 Task: Look for space in Port Angeles, United States from 6th September, 2023 to 15th September, 2023 for 6 adults in price range Rs.8000 to Rs.12000. Place can be entire place or private room with 6 bedrooms having 6 beds and 6 bathrooms. Property type can be house, flat, guest house. Amenities needed are: wifi, TV, free parkinig on premises, gym, breakfast. Booking option can be shelf check-in. Required host language is English.
Action: Mouse moved to (462, 113)
Screenshot: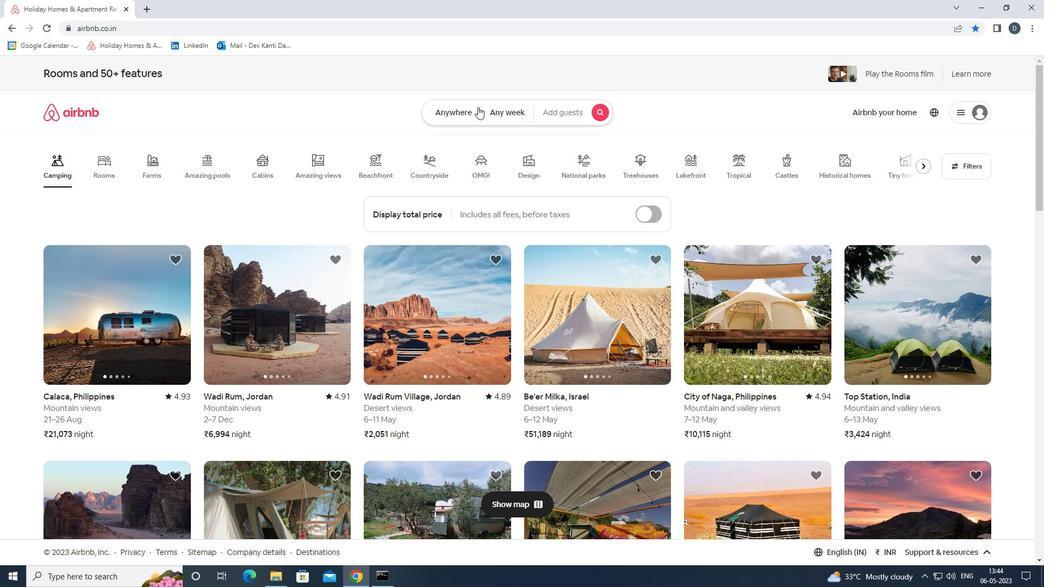 
Action: Mouse pressed left at (462, 113)
Screenshot: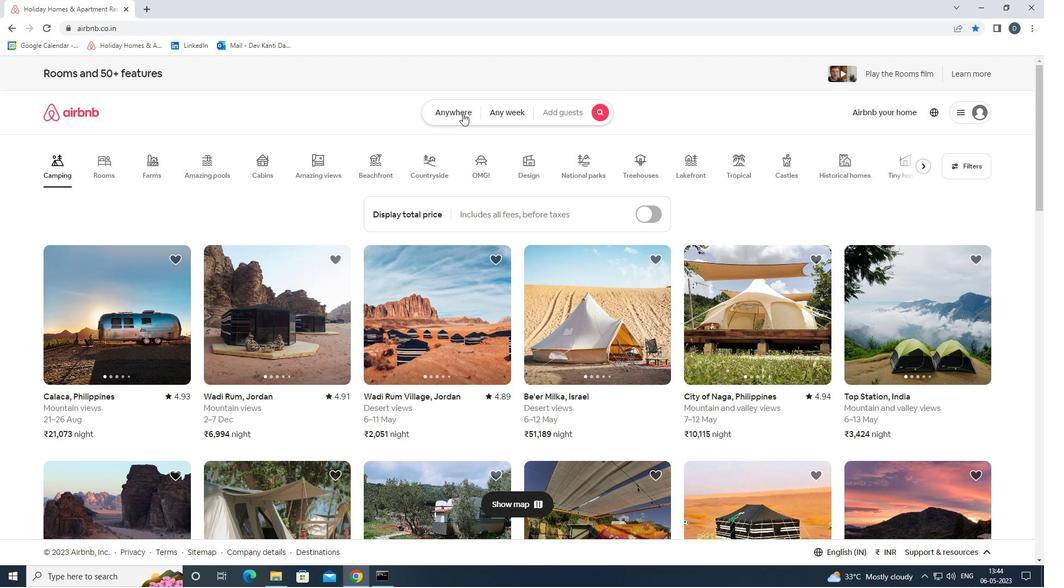 
Action: Mouse moved to (387, 157)
Screenshot: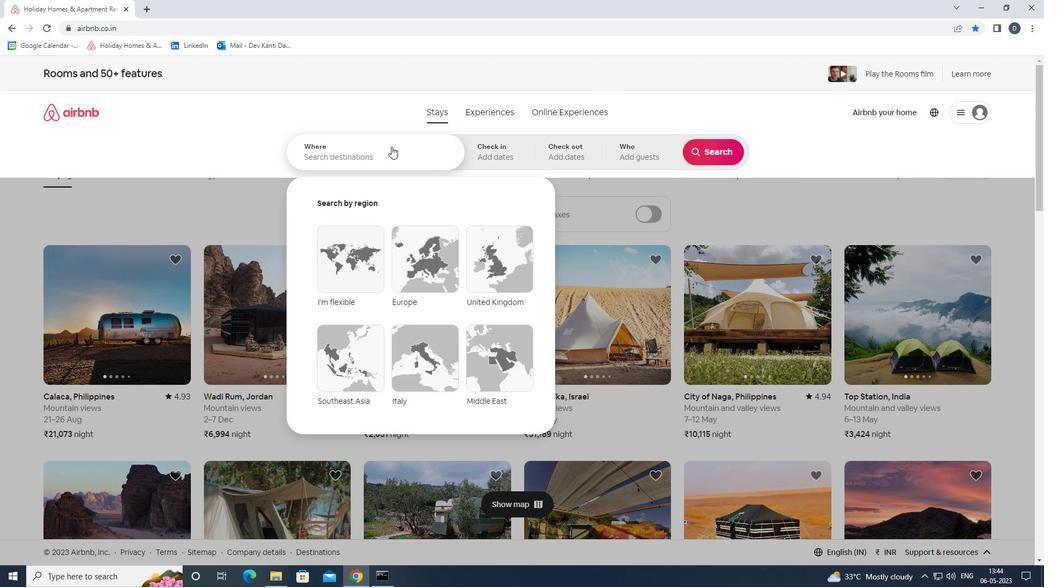
Action: Mouse pressed left at (387, 157)
Screenshot: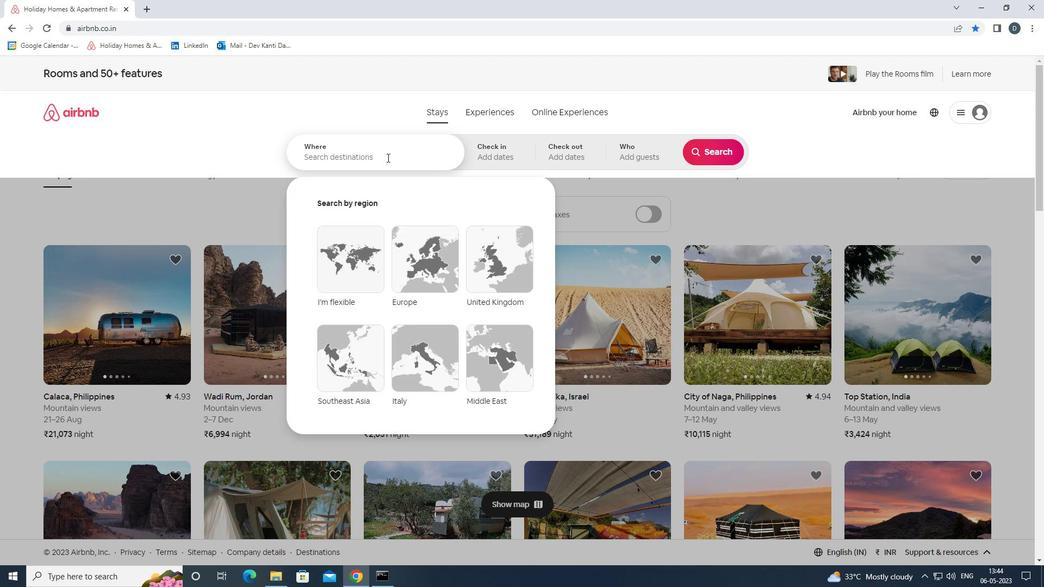 
Action: Mouse moved to (375, 159)
Screenshot: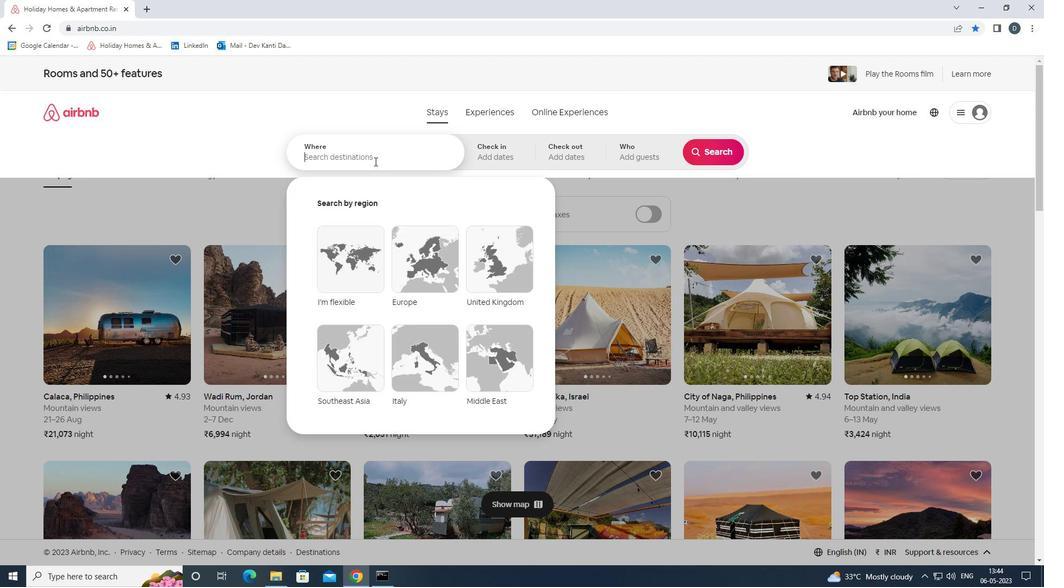 
Action: Key pressed <Key.shift><Key.shift><Key.shift><Key.shift><Key.shift><Key.shift><Key.shift><Key.shift>PORT<Key.space><Key.shift><Key.shift><Key.shift><Key.shift>ANGELES,<Key.space><Key.backspace><Key.shift>UNITED<Key.shift><Key.space><Key.shift>SATES<Key.backspace><Key.backspace><Key.backspace><Key.backspace>TATES<Key.enter>
Screenshot: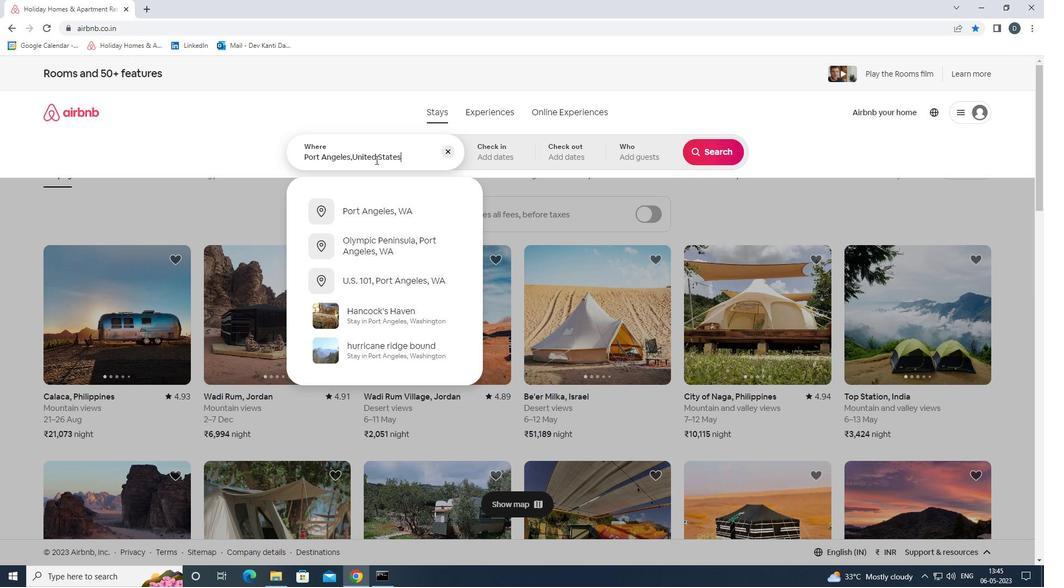 
Action: Mouse moved to (709, 239)
Screenshot: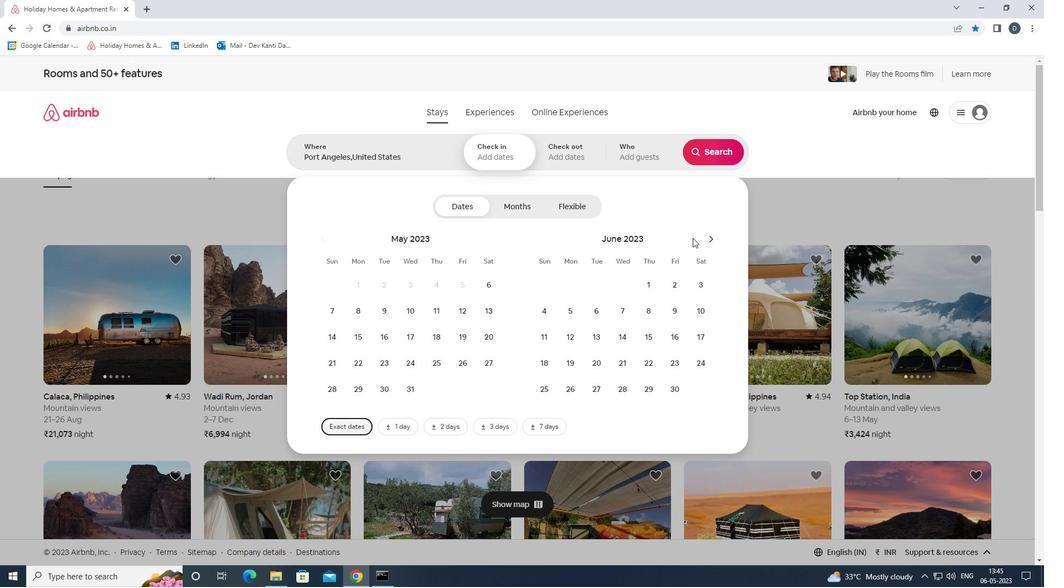 
Action: Mouse pressed left at (709, 239)
Screenshot: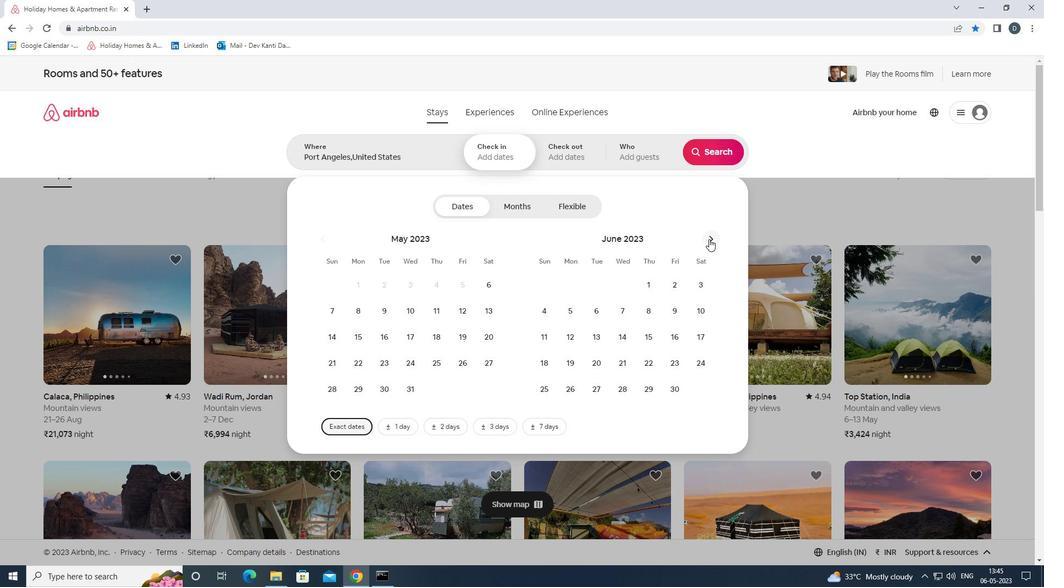 
Action: Mouse pressed left at (709, 239)
Screenshot: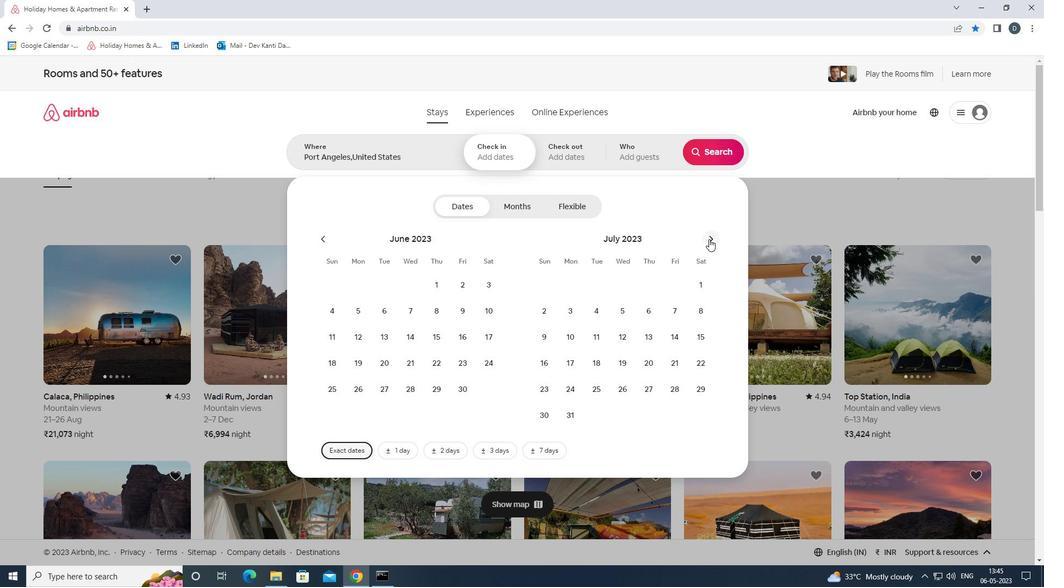
Action: Mouse pressed left at (709, 239)
Screenshot: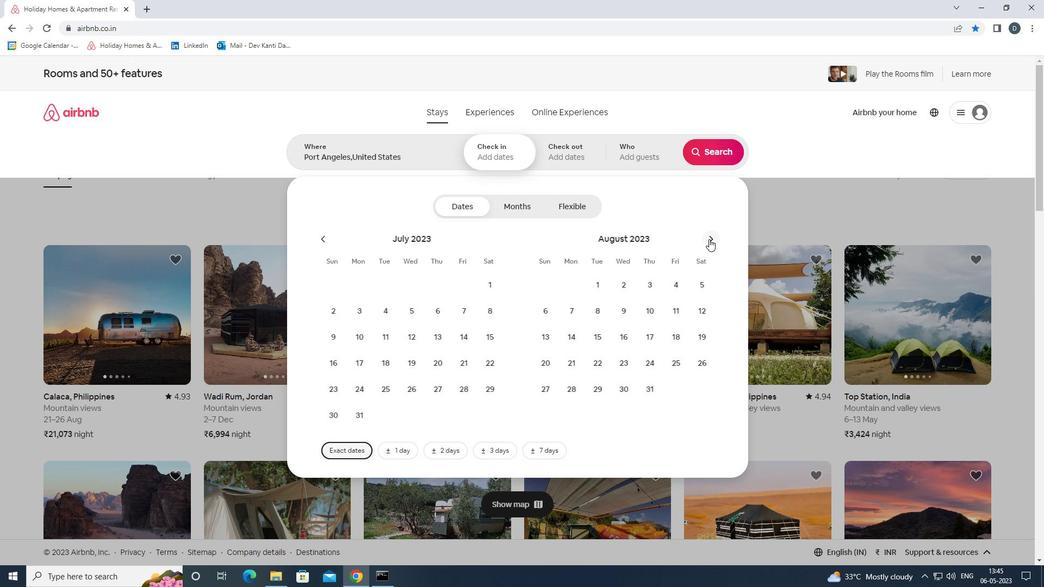 
Action: Mouse moved to (630, 313)
Screenshot: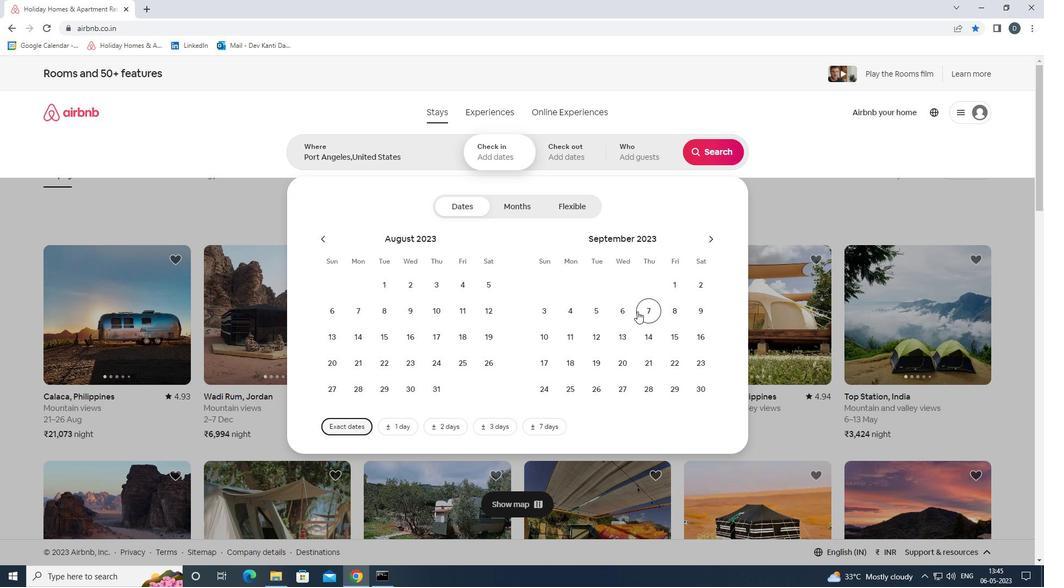 
Action: Mouse pressed left at (630, 313)
Screenshot: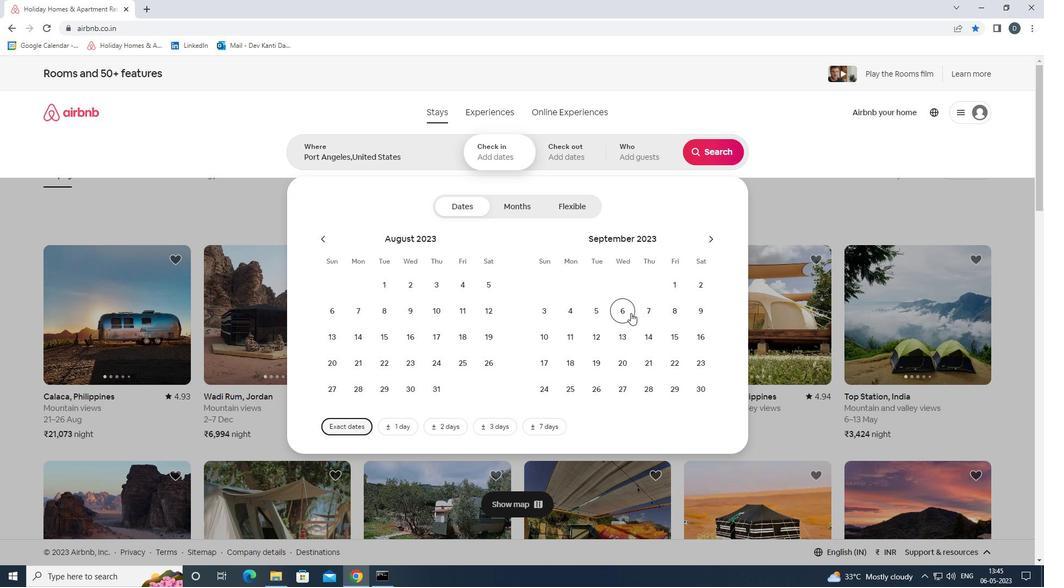 
Action: Mouse moved to (673, 336)
Screenshot: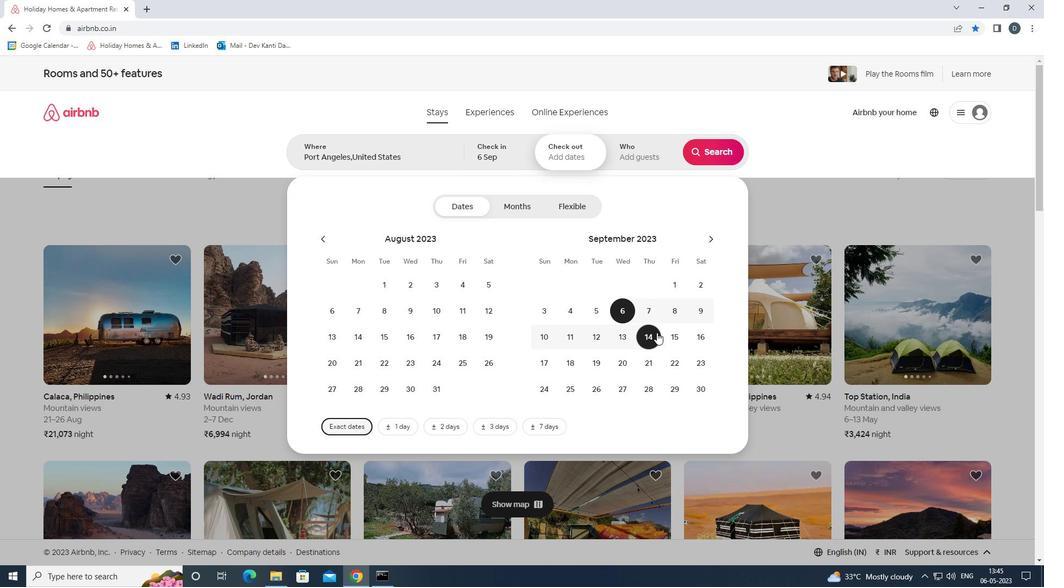 
Action: Mouse pressed left at (673, 336)
Screenshot: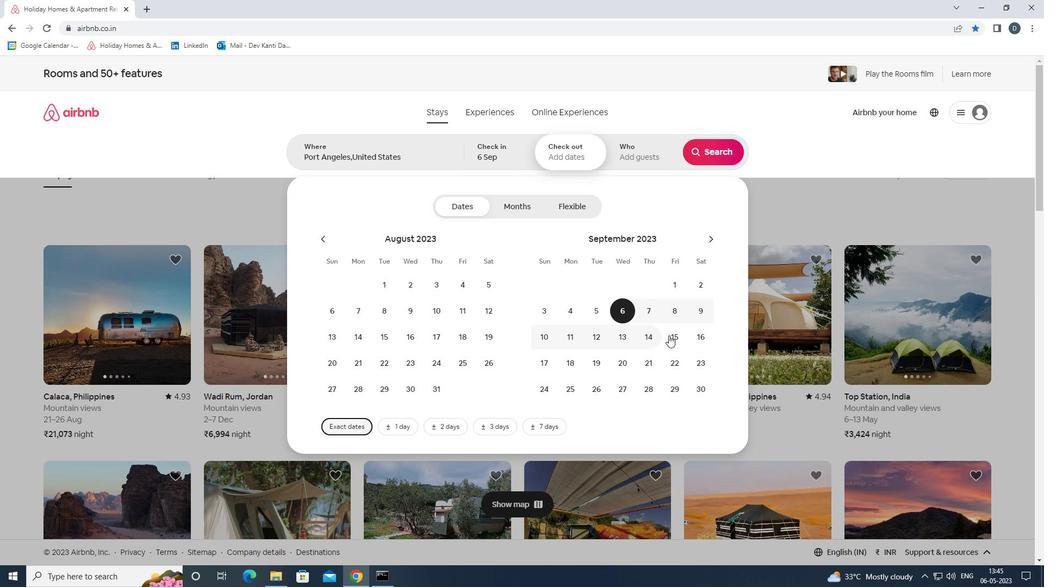 
Action: Mouse moved to (648, 158)
Screenshot: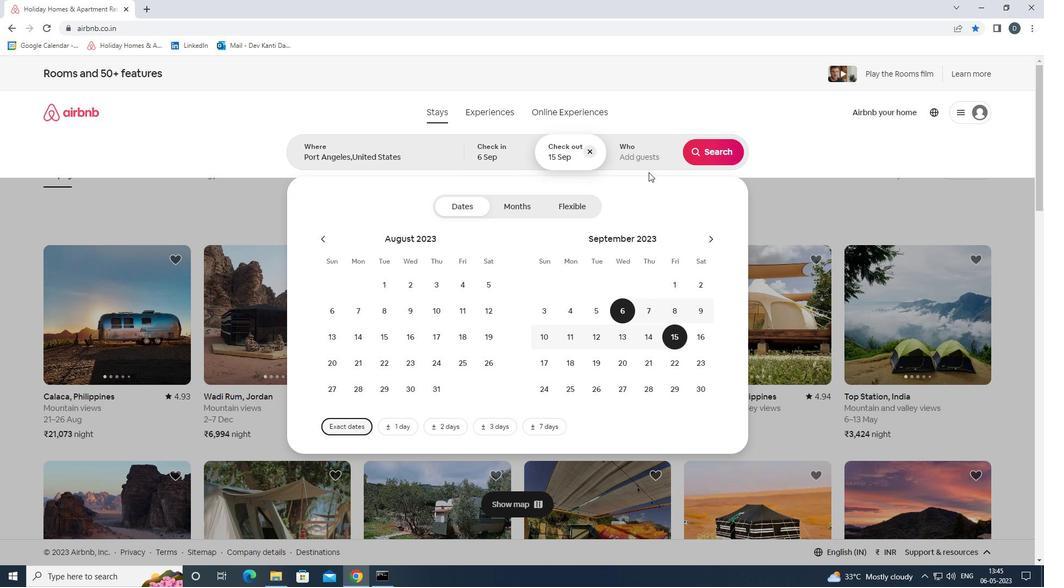 
Action: Mouse pressed left at (648, 158)
Screenshot: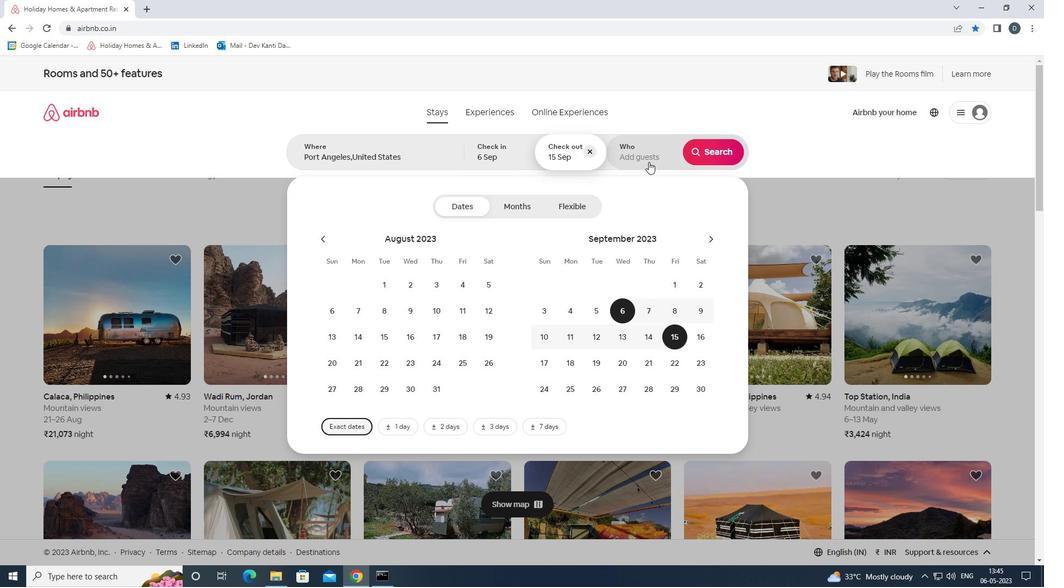 
Action: Mouse moved to (717, 213)
Screenshot: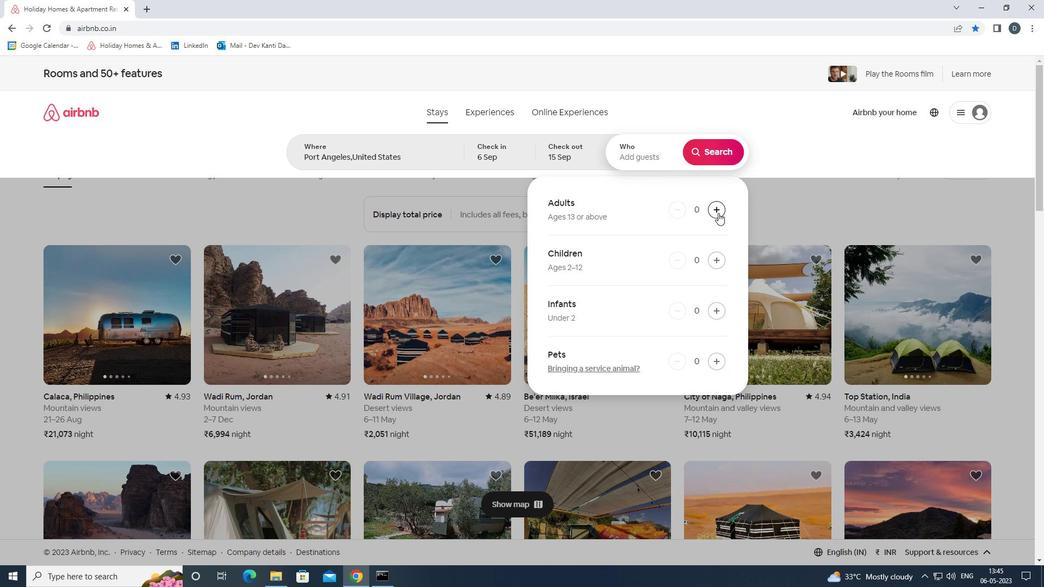 
Action: Mouse pressed left at (717, 213)
Screenshot: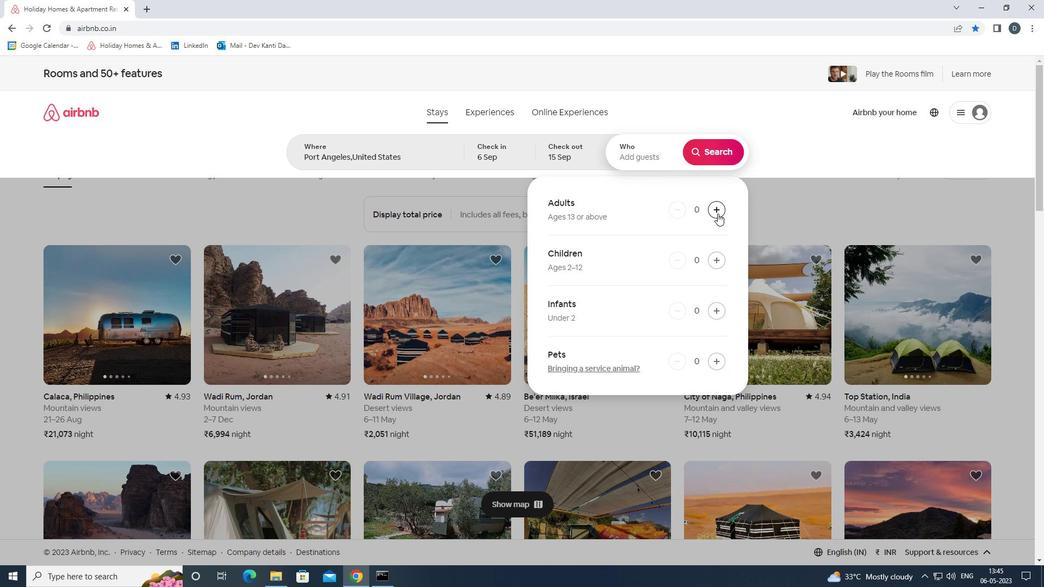 
Action: Mouse pressed left at (717, 213)
Screenshot: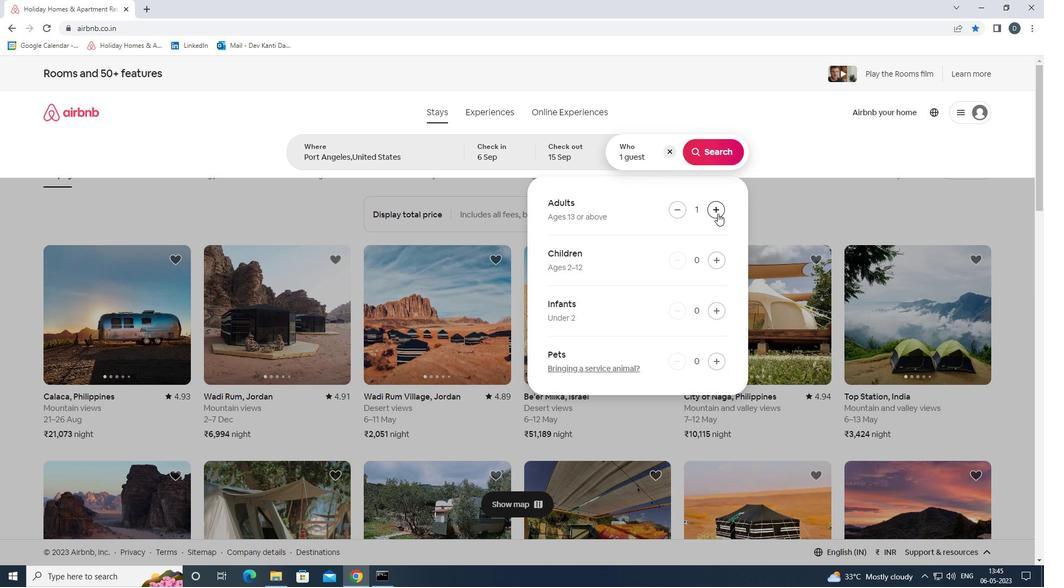 
Action: Mouse pressed left at (717, 213)
Screenshot: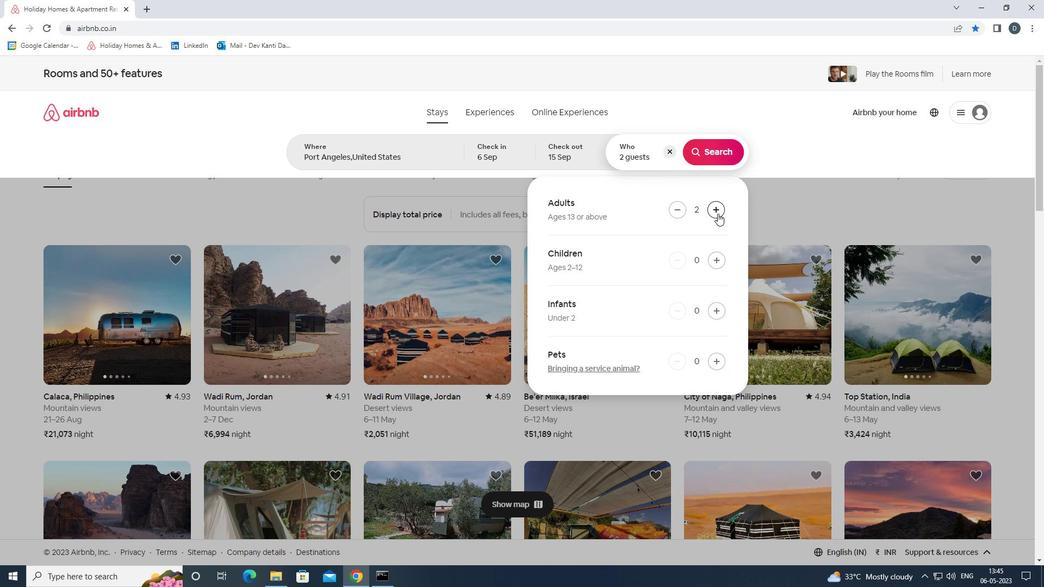 
Action: Mouse pressed left at (717, 213)
Screenshot: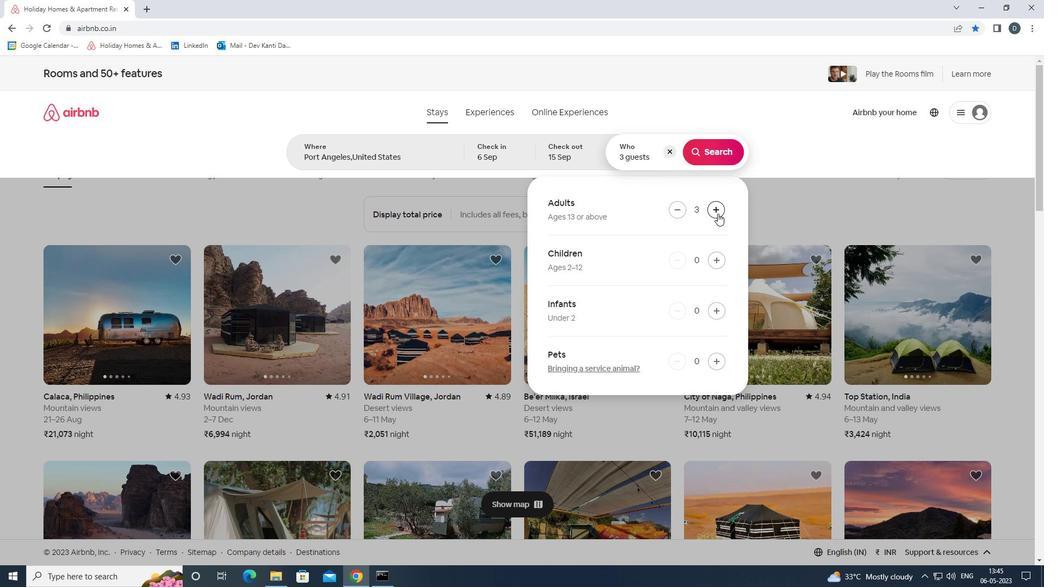 
Action: Mouse pressed left at (717, 213)
Screenshot: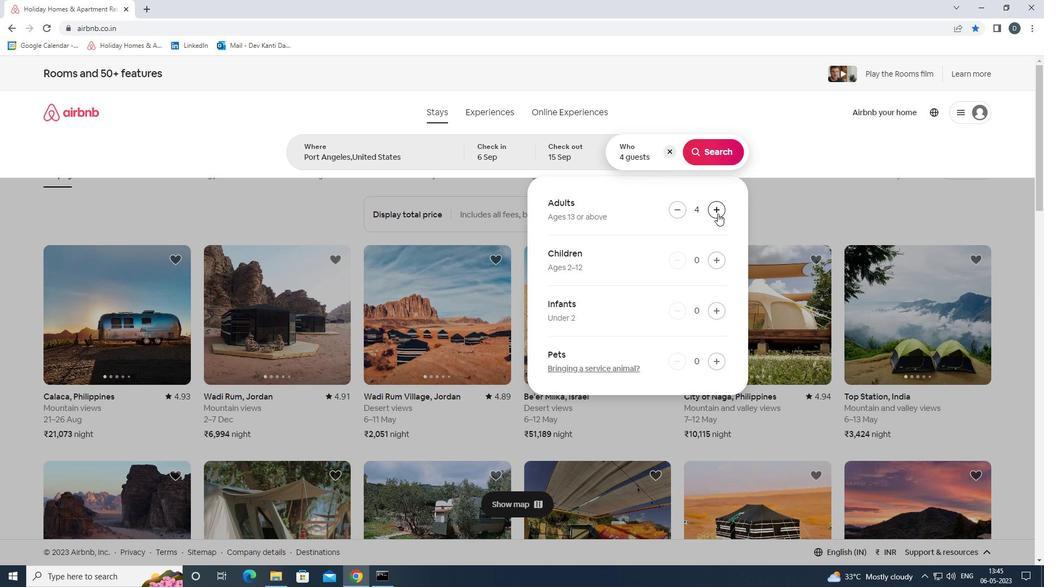
Action: Mouse pressed left at (717, 213)
Screenshot: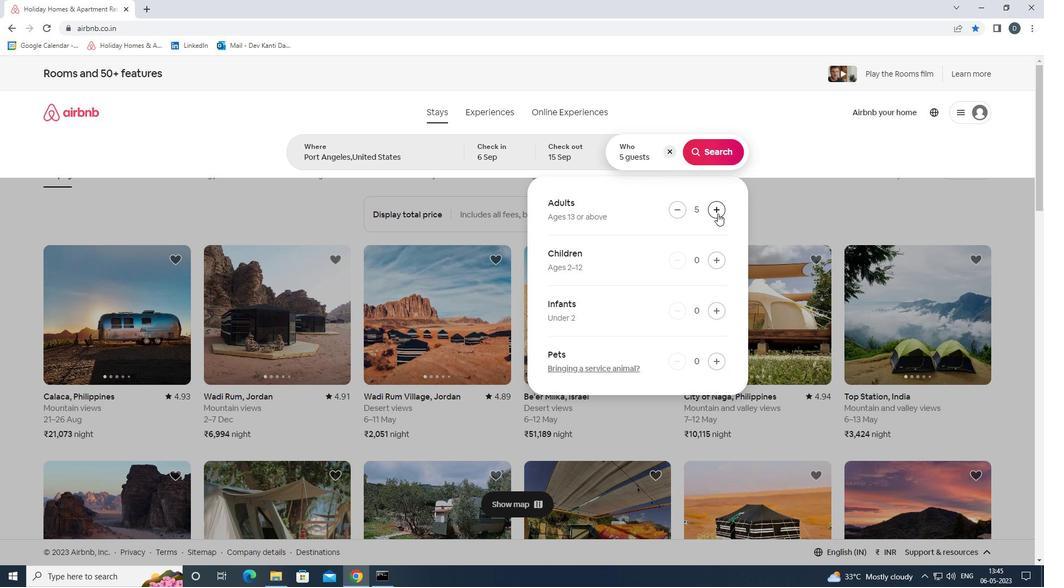 
Action: Mouse moved to (701, 157)
Screenshot: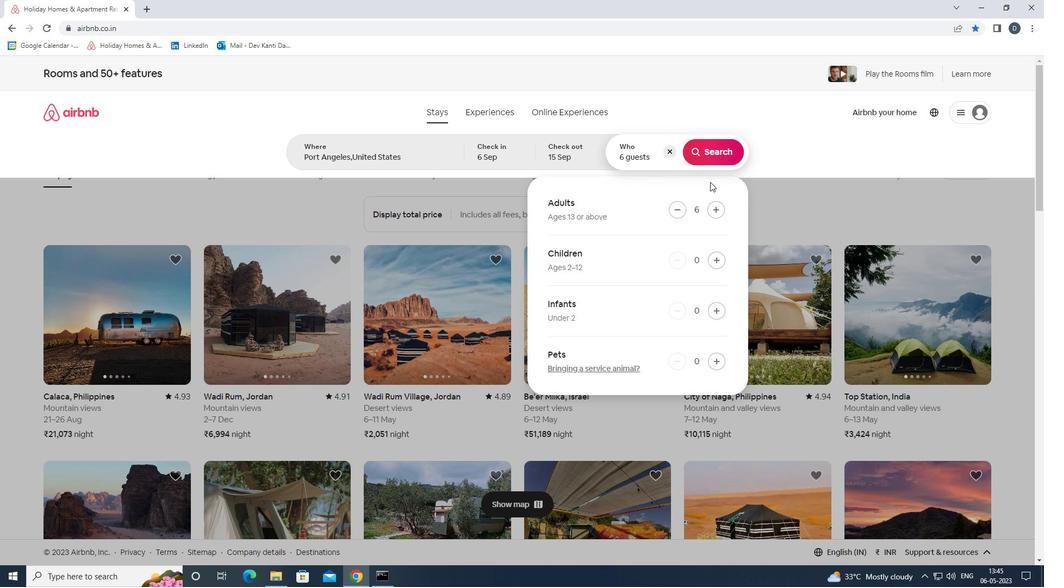 
Action: Mouse pressed left at (701, 157)
Screenshot: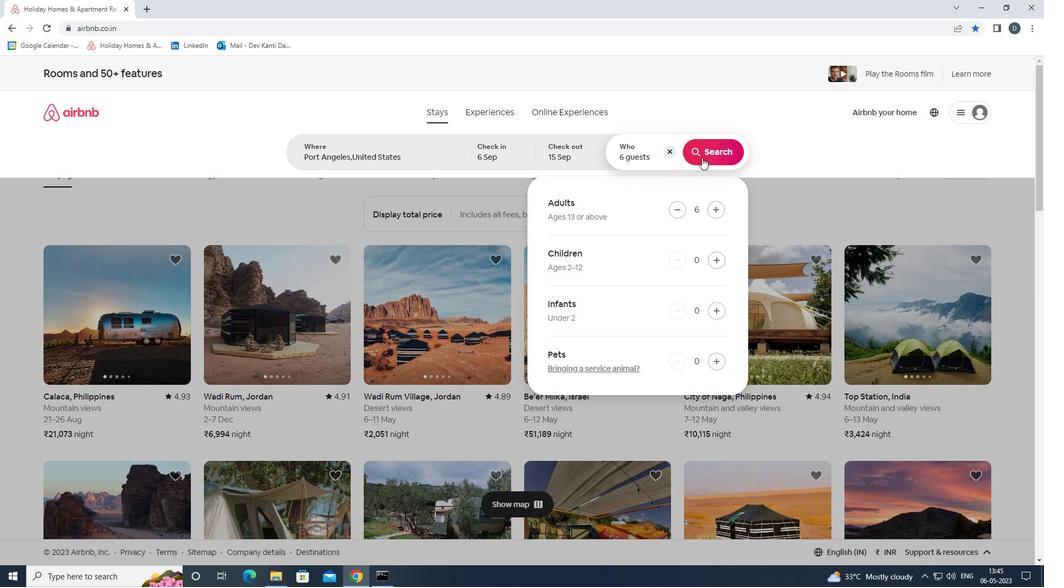 
Action: Mouse moved to (990, 122)
Screenshot: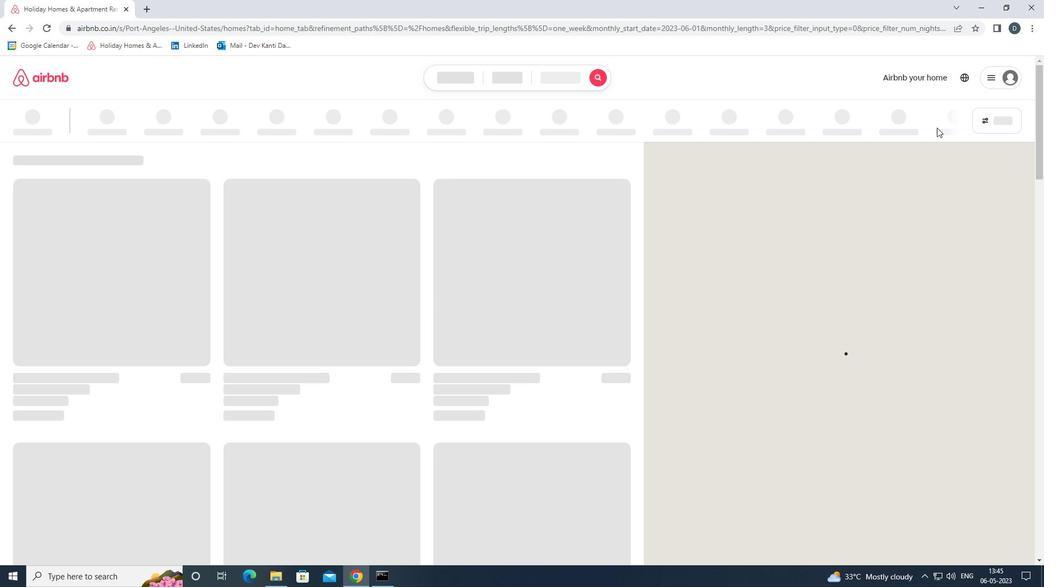 
Action: Mouse pressed left at (990, 122)
Screenshot: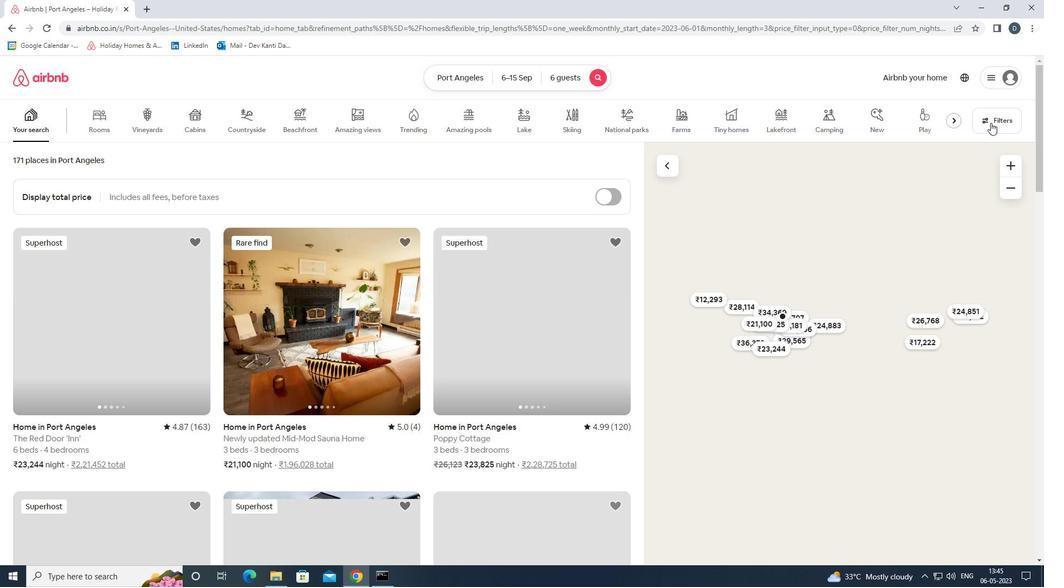 
Action: Mouse moved to (450, 389)
Screenshot: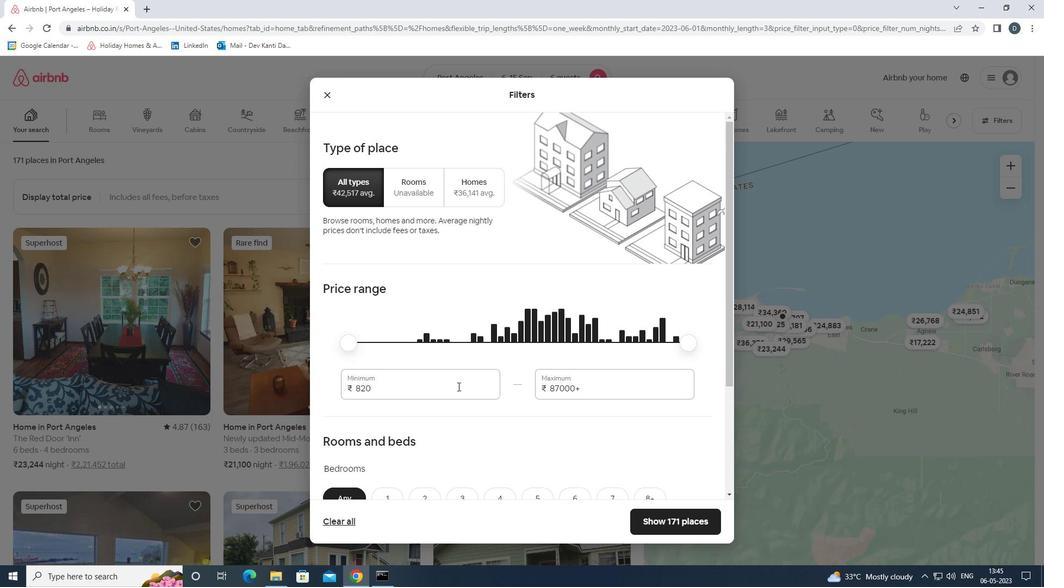 
Action: Mouse pressed left at (450, 389)
Screenshot: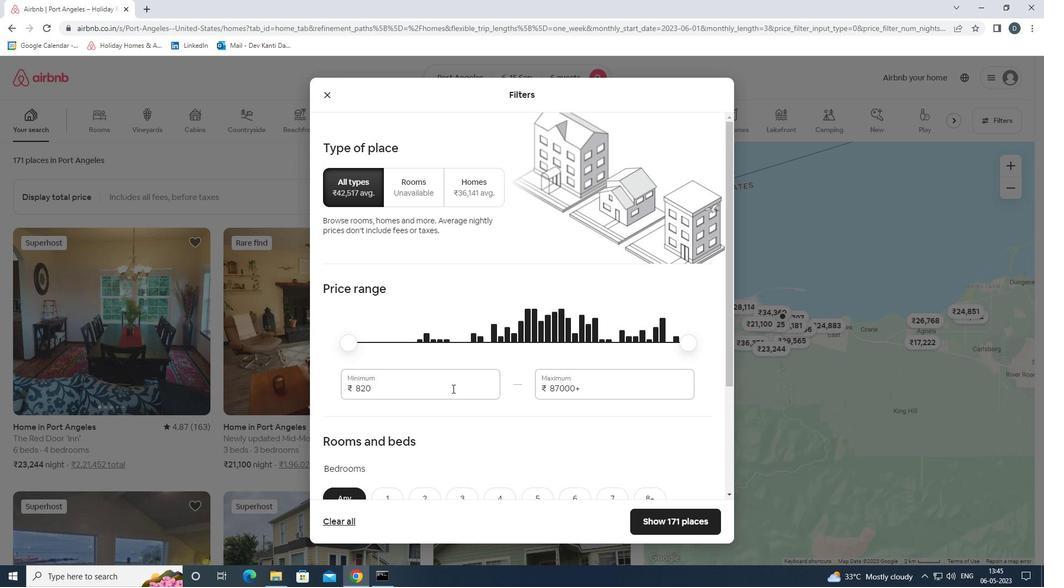
Action: Mouse moved to (450, 389)
Screenshot: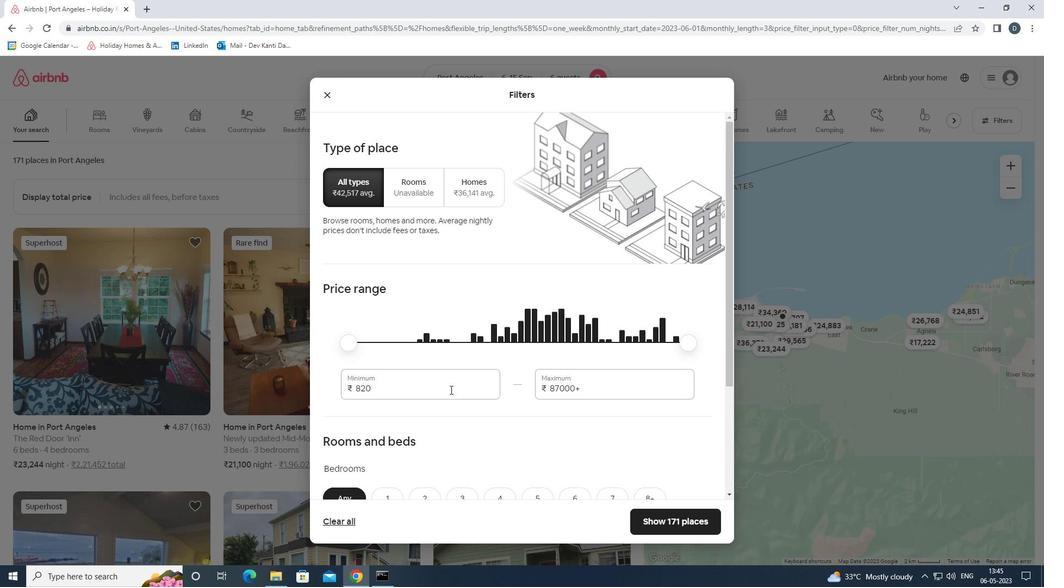 
Action: Mouse pressed left at (450, 389)
Screenshot: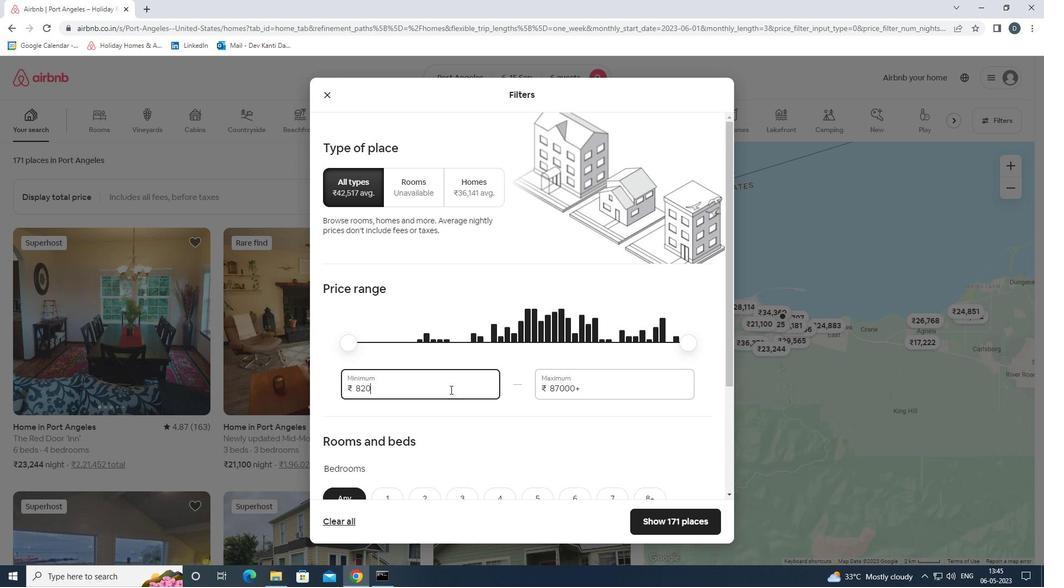
Action: Mouse moved to (449, 389)
Screenshot: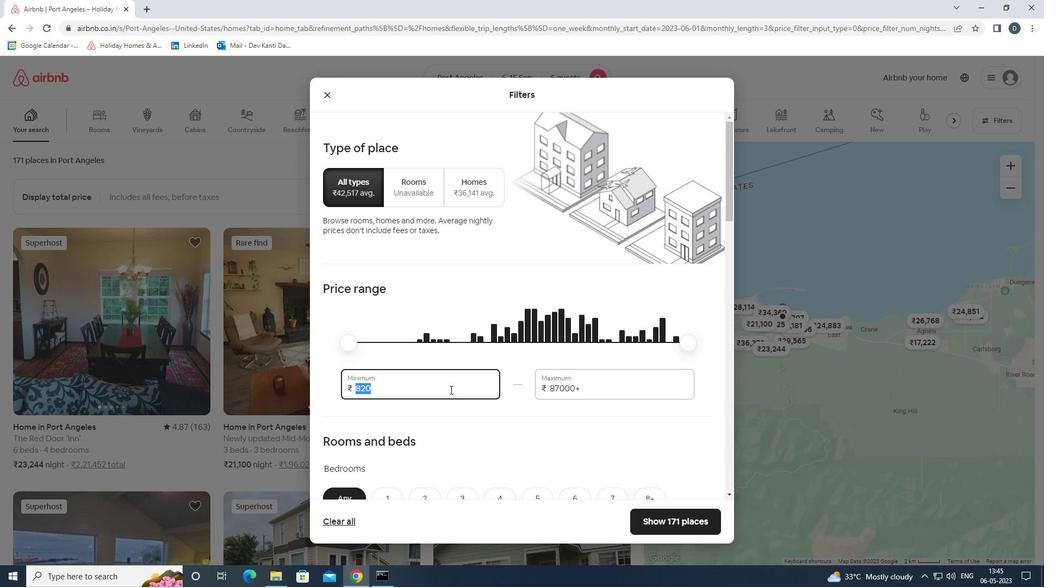 
Action: Key pressed 8000<Key.tab>12000
Screenshot: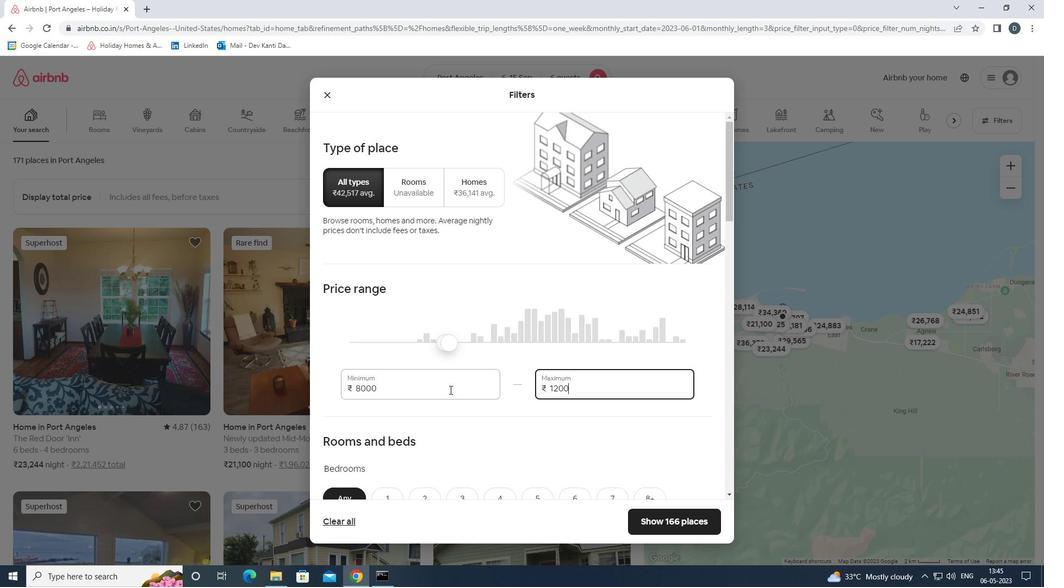 
Action: Mouse moved to (451, 388)
Screenshot: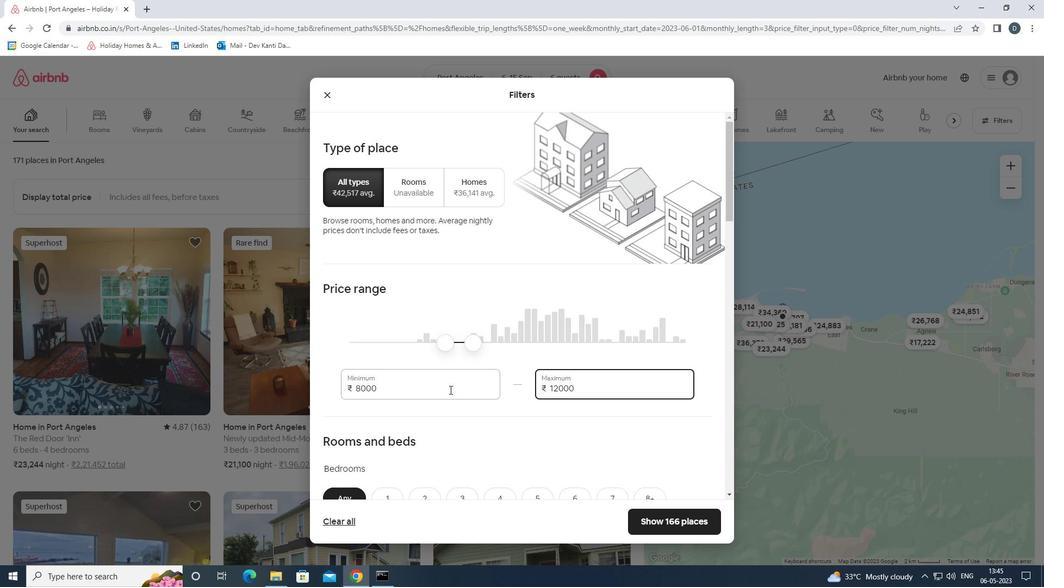 
Action: Mouse scrolled (451, 388) with delta (0, 0)
Screenshot: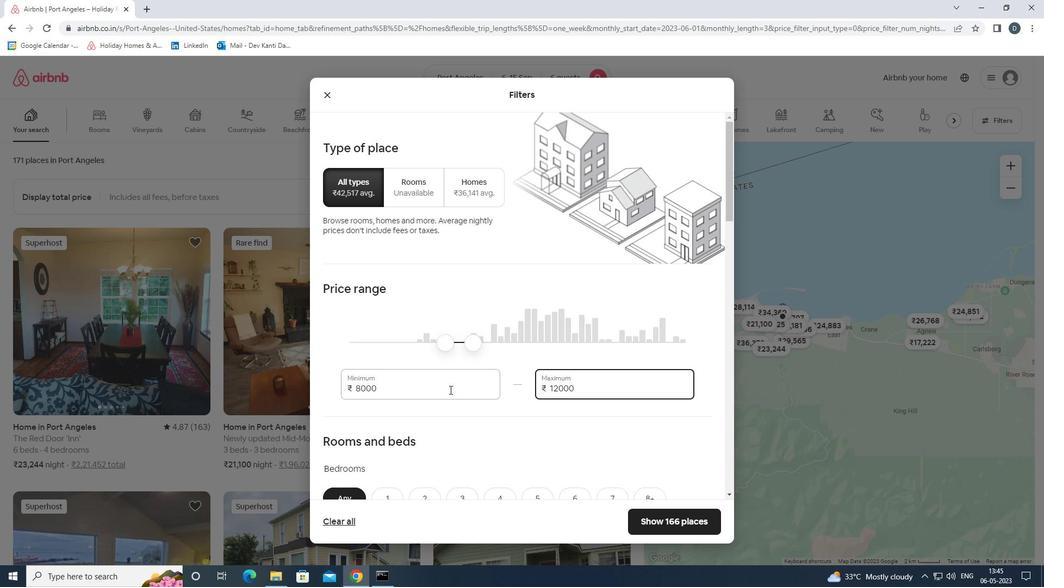 
Action: Mouse moved to (452, 388)
Screenshot: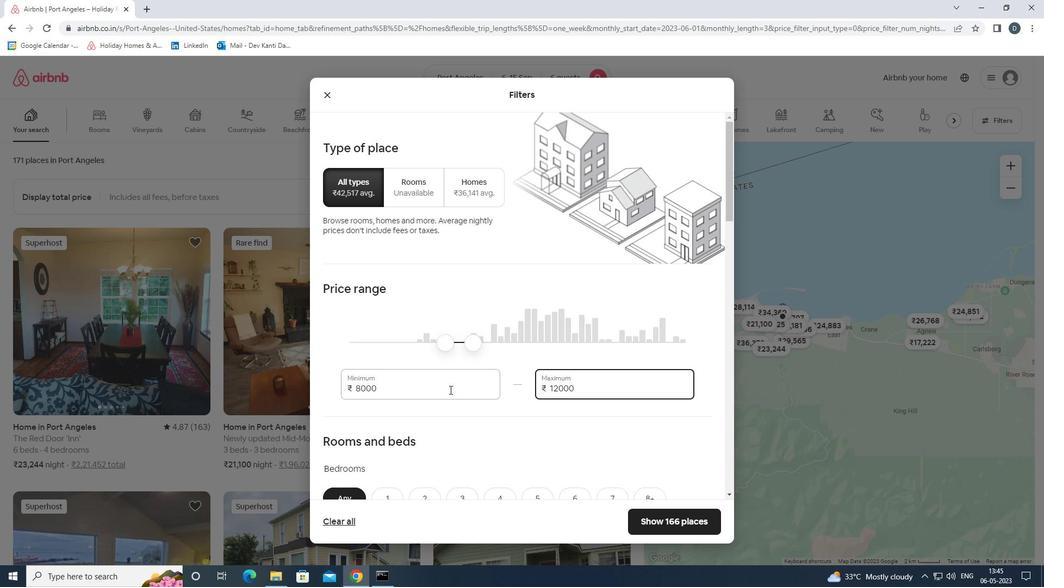 
Action: Mouse scrolled (452, 387) with delta (0, 0)
Screenshot: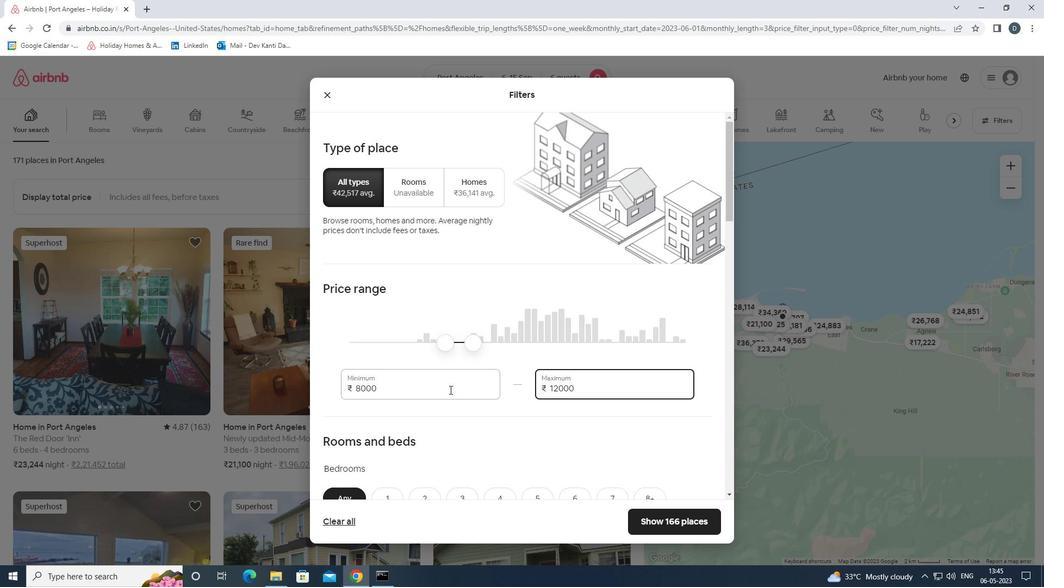
Action: Mouse moved to (423, 365)
Screenshot: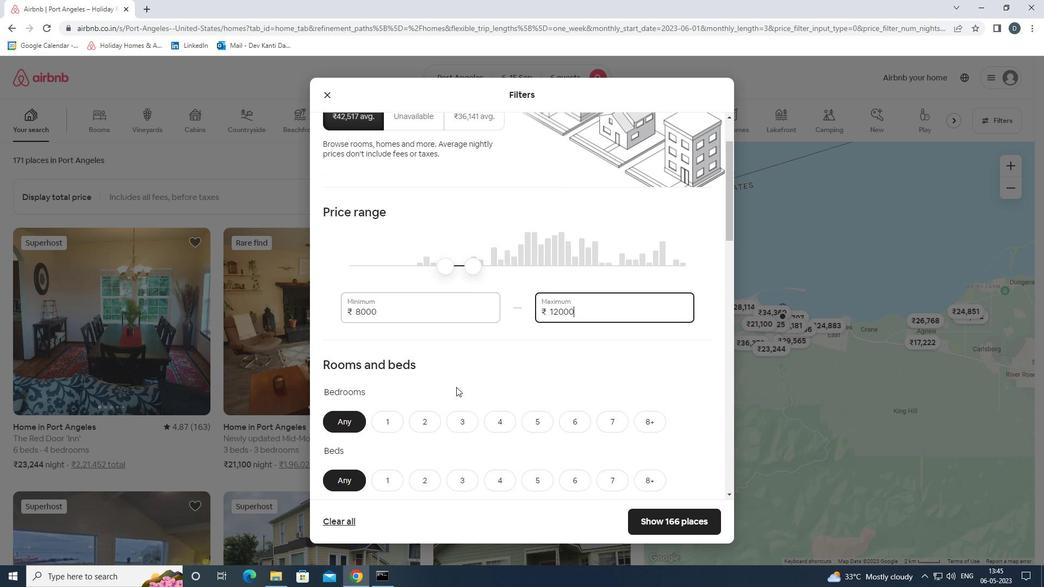 
Action: Mouse scrolled (423, 365) with delta (0, 0)
Screenshot: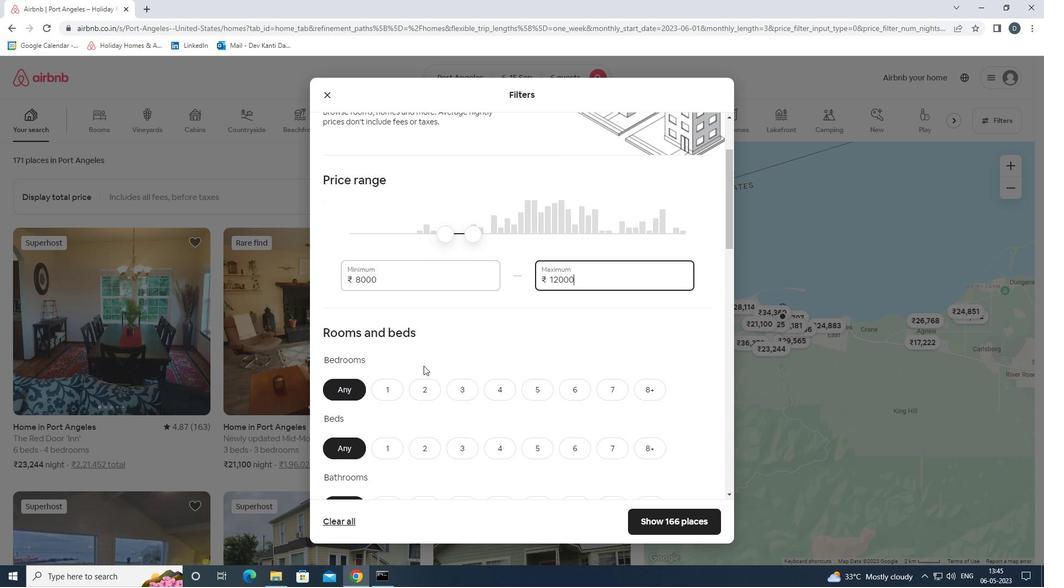 
Action: Mouse moved to (424, 365)
Screenshot: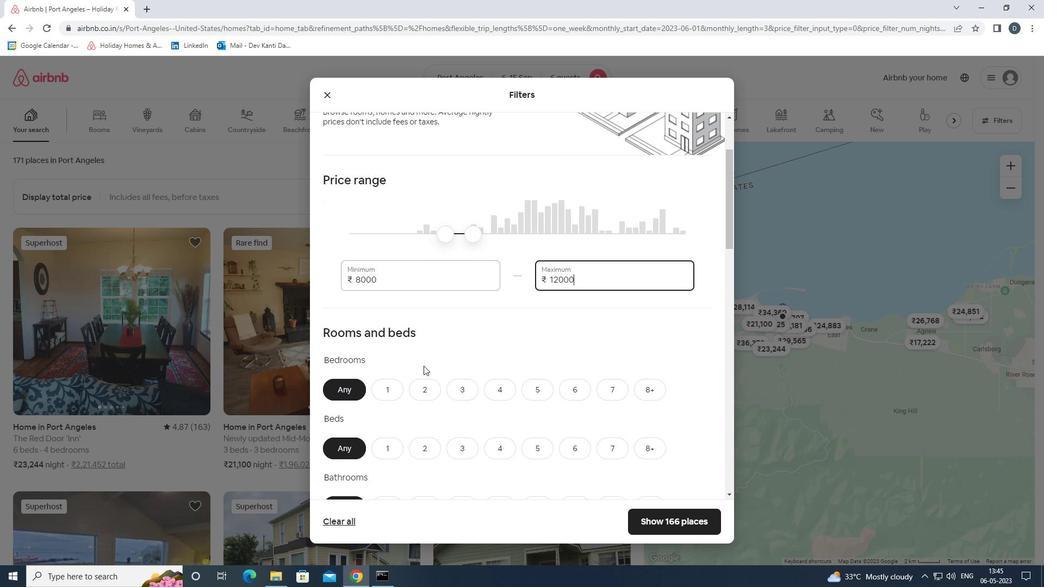 
Action: Mouse scrolled (424, 365) with delta (0, 0)
Screenshot: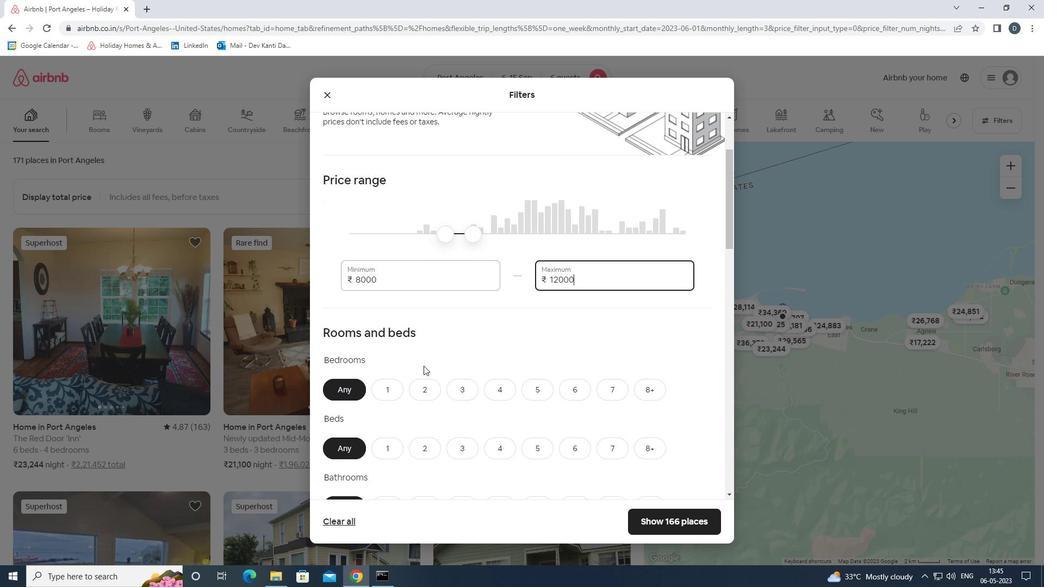 
Action: Mouse moved to (568, 282)
Screenshot: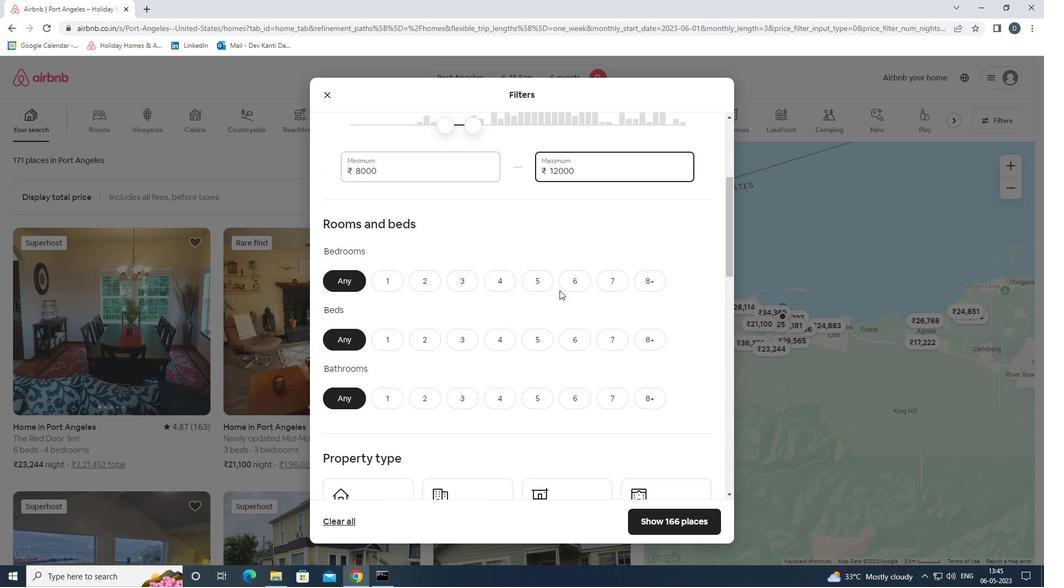 
Action: Mouse pressed left at (568, 282)
Screenshot: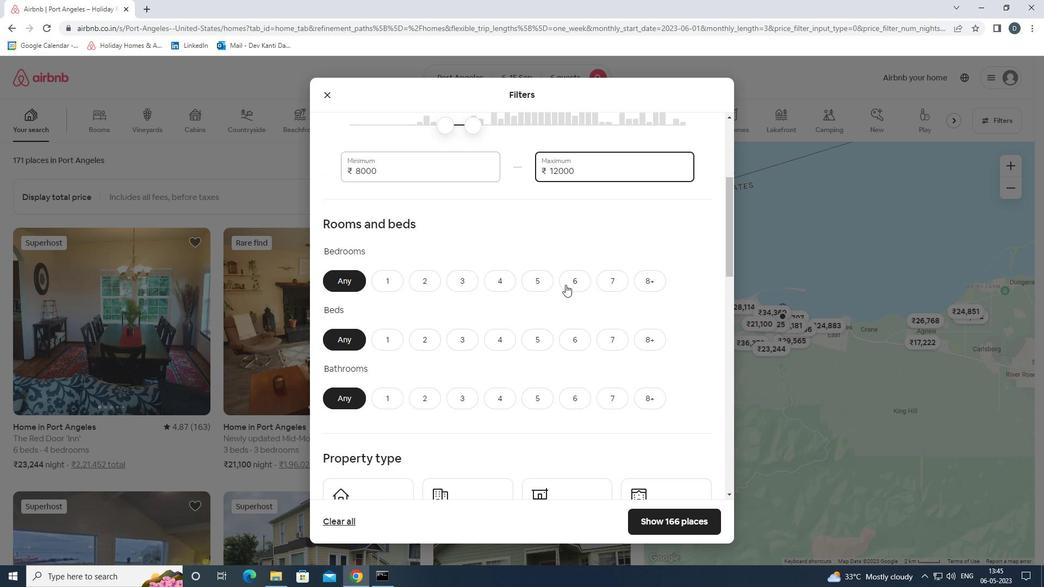 
Action: Mouse moved to (564, 342)
Screenshot: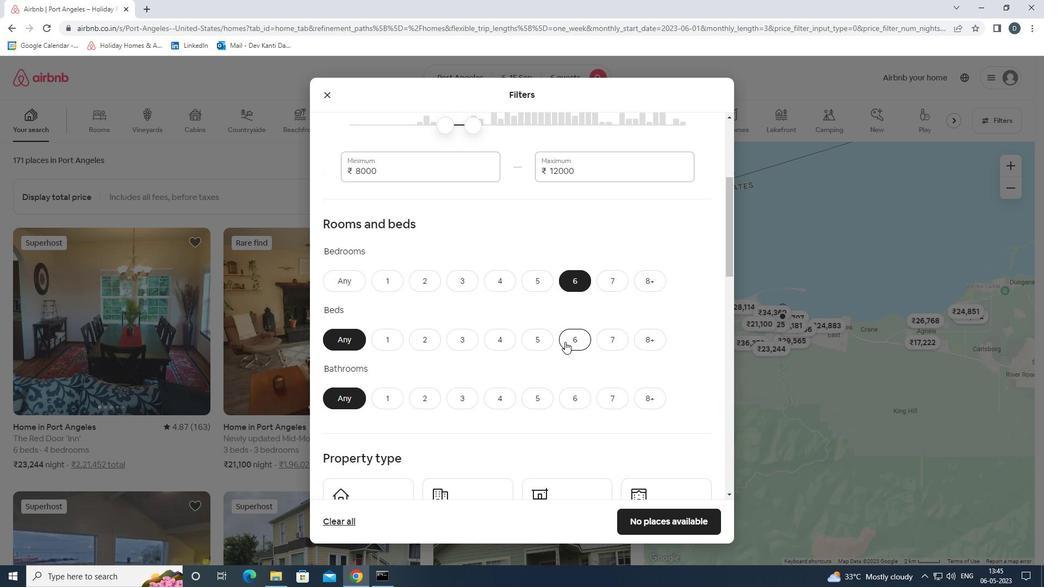 
Action: Mouse pressed left at (564, 342)
Screenshot: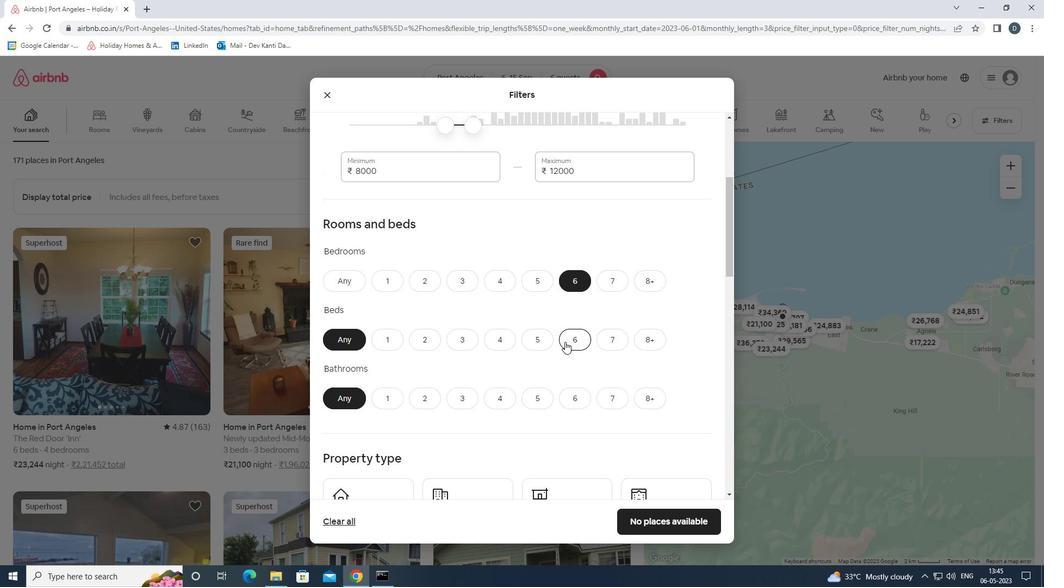 
Action: Mouse moved to (572, 395)
Screenshot: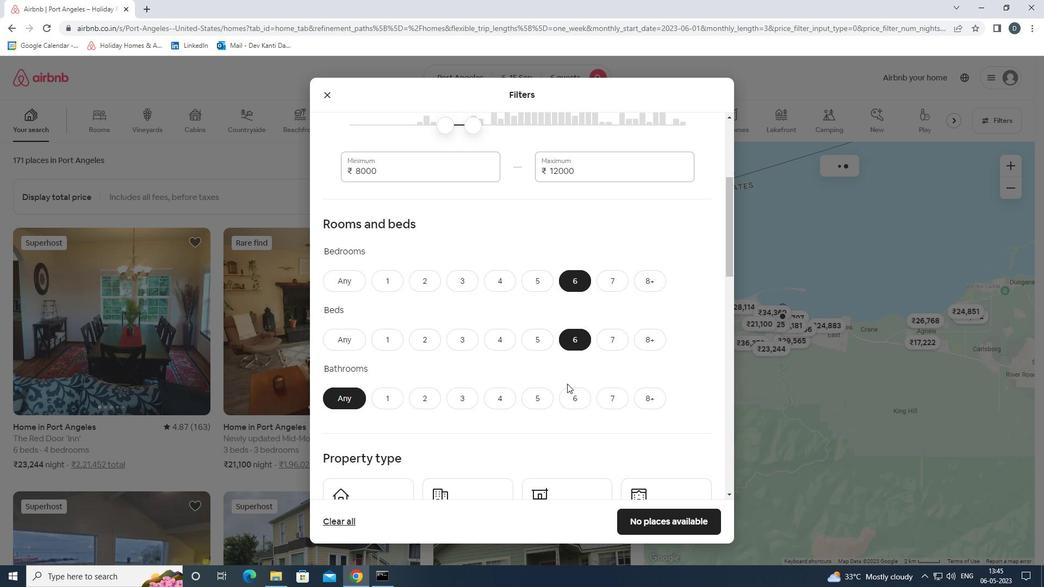 
Action: Mouse pressed left at (572, 395)
Screenshot: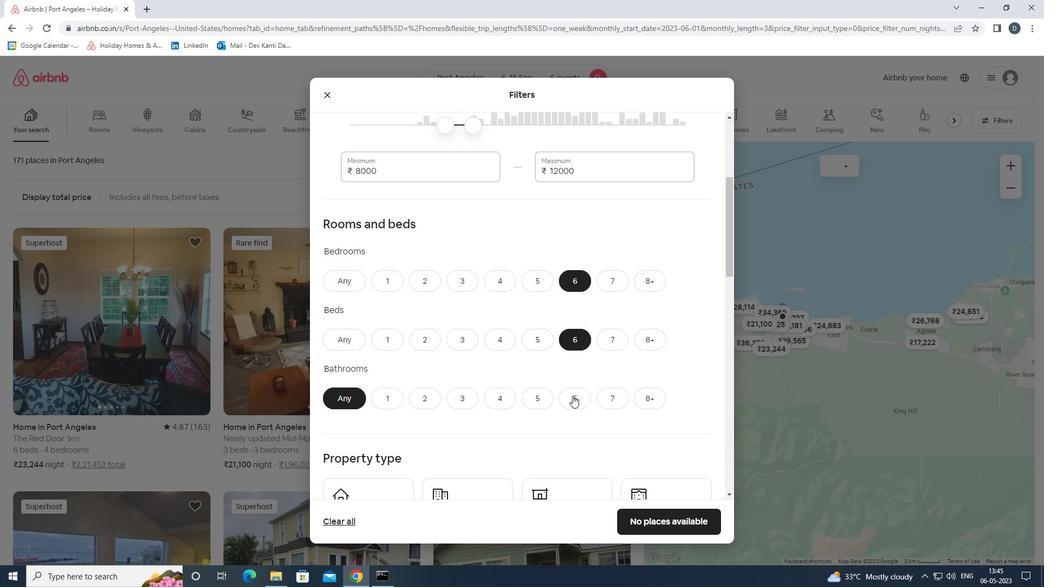 
Action: Mouse moved to (575, 393)
Screenshot: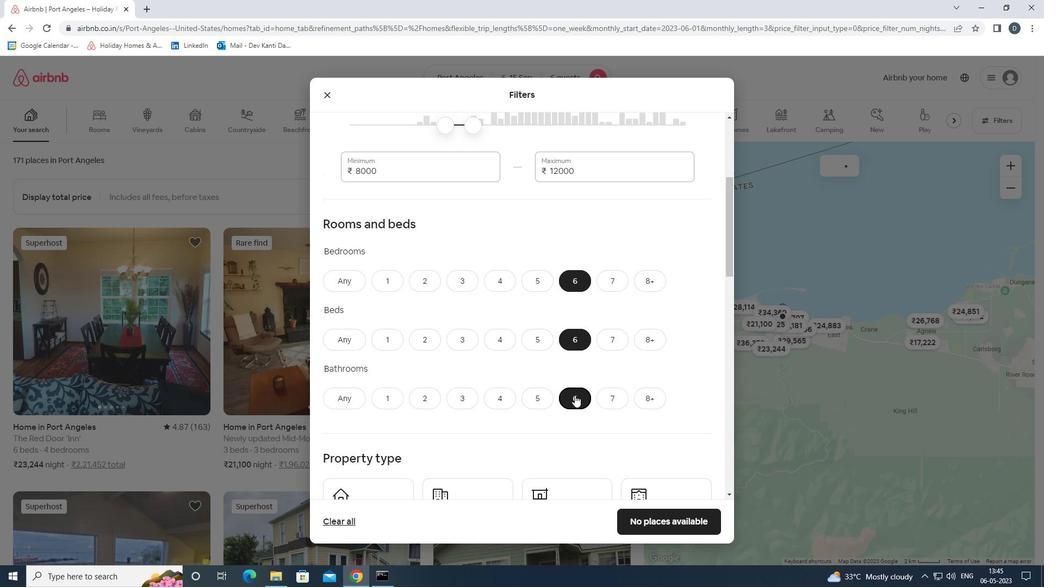 
Action: Mouse scrolled (575, 392) with delta (0, 0)
Screenshot: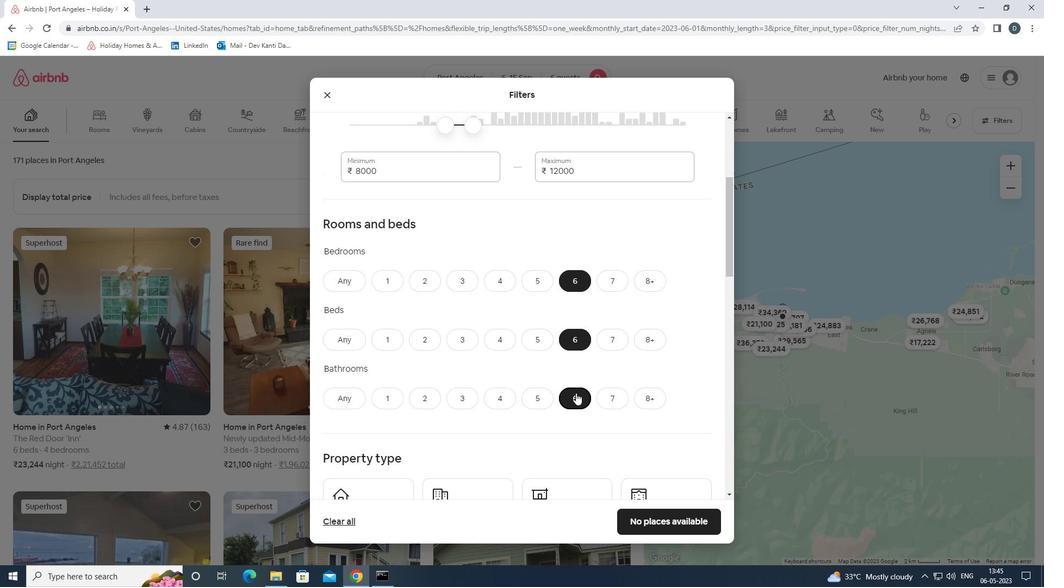 
Action: Mouse scrolled (575, 392) with delta (0, 0)
Screenshot: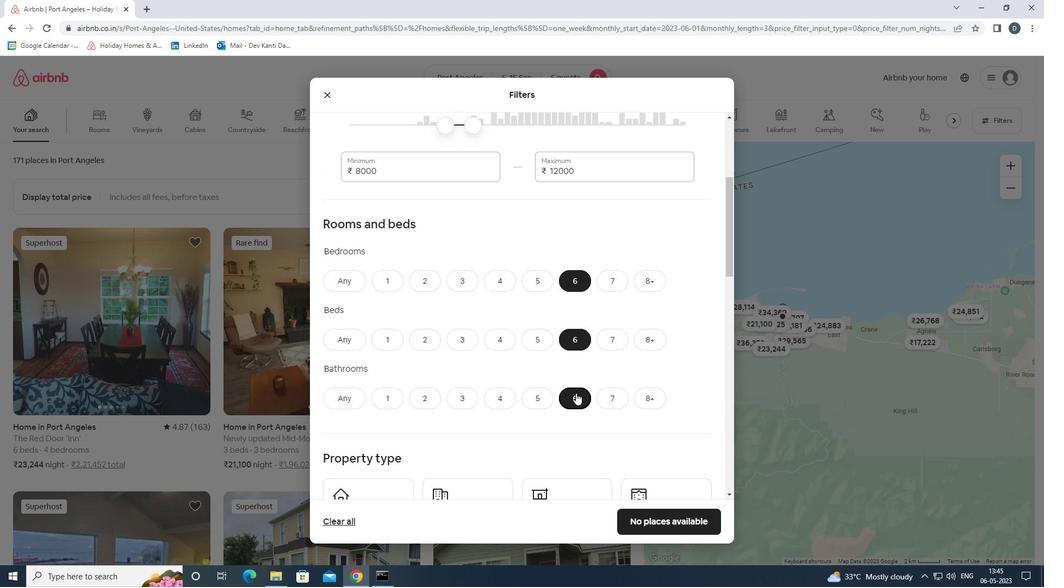 
Action: Mouse scrolled (575, 392) with delta (0, 0)
Screenshot: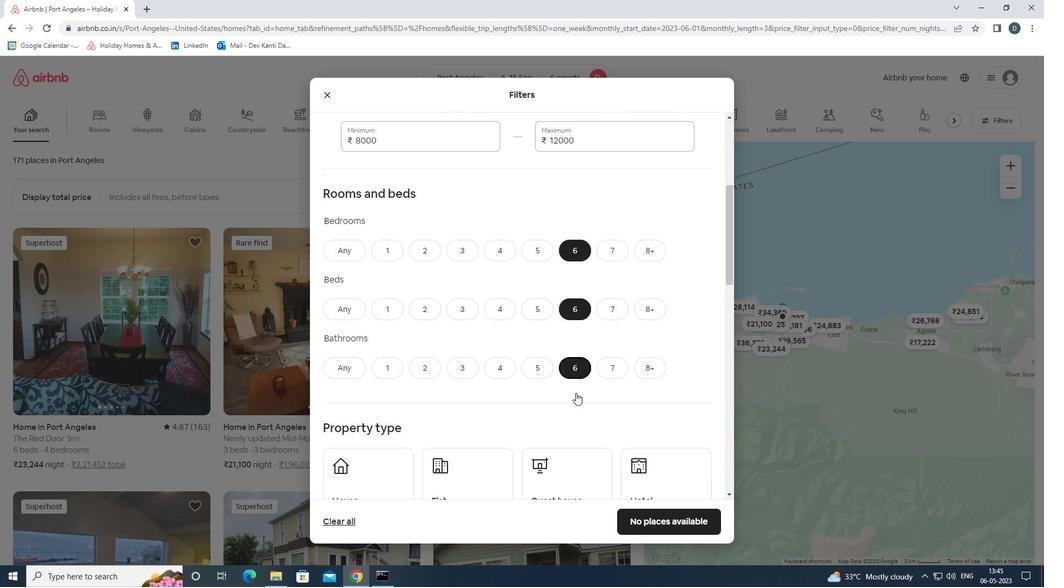 
Action: Mouse moved to (396, 339)
Screenshot: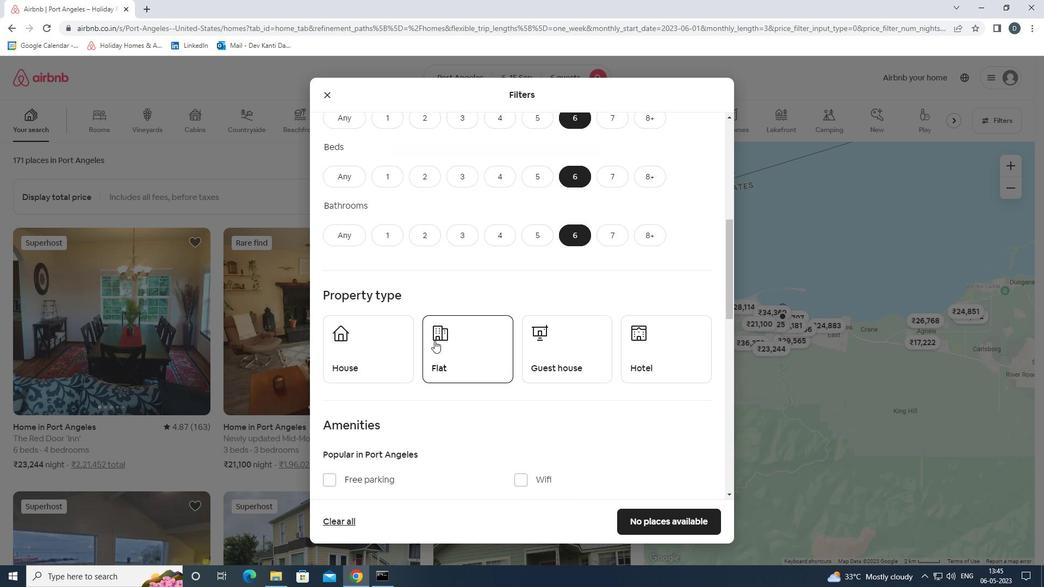 
Action: Mouse pressed left at (396, 339)
Screenshot: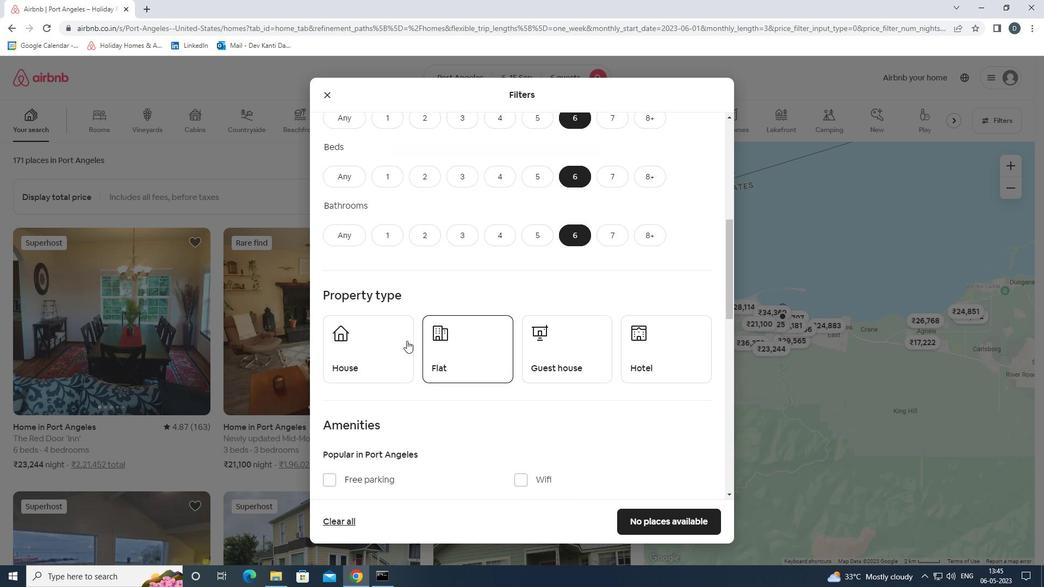 
Action: Mouse moved to (457, 341)
Screenshot: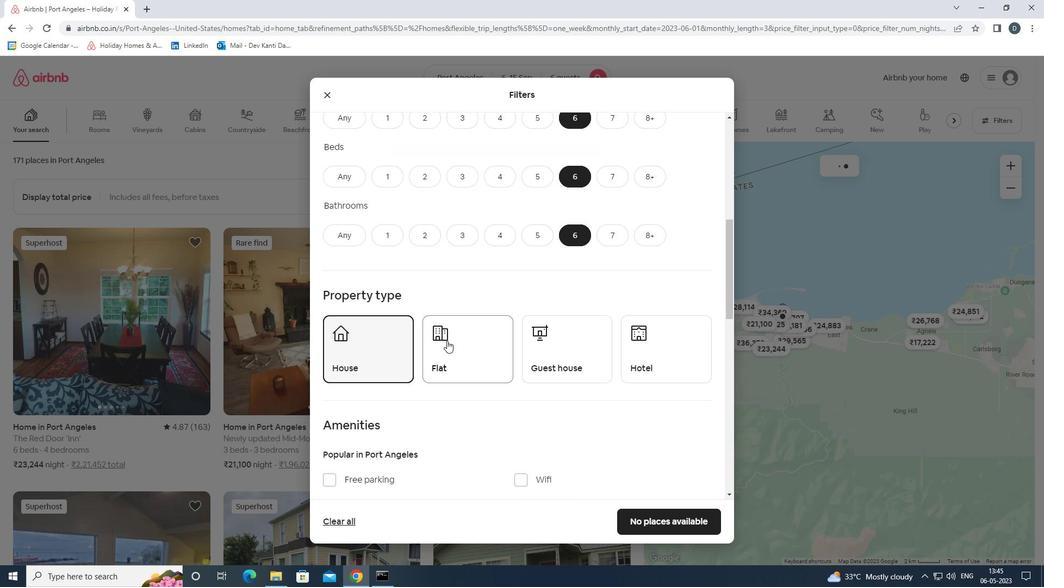 
Action: Mouse pressed left at (457, 341)
Screenshot: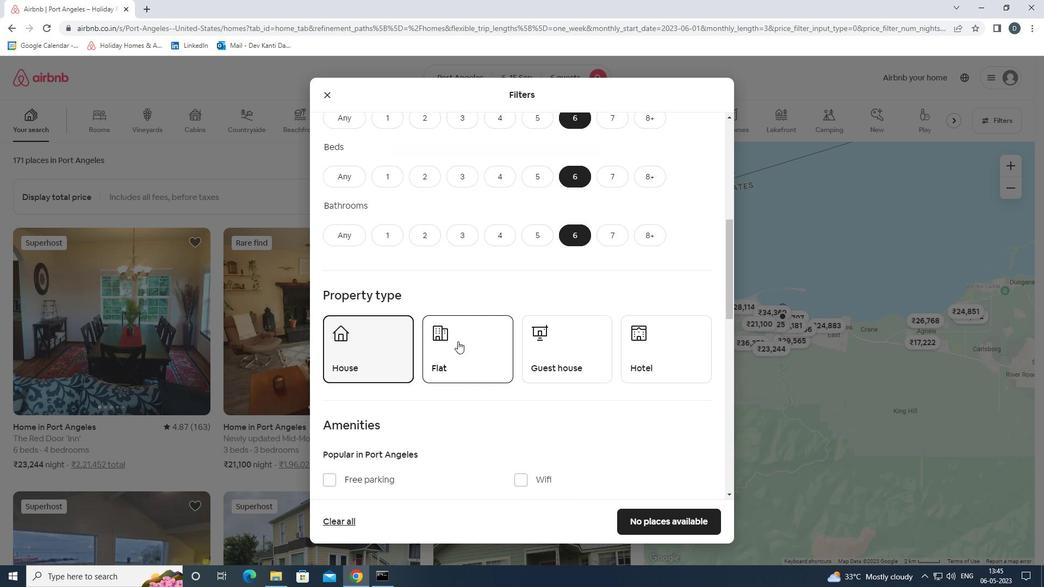 
Action: Mouse moved to (542, 355)
Screenshot: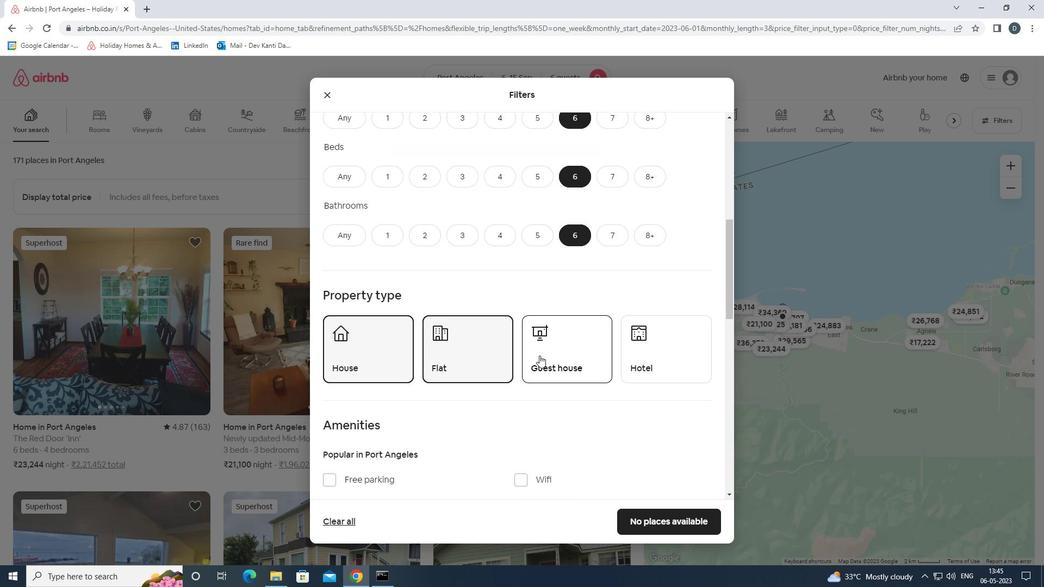 
Action: Mouse pressed left at (542, 355)
Screenshot: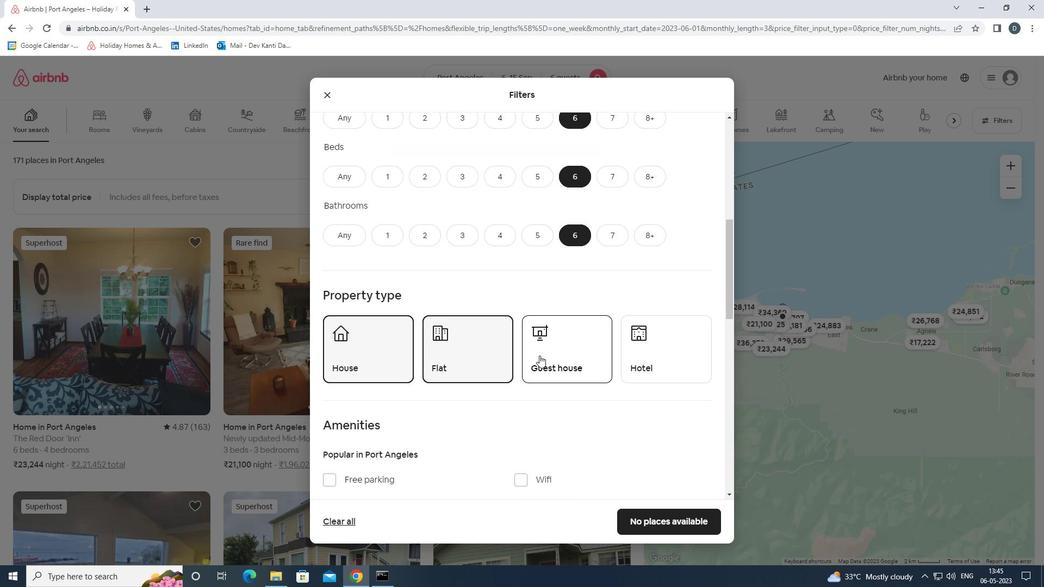 
Action: Mouse moved to (544, 355)
Screenshot: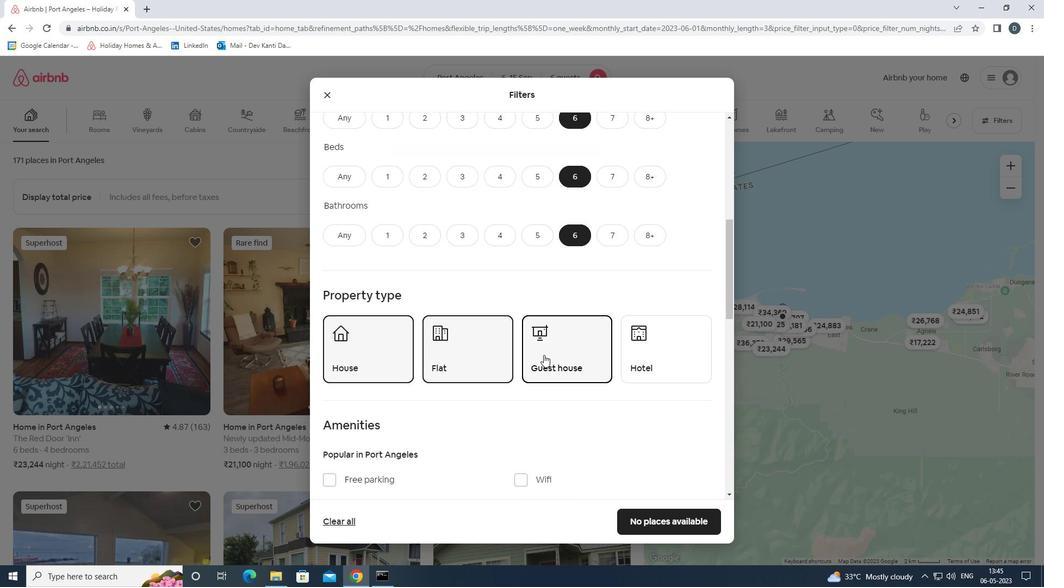 
Action: Mouse scrolled (544, 354) with delta (0, 0)
Screenshot: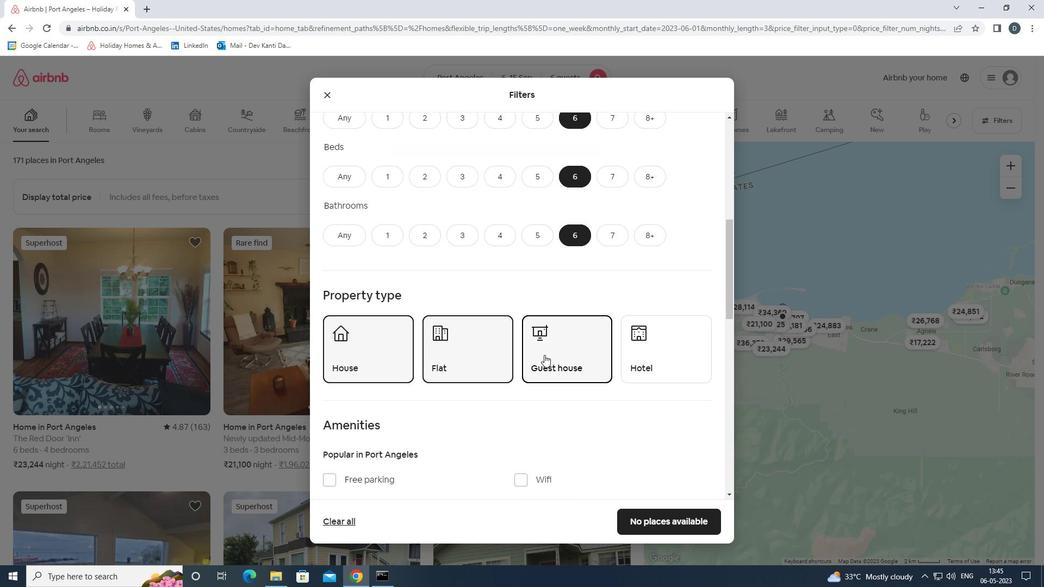 
Action: Mouse scrolled (544, 354) with delta (0, 0)
Screenshot: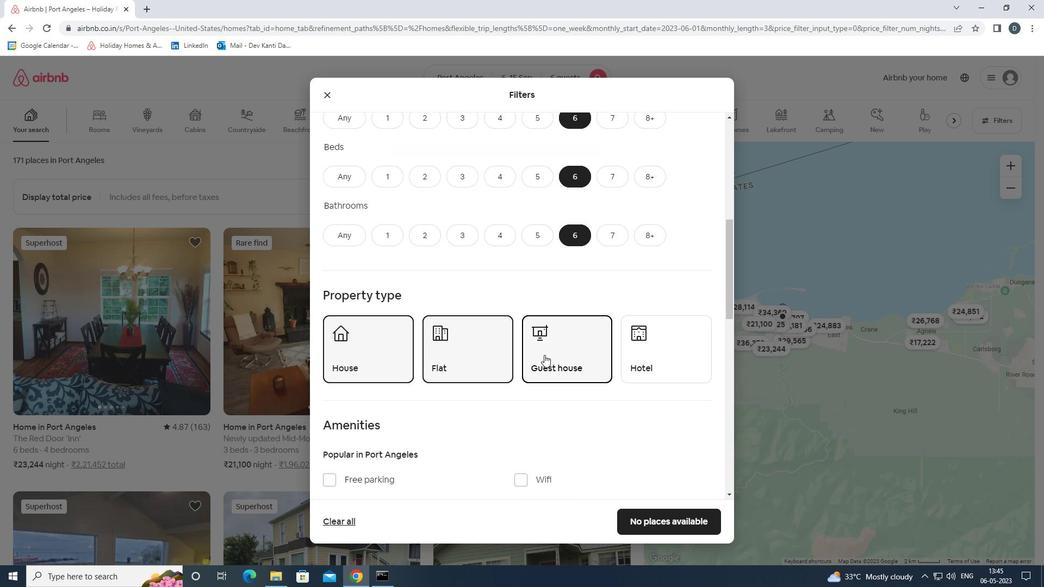 
Action: Mouse scrolled (544, 354) with delta (0, 0)
Screenshot: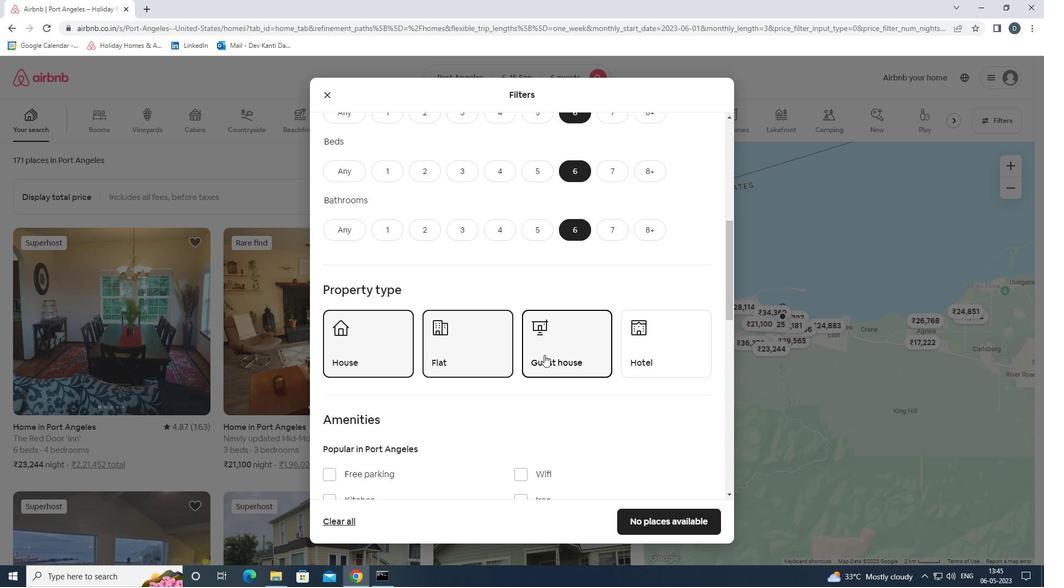 
Action: Mouse moved to (535, 318)
Screenshot: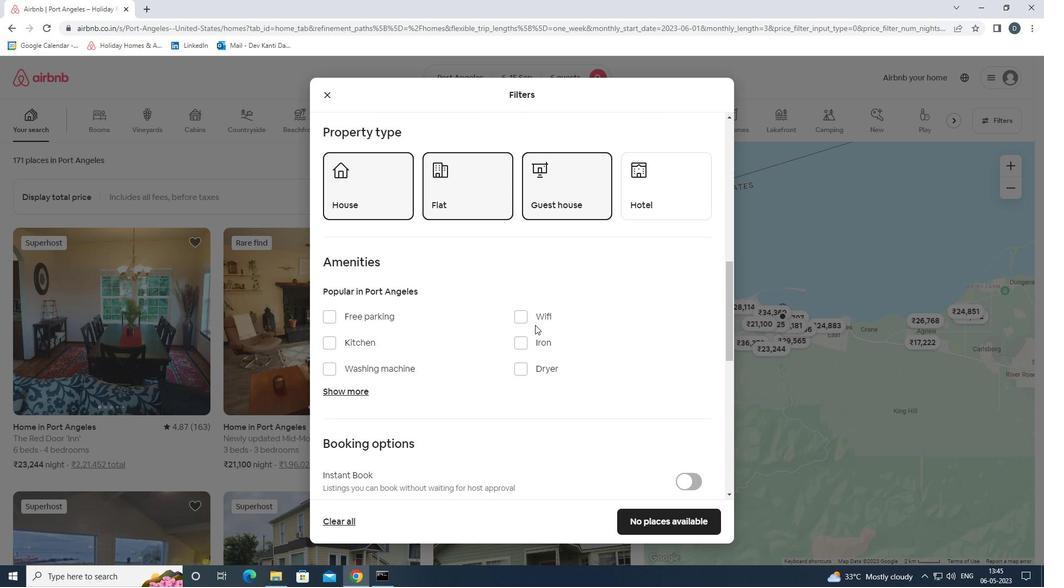 
Action: Mouse pressed left at (535, 318)
Screenshot: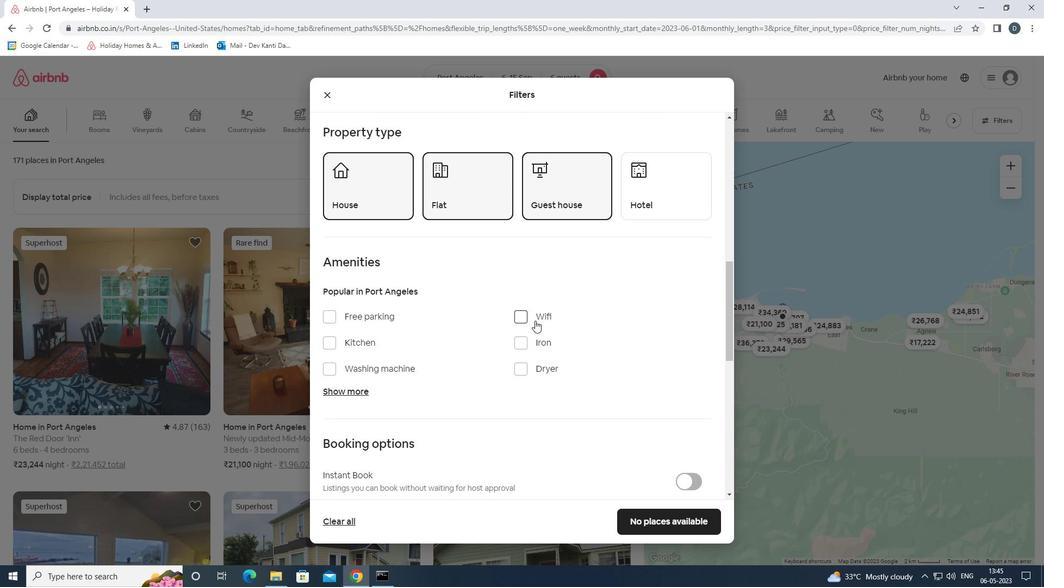 
Action: Mouse moved to (374, 315)
Screenshot: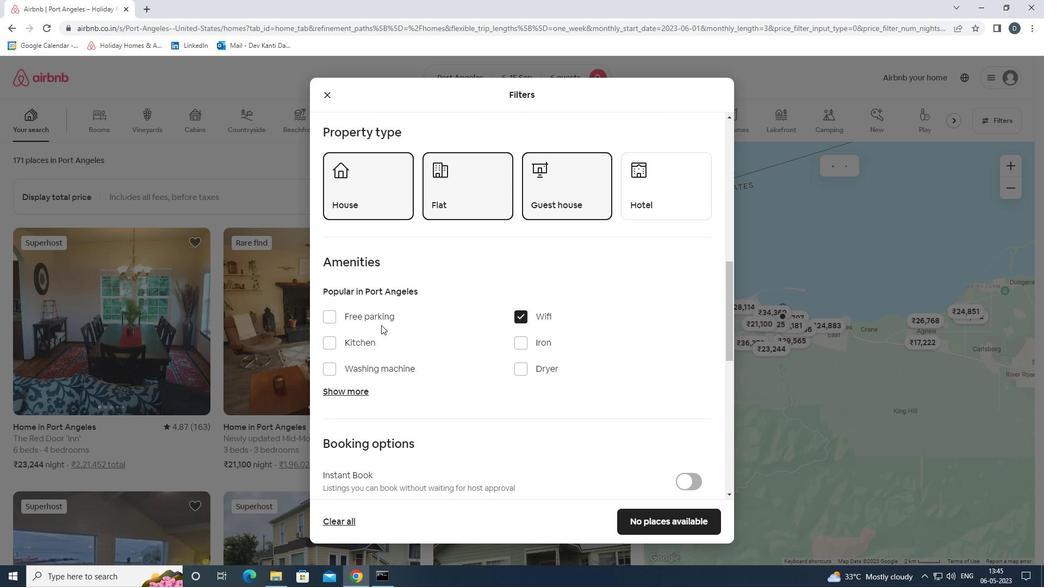
Action: Mouse pressed left at (374, 315)
Screenshot: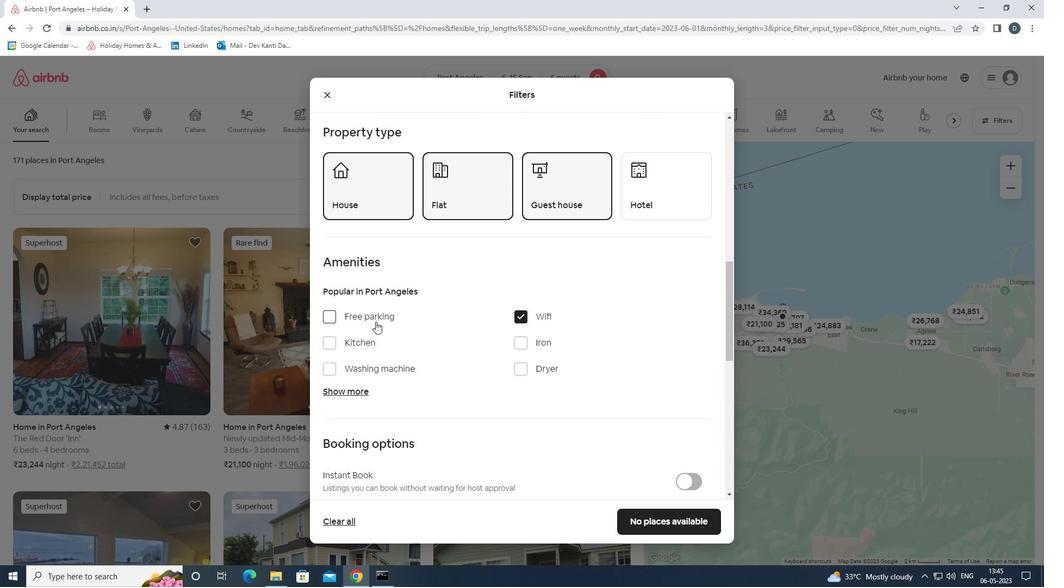 
Action: Mouse moved to (355, 391)
Screenshot: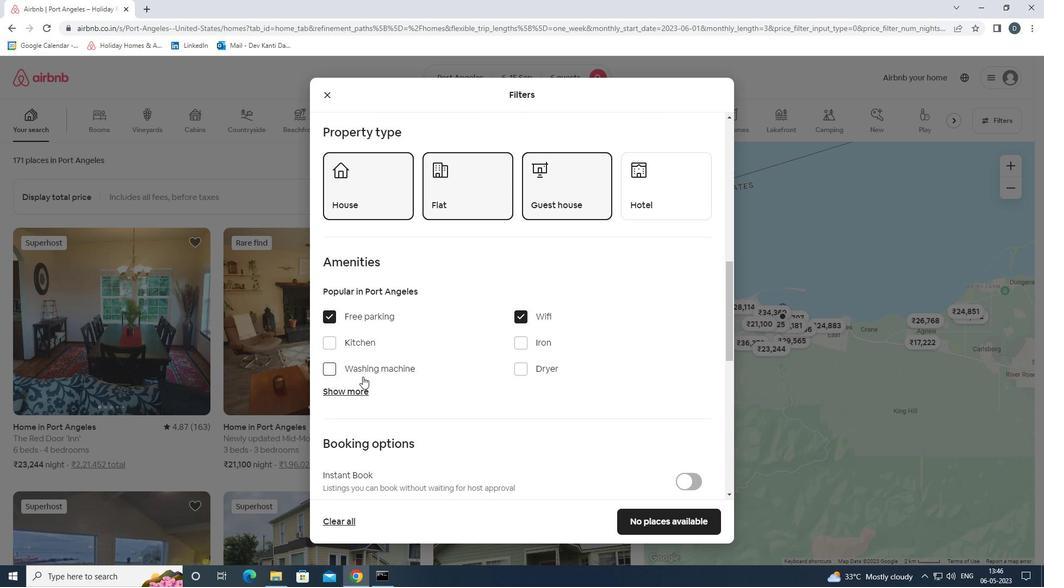 
Action: Mouse pressed left at (355, 391)
Screenshot: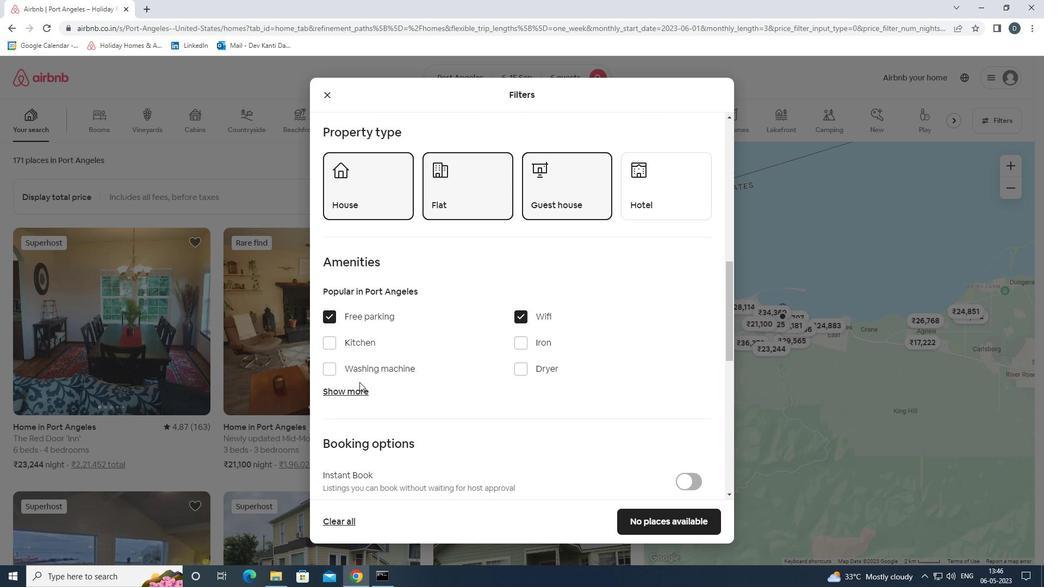 
Action: Mouse moved to (523, 453)
Screenshot: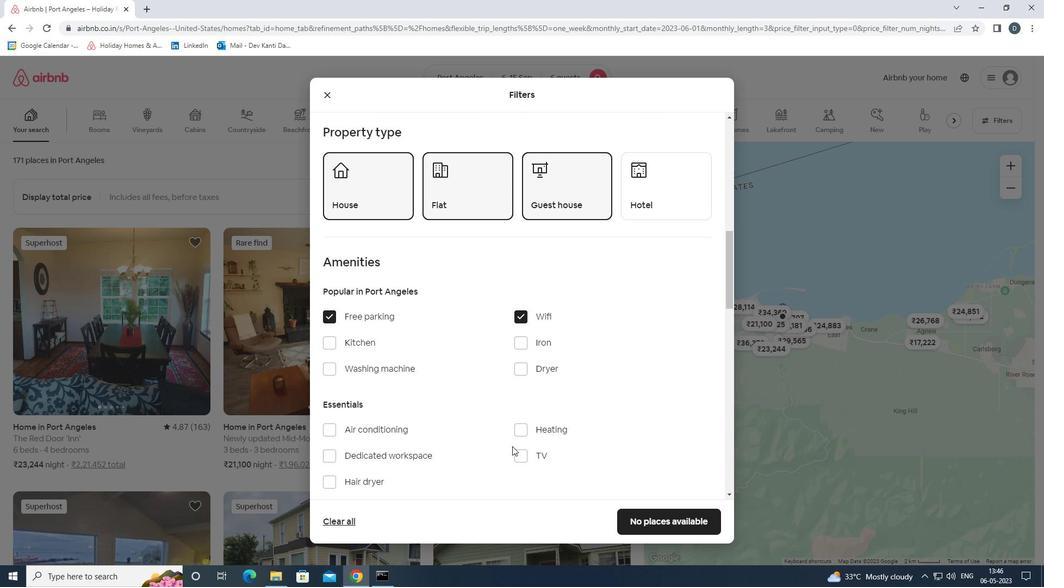 
Action: Mouse pressed left at (523, 453)
Screenshot: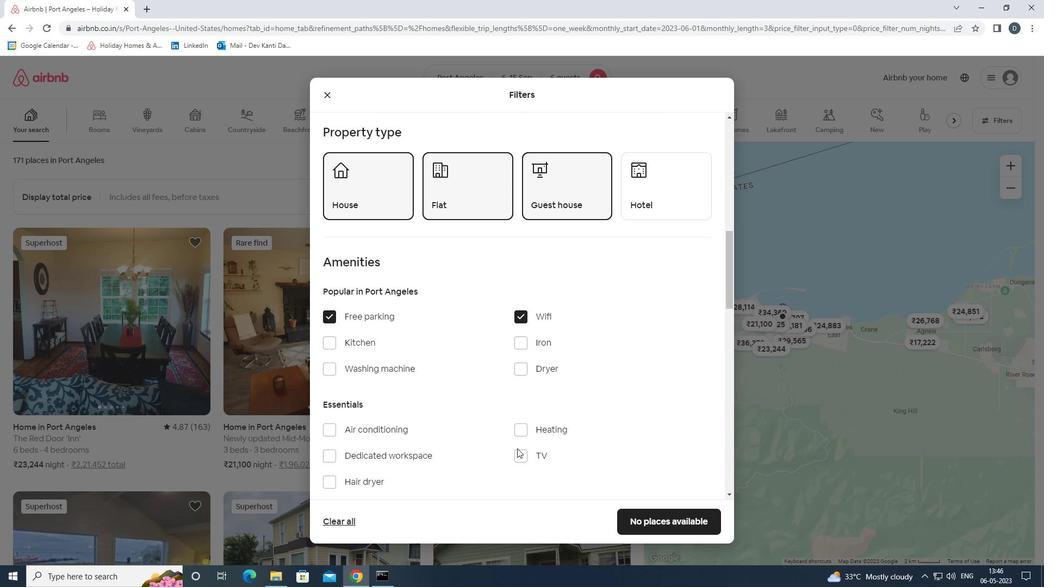 
Action: Mouse moved to (526, 449)
Screenshot: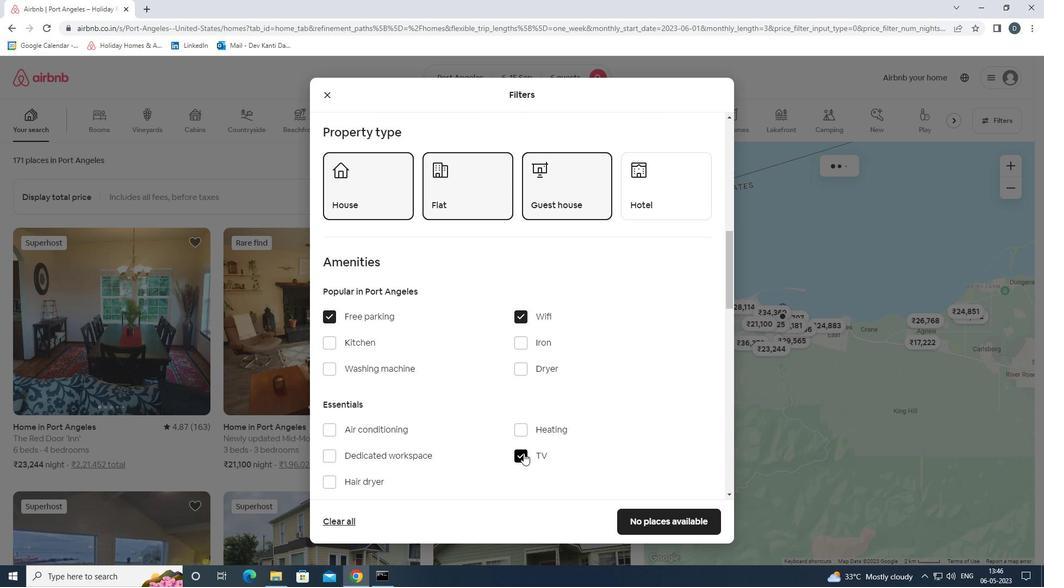 
Action: Mouse scrolled (526, 448) with delta (0, 0)
Screenshot: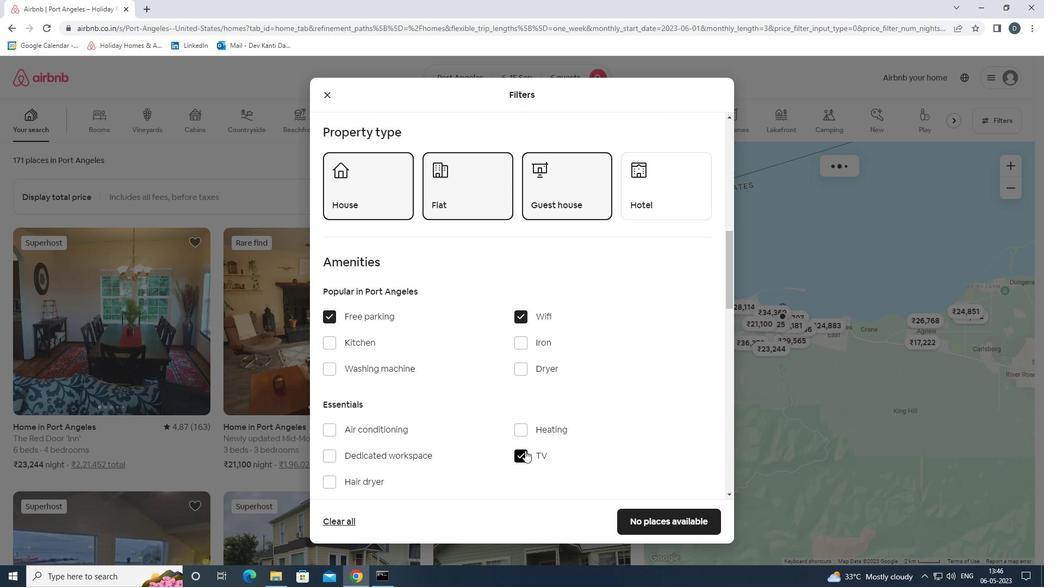 
Action: Mouse moved to (526, 448)
Screenshot: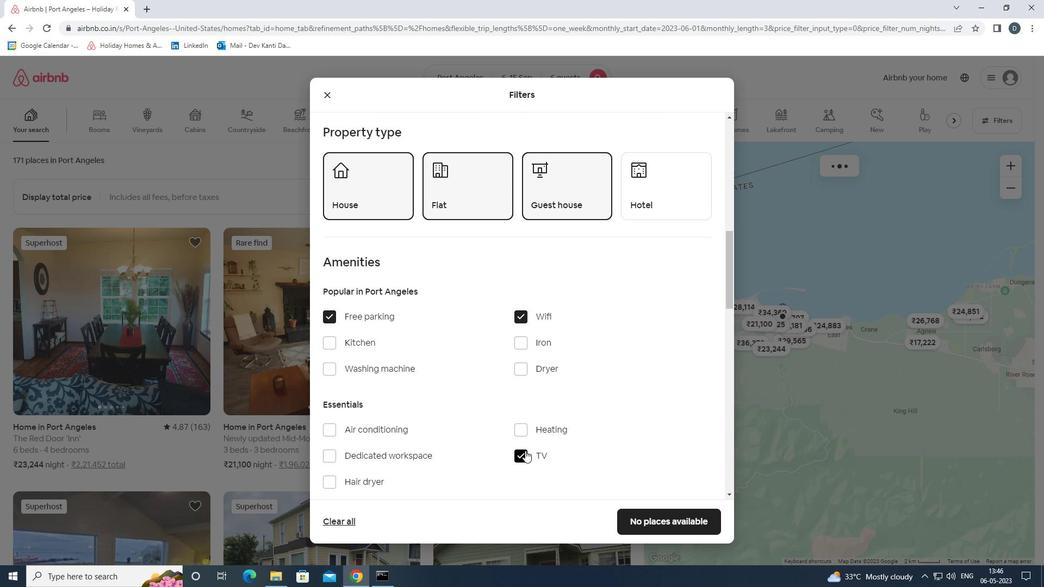 
Action: Mouse scrolled (526, 448) with delta (0, 0)
Screenshot: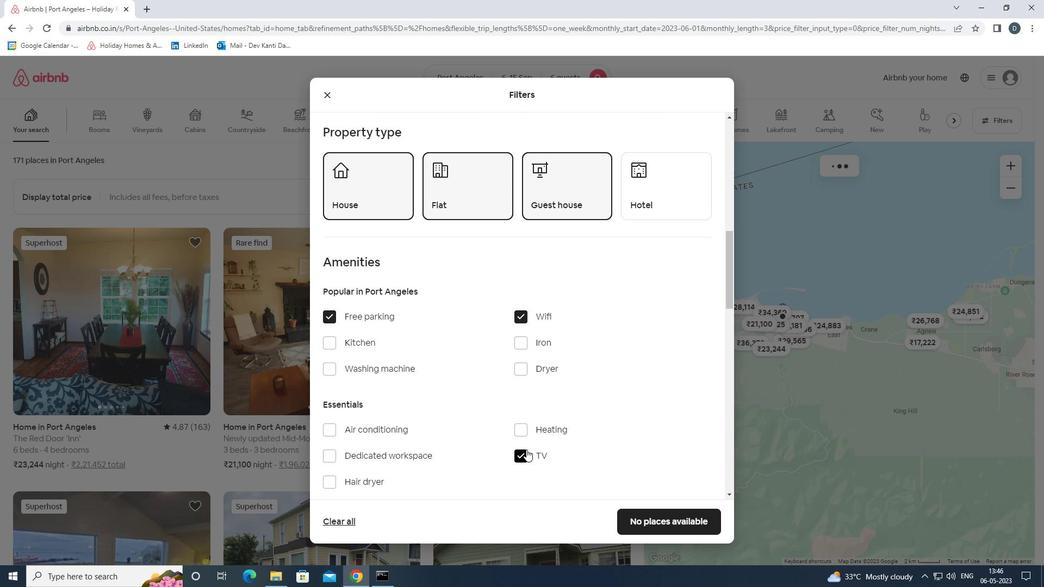 
Action: Mouse scrolled (526, 448) with delta (0, 0)
Screenshot: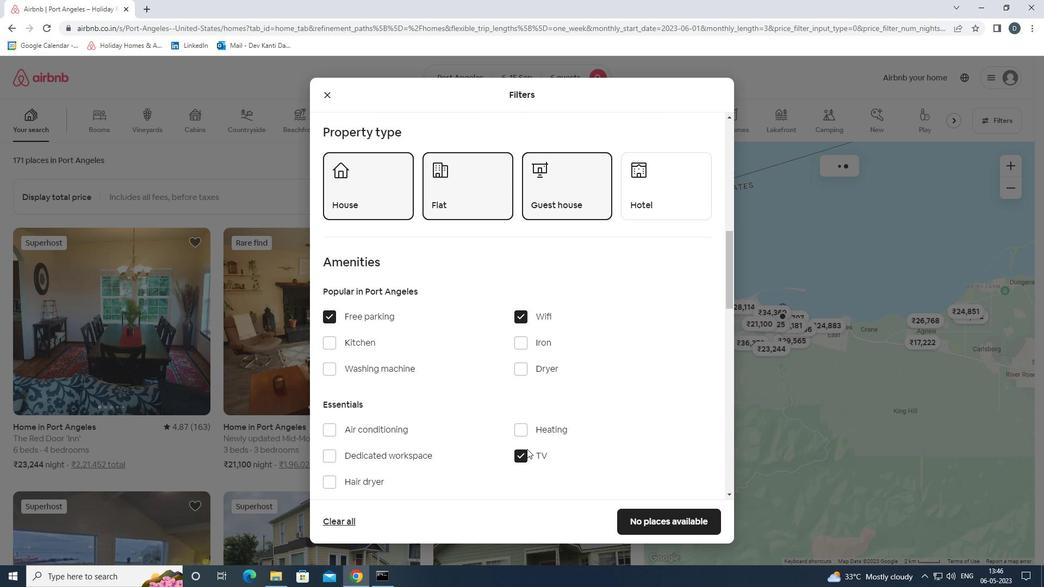 
Action: Mouse moved to (529, 442)
Screenshot: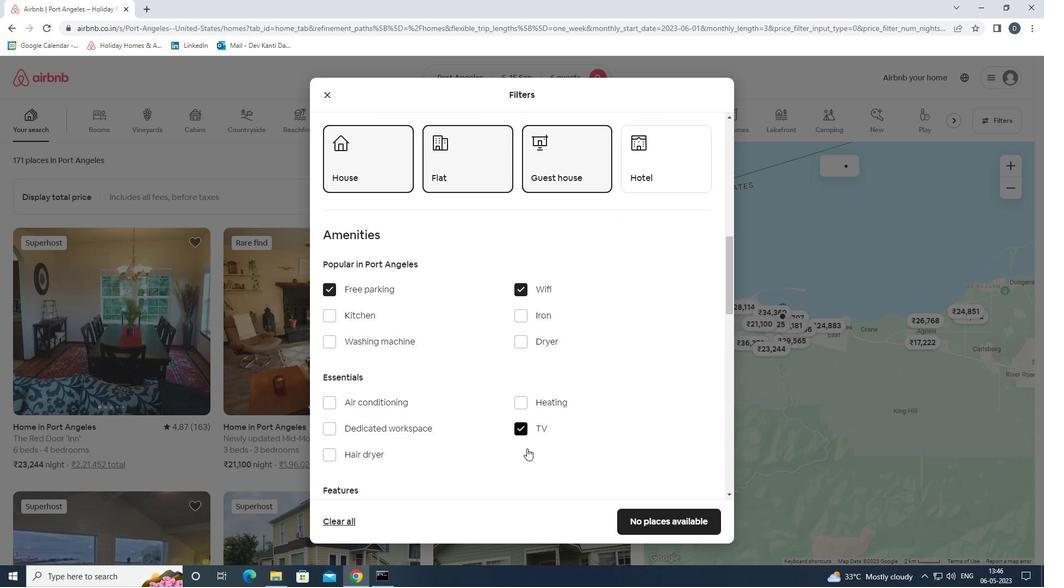 
Action: Mouse scrolled (529, 441) with delta (0, 0)
Screenshot: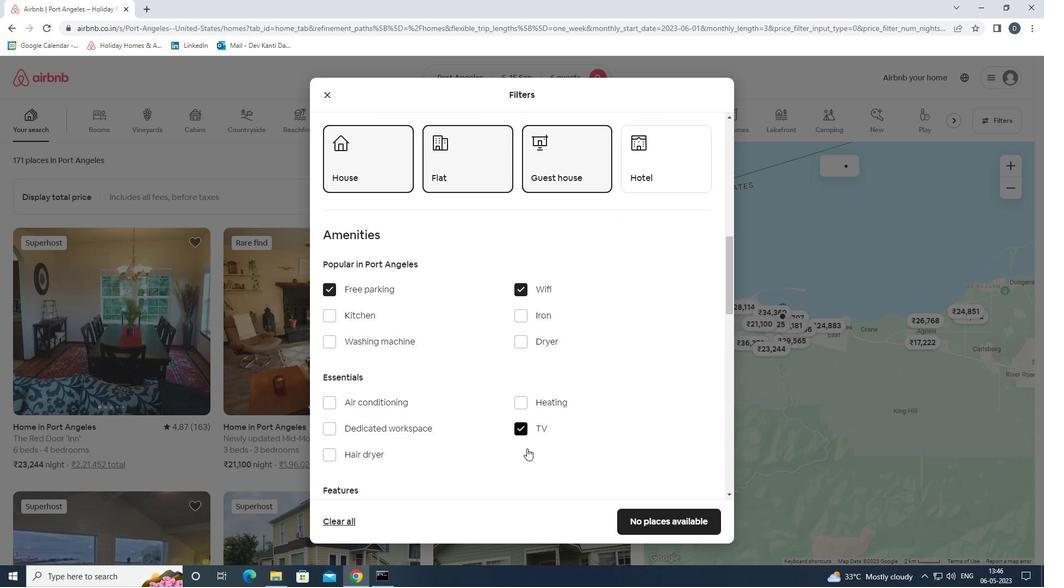 
Action: Mouse moved to (350, 373)
Screenshot: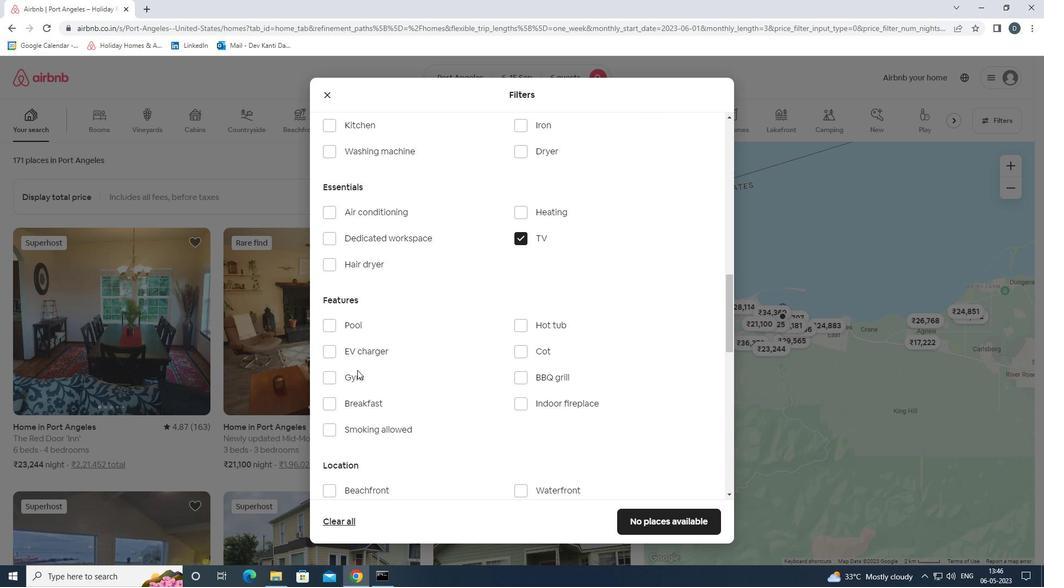 
Action: Mouse pressed left at (350, 373)
Screenshot: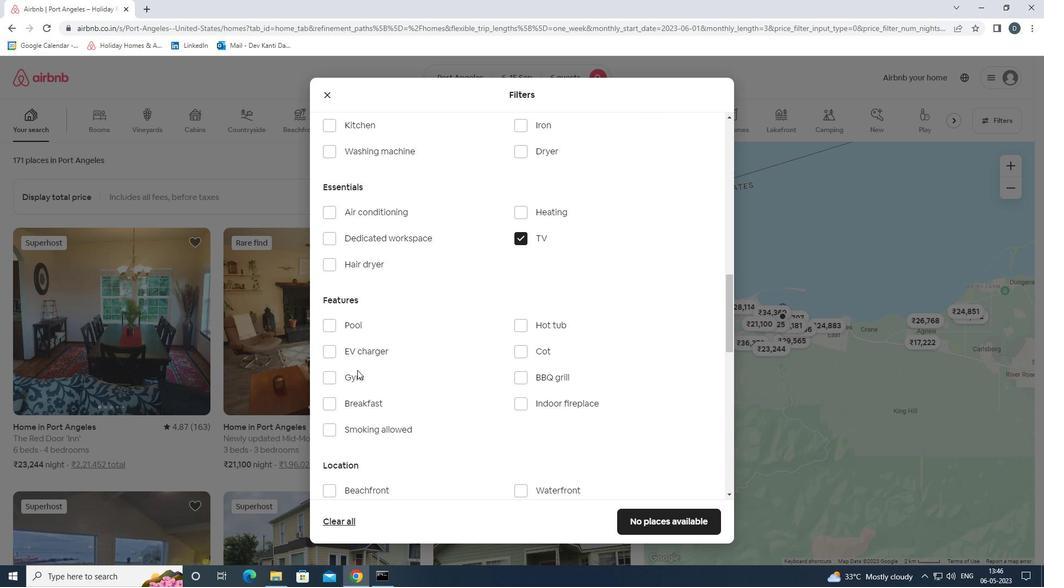 
Action: Mouse moved to (350, 403)
Screenshot: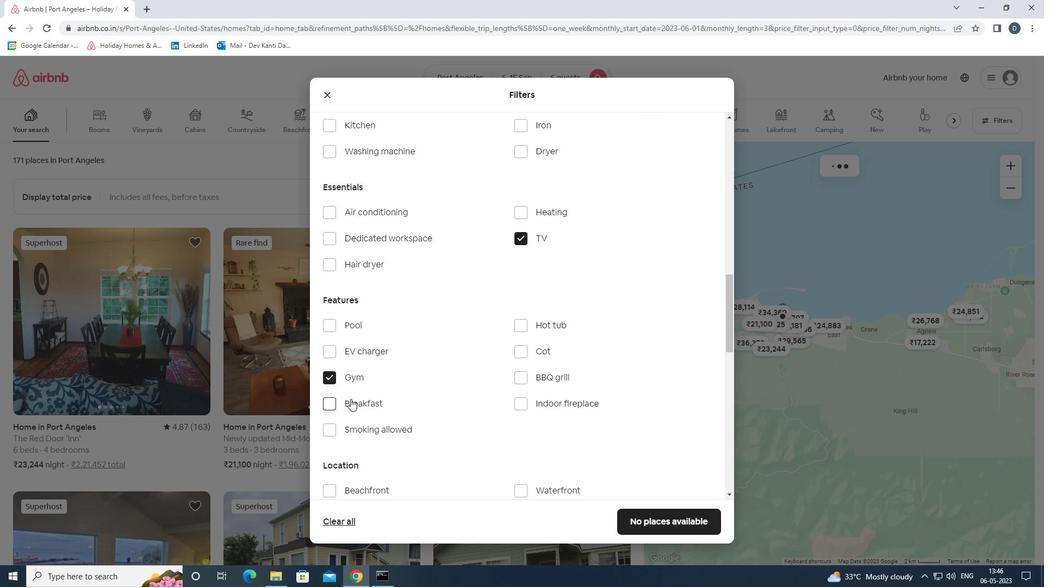 
Action: Mouse pressed left at (350, 403)
Screenshot: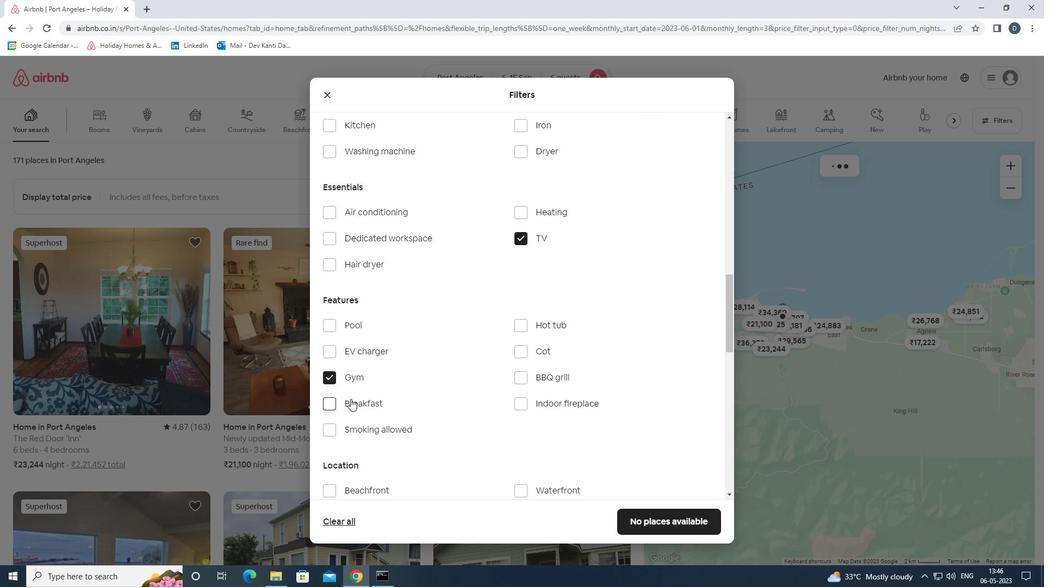 
Action: Mouse moved to (384, 403)
Screenshot: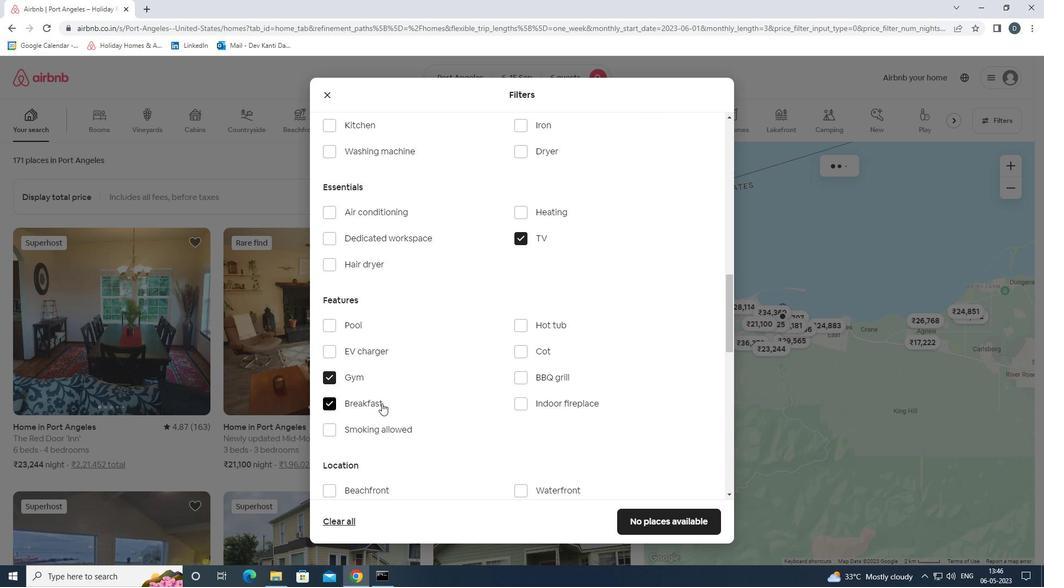 
Action: Mouse scrolled (384, 402) with delta (0, 0)
Screenshot: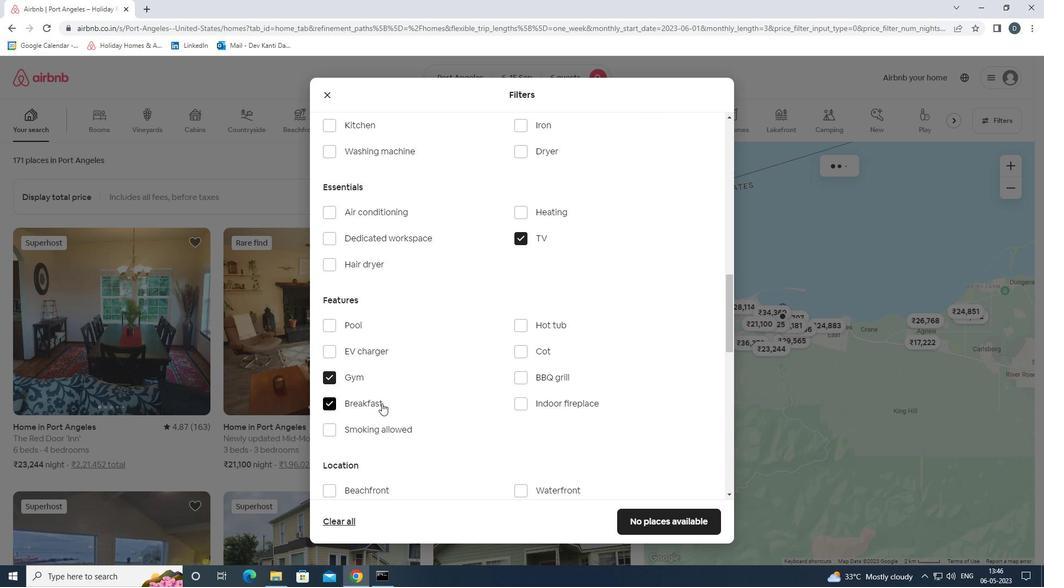 
Action: Mouse scrolled (384, 402) with delta (0, 0)
Screenshot: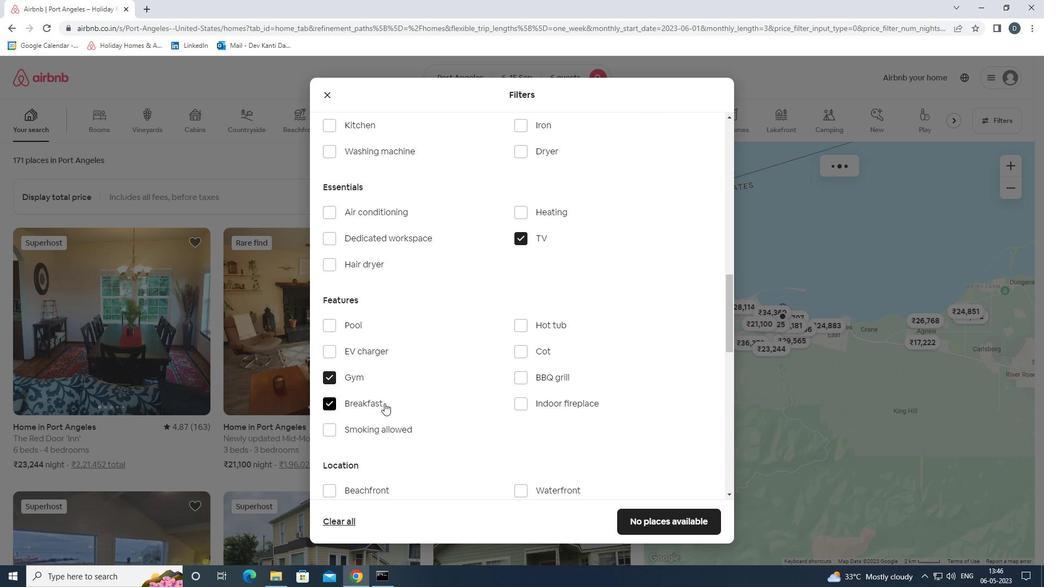 
Action: Mouse moved to (385, 403)
Screenshot: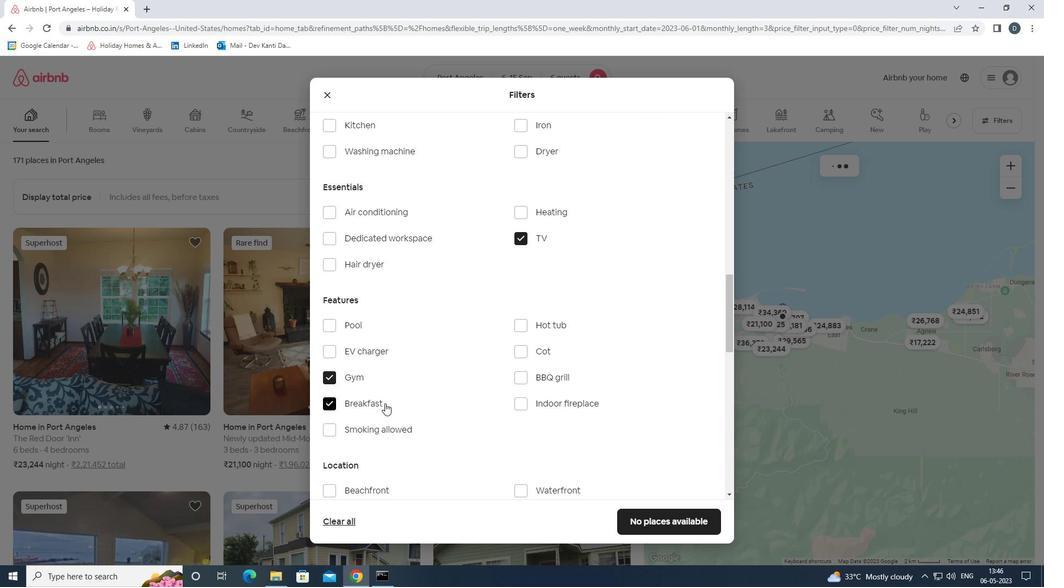 
Action: Mouse scrolled (385, 402) with delta (0, 0)
Screenshot: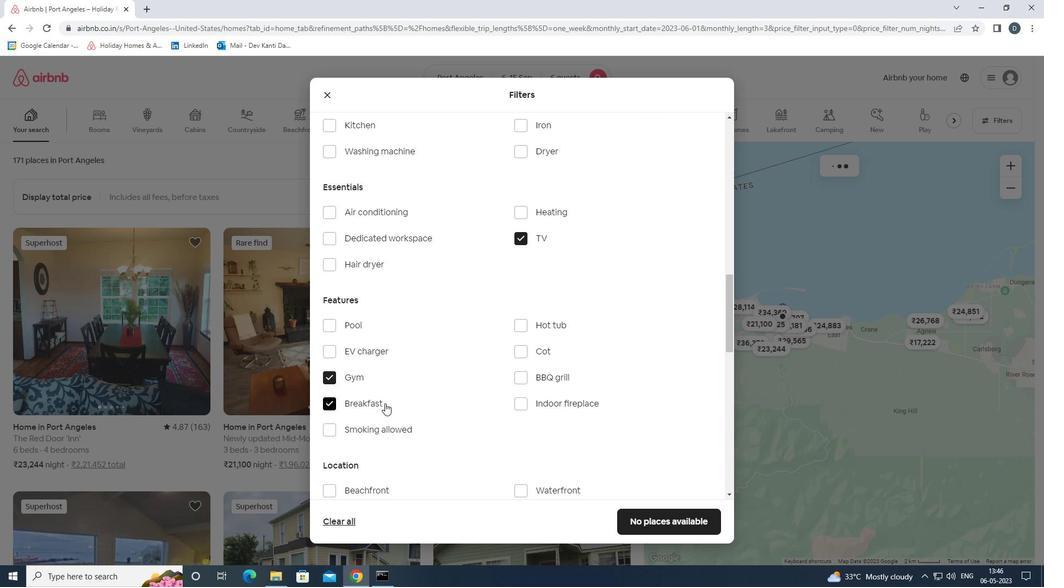 
Action: Mouse moved to (399, 402)
Screenshot: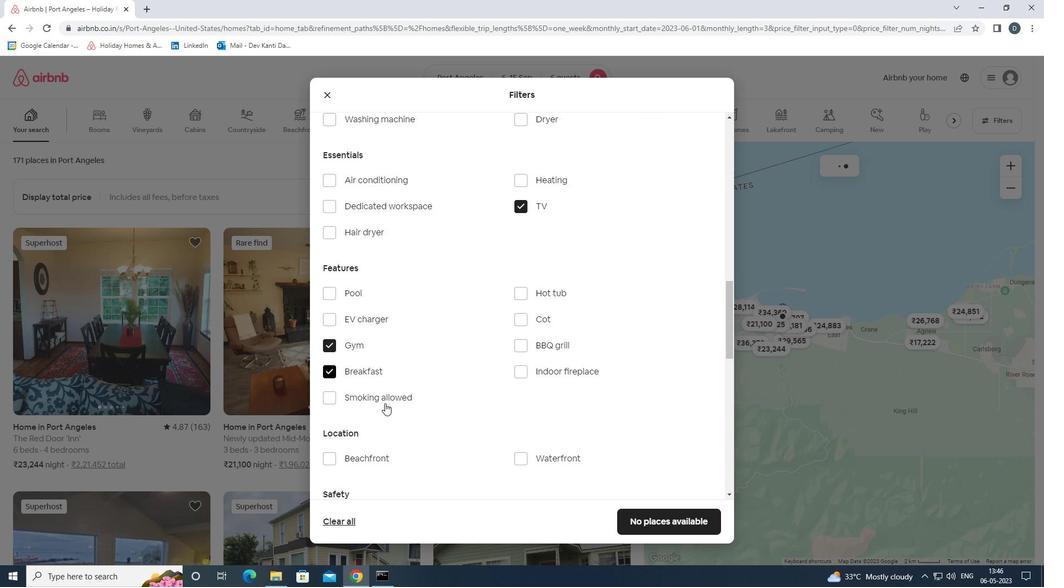 
Action: Mouse scrolled (399, 402) with delta (0, 0)
Screenshot: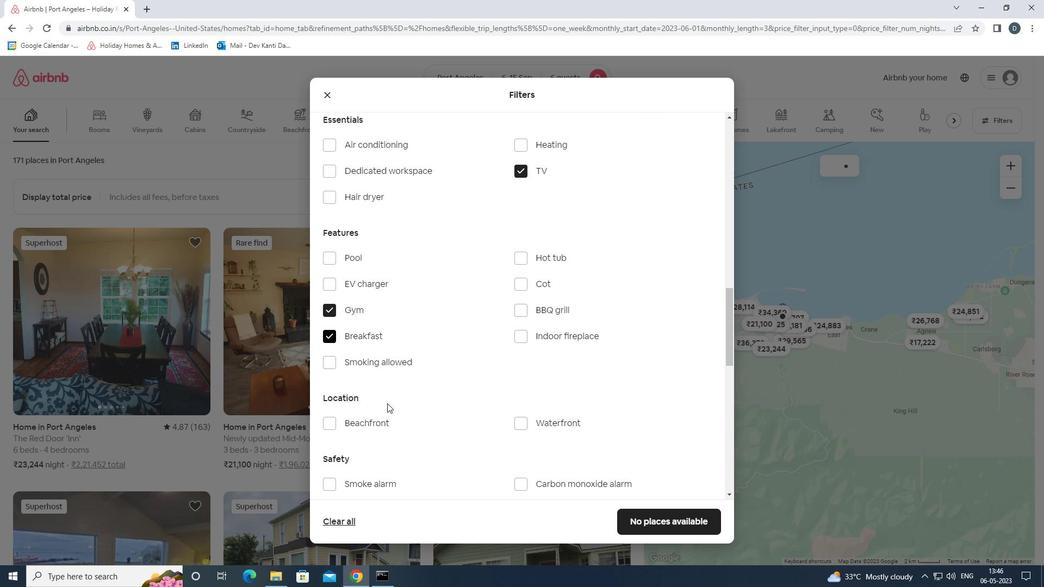
Action: Mouse moved to (412, 400)
Screenshot: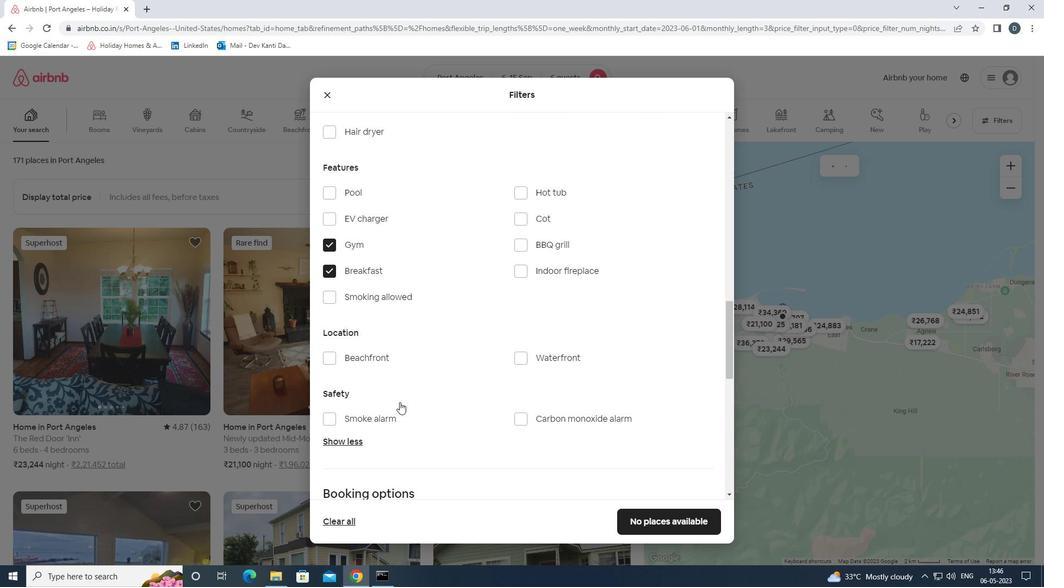 
Action: Mouse scrolled (412, 400) with delta (0, 0)
Screenshot: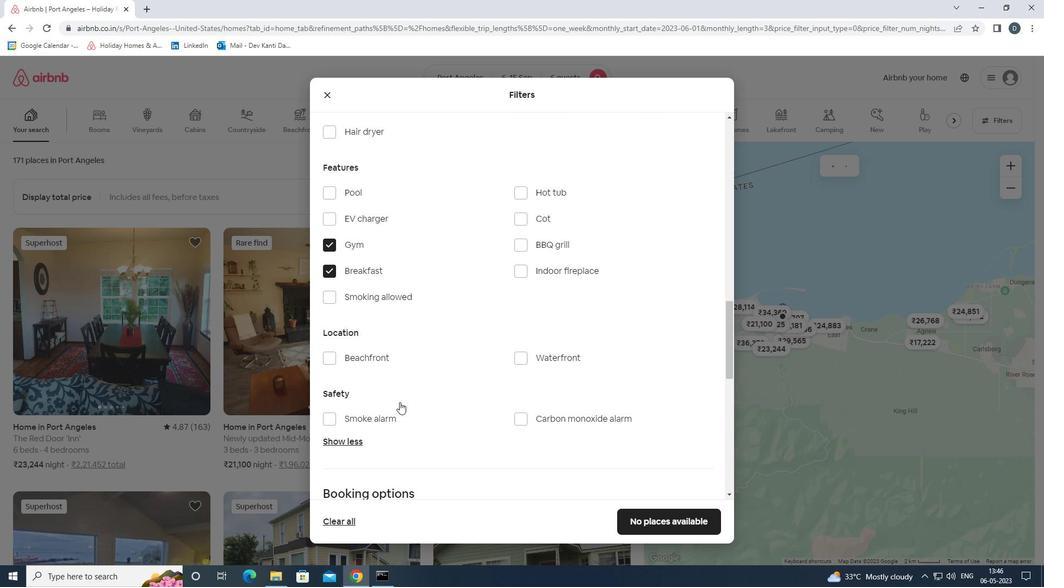 
Action: Mouse moved to (684, 426)
Screenshot: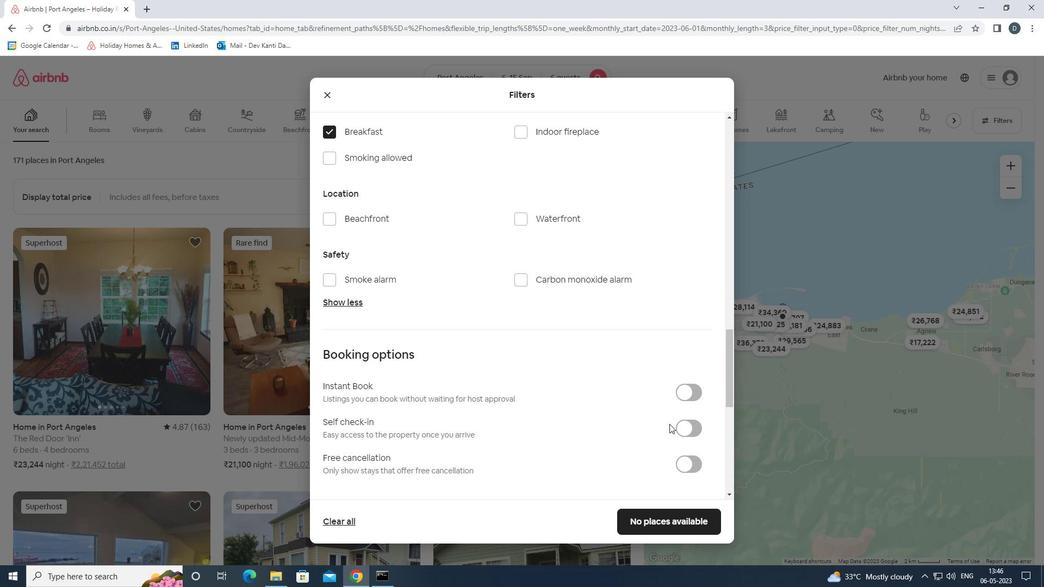 
Action: Mouse pressed left at (684, 426)
Screenshot: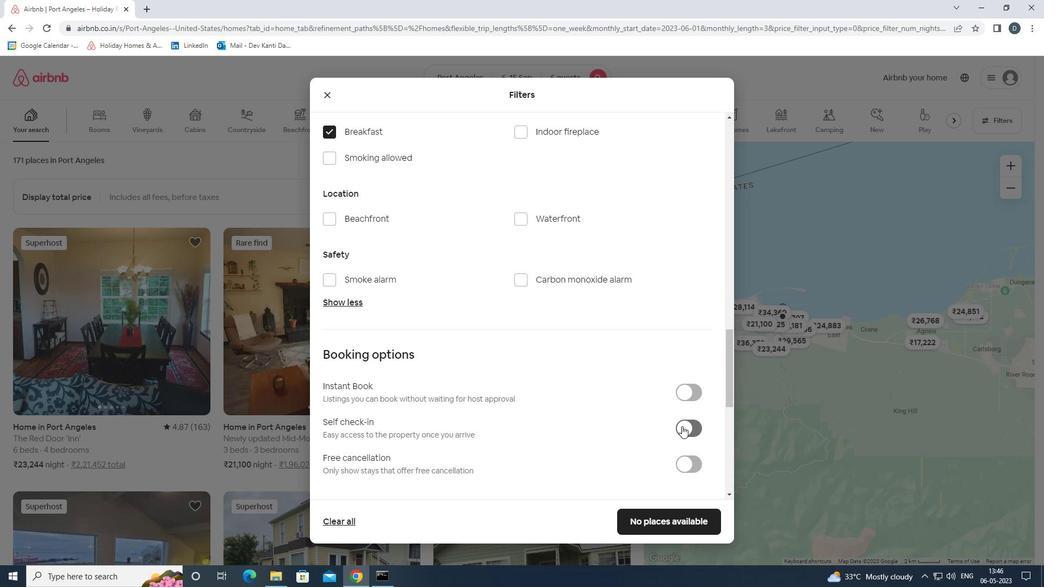
Action: Mouse moved to (681, 421)
Screenshot: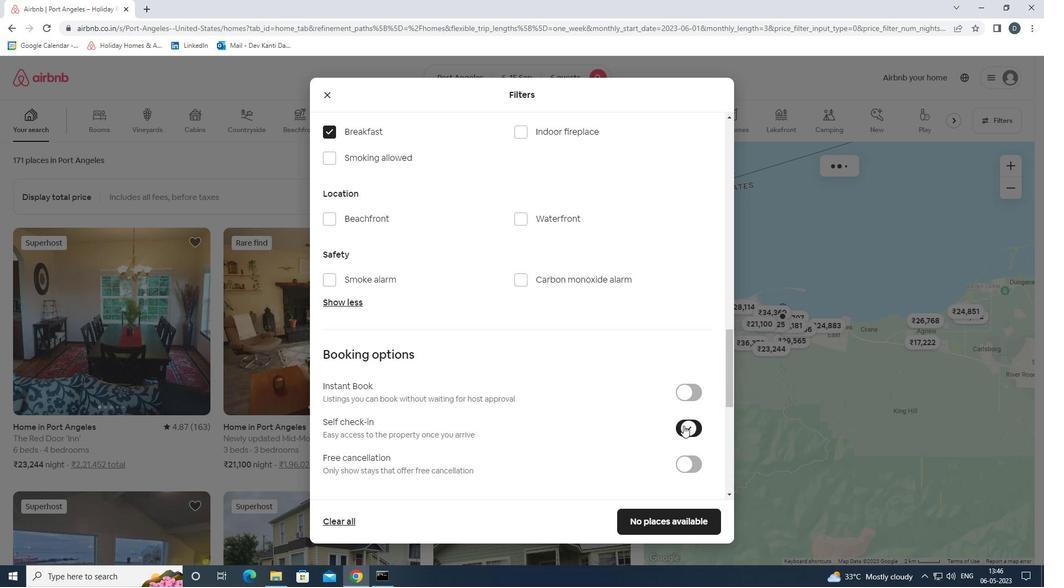 
Action: Mouse scrolled (681, 421) with delta (0, 0)
Screenshot: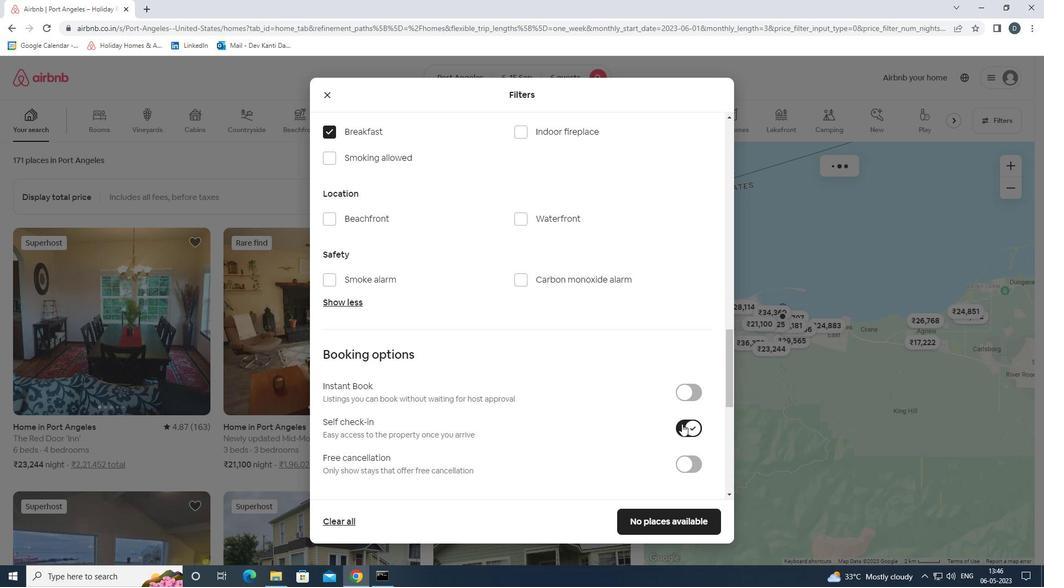 
Action: Mouse moved to (679, 419)
Screenshot: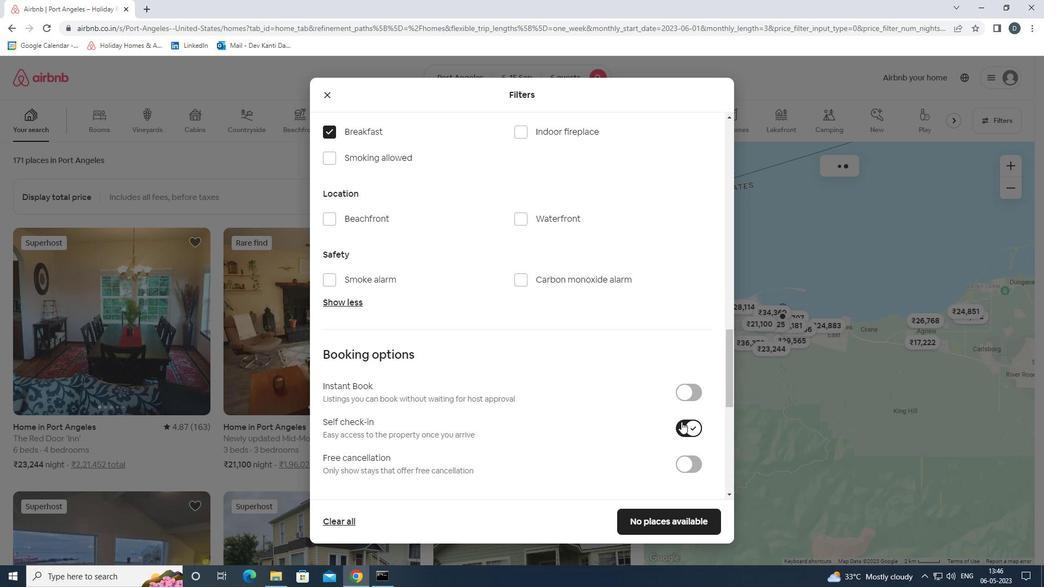 
Action: Mouse scrolled (679, 418) with delta (0, 0)
Screenshot: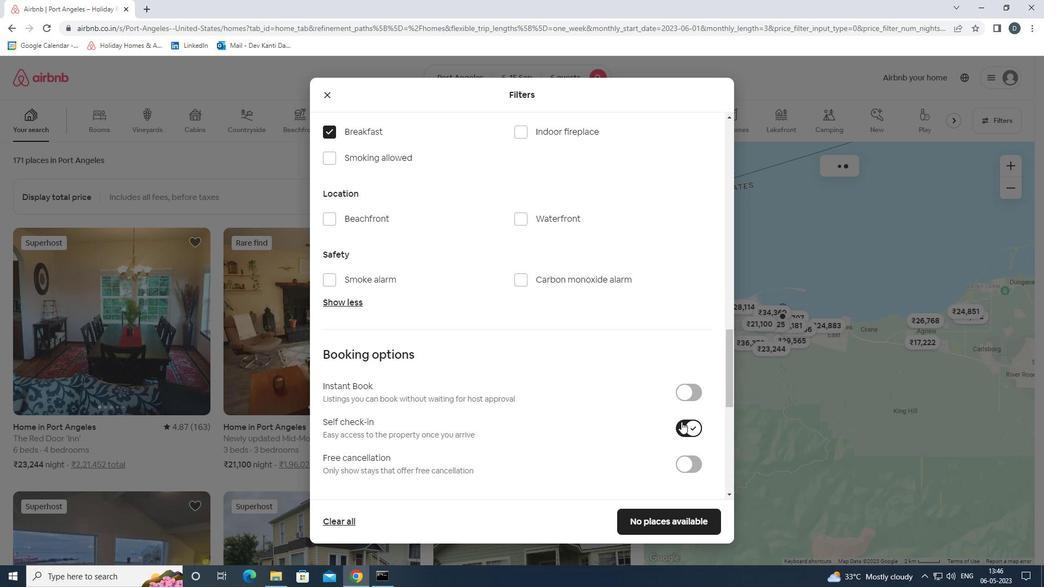 
Action: Mouse moved to (676, 414)
Screenshot: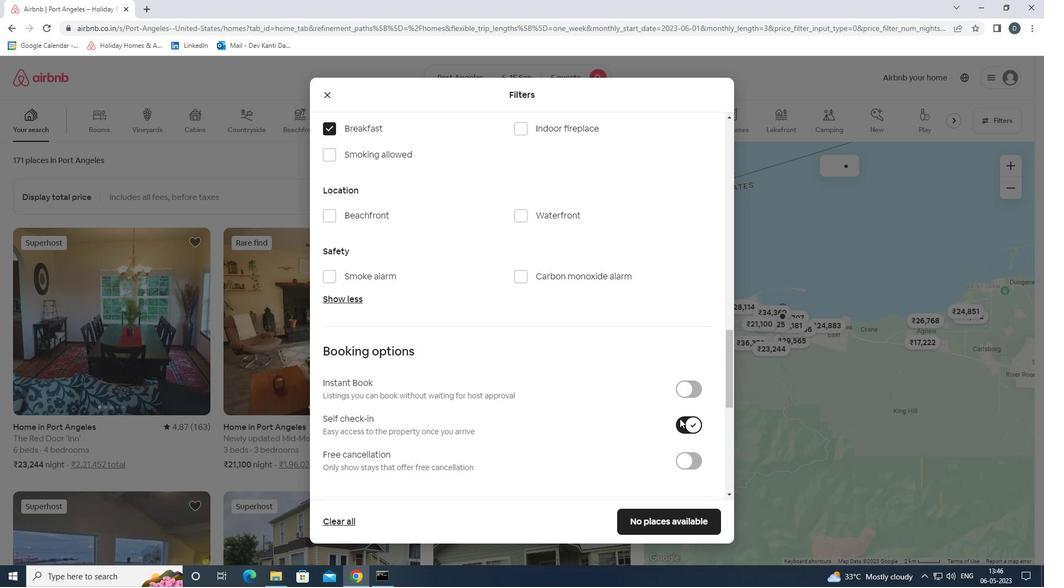 
Action: Mouse scrolled (676, 414) with delta (0, 0)
Screenshot: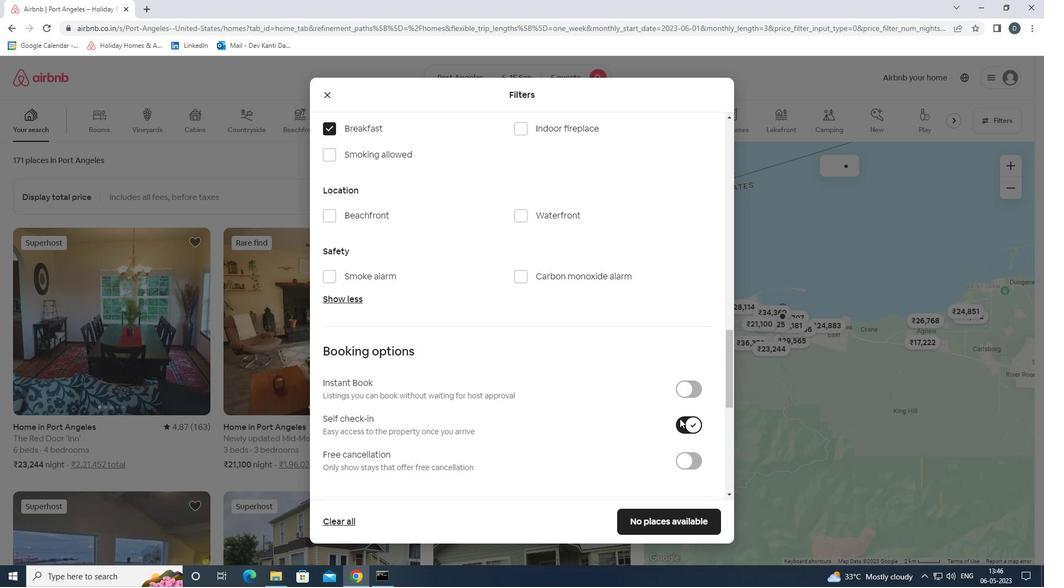 
Action: Mouse moved to (676, 414)
Screenshot: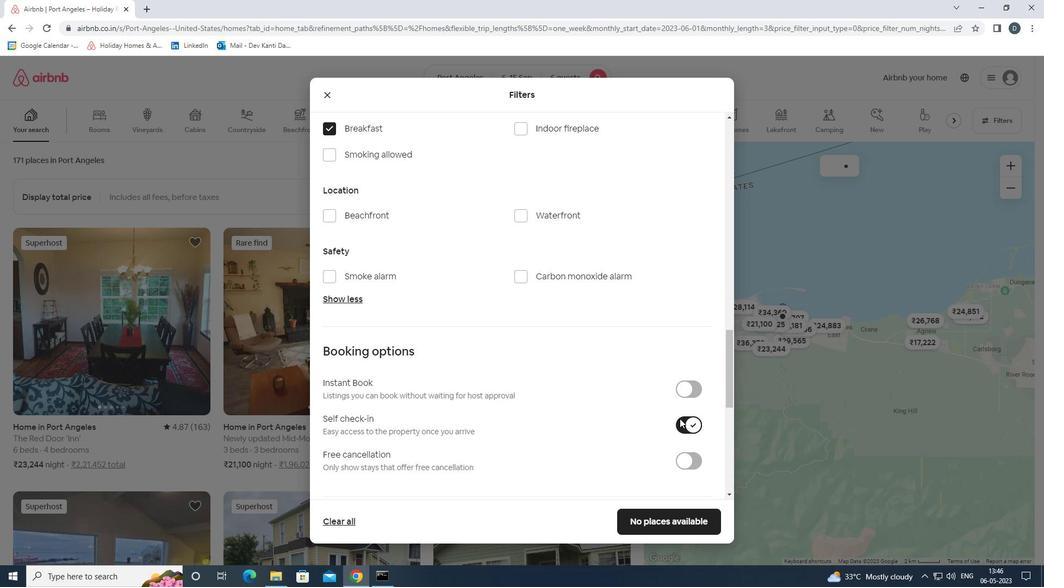 
Action: Mouse scrolled (676, 413) with delta (0, 0)
Screenshot: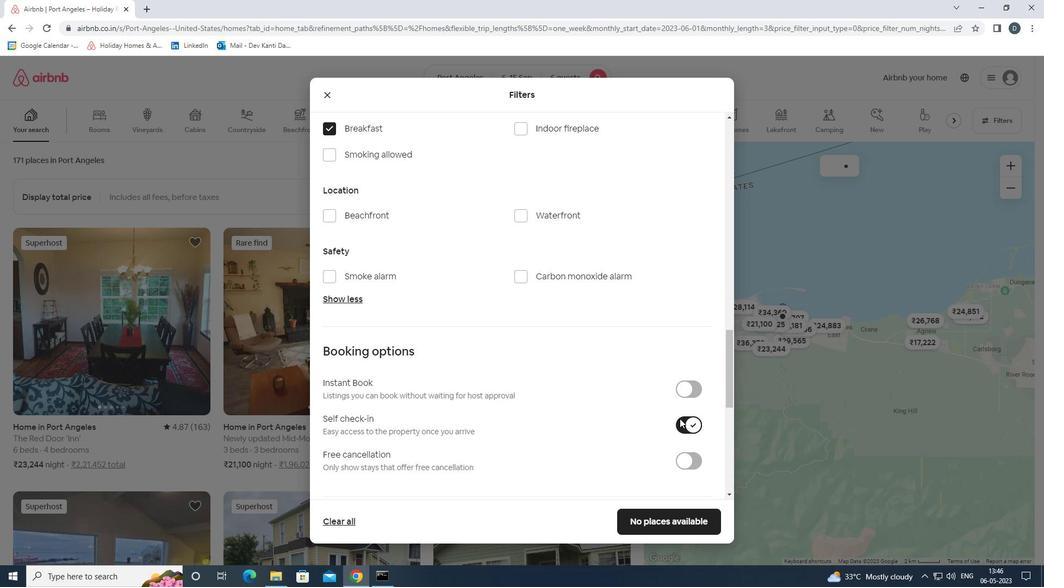 
Action: Mouse moved to (675, 412)
Screenshot: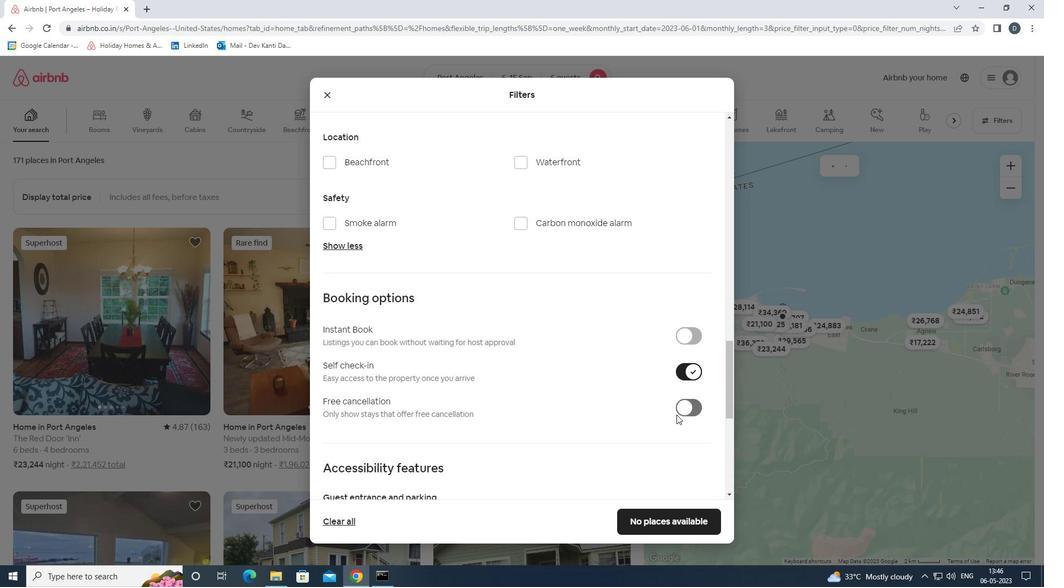 
Action: Mouse scrolled (675, 411) with delta (0, 0)
Screenshot: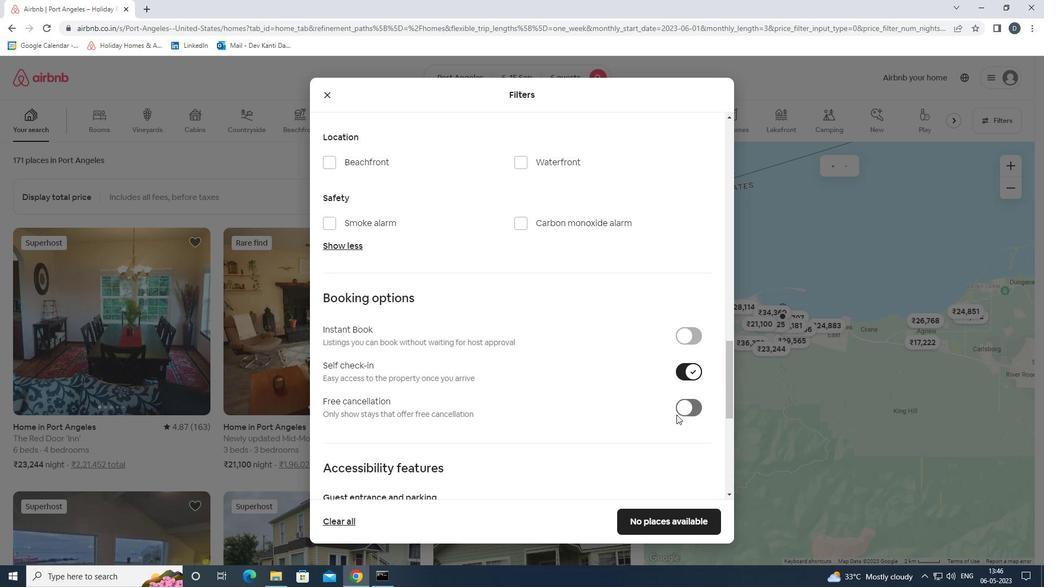 
Action: Mouse moved to (673, 410)
Screenshot: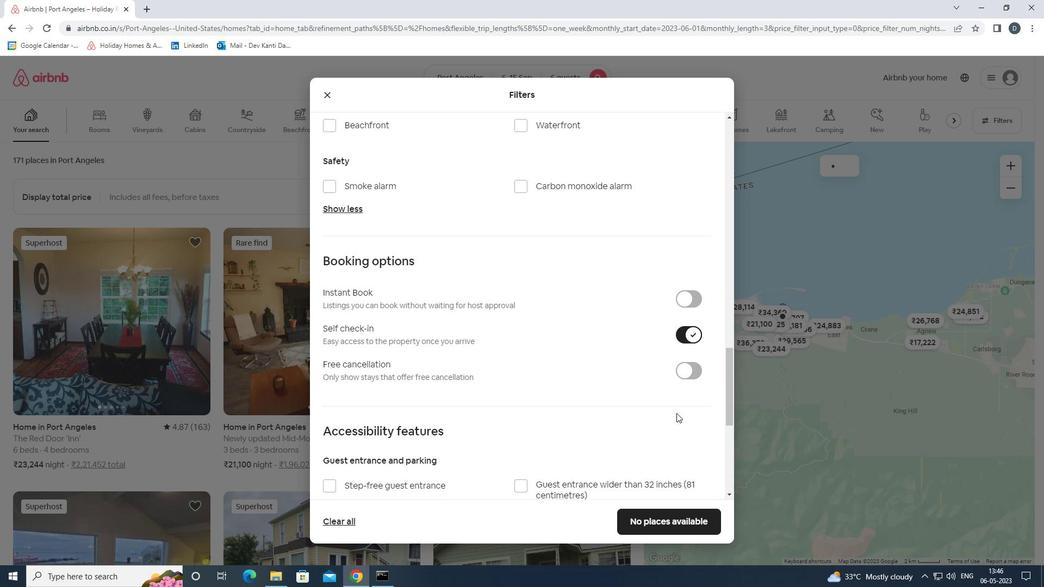 
Action: Mouse scrolled (673, 409) with delta (0, 0)
Screenshot: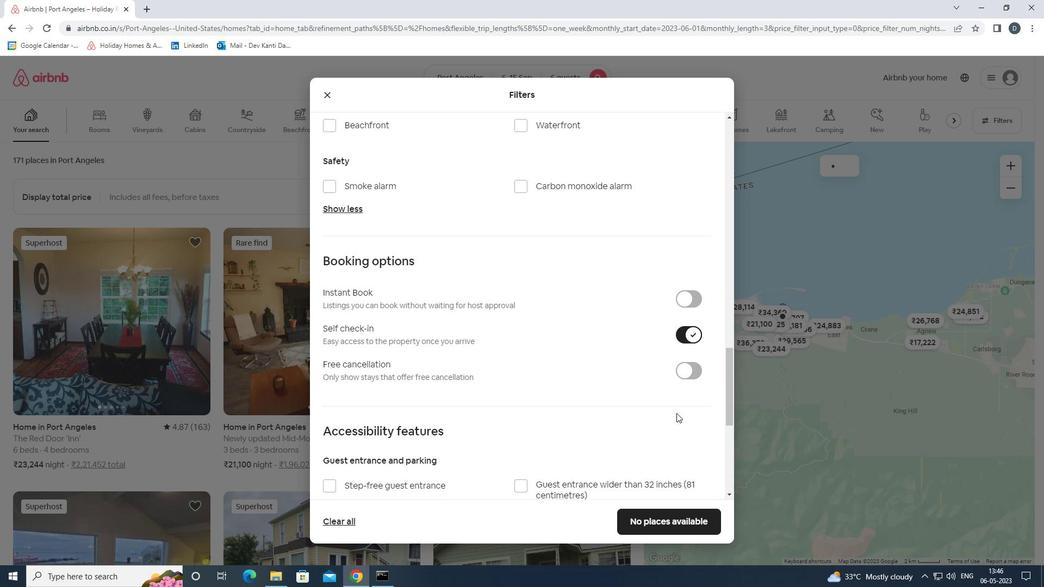 
Action: Mouse moved to (666, 402)
Screenshot: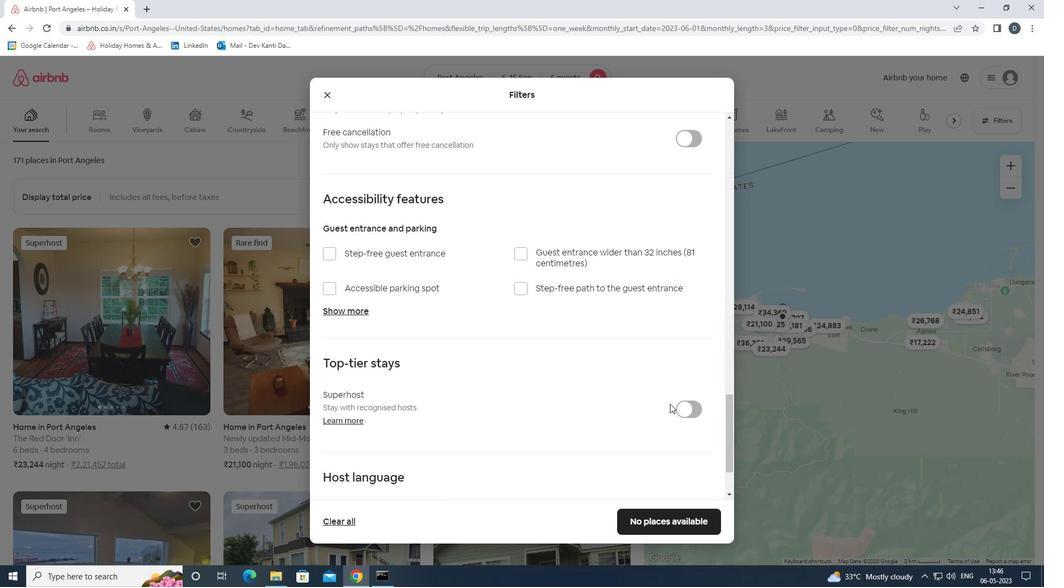 
Action: Mouse scrolled (666, 401) with delta (0, 0)
Screenshot: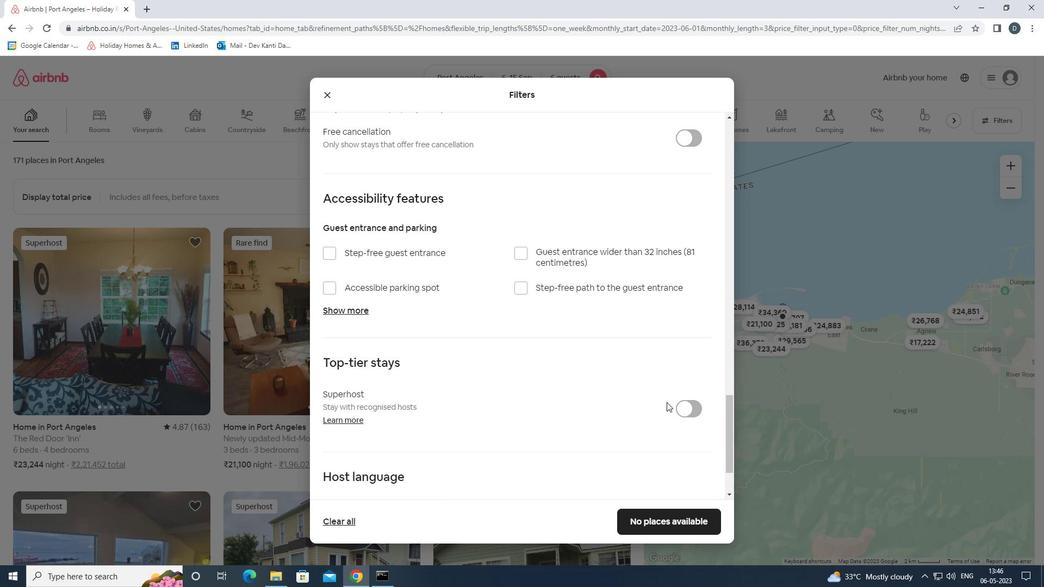 
Action: Mouse scrolled (666, 401) with delta (0, 0)
Screenshot: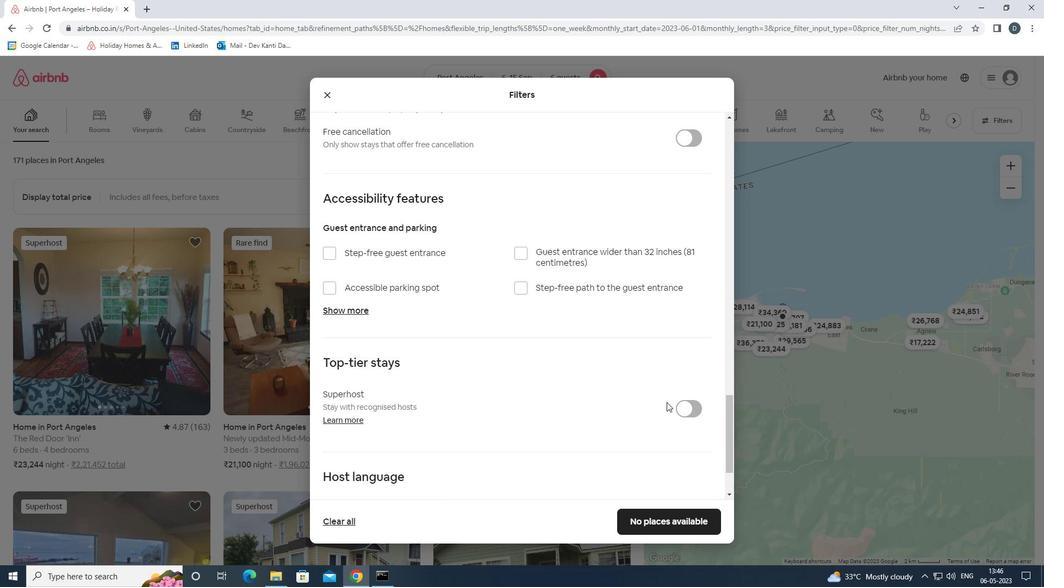 
Action: Mouse scrolled (666, 401) with delta (0, 0)
Screenshot: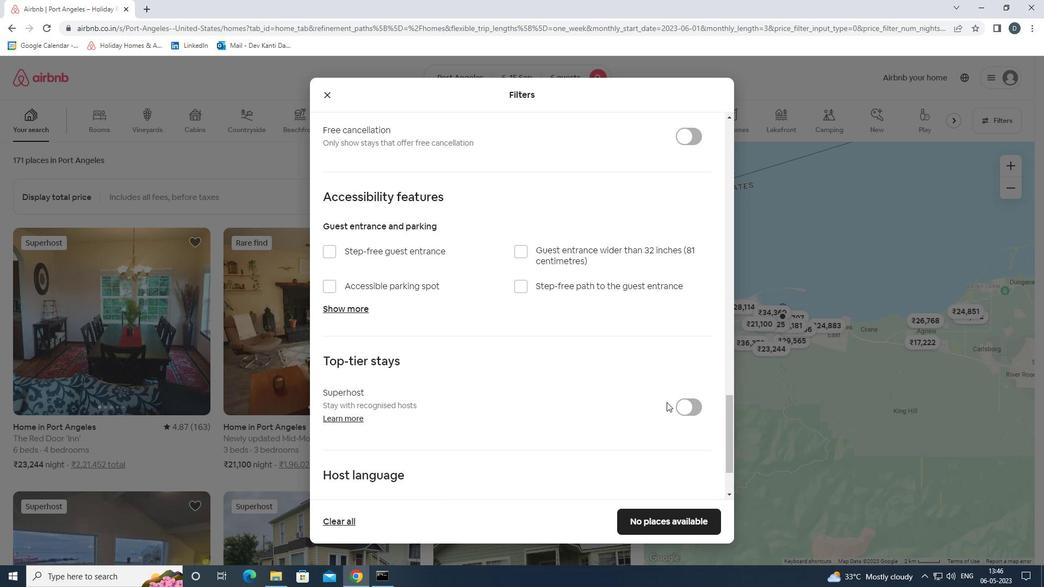 
Action: Mouse scrolled (666, 401) with delta (0, 0)
Screenshot: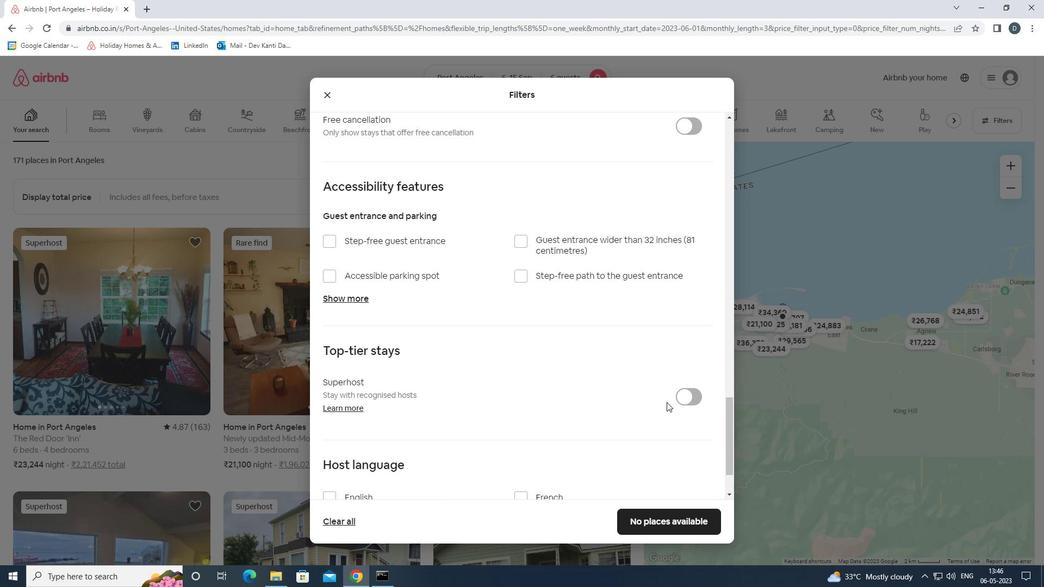 
Action: Mouse moved to (359, 423)
Screenshot: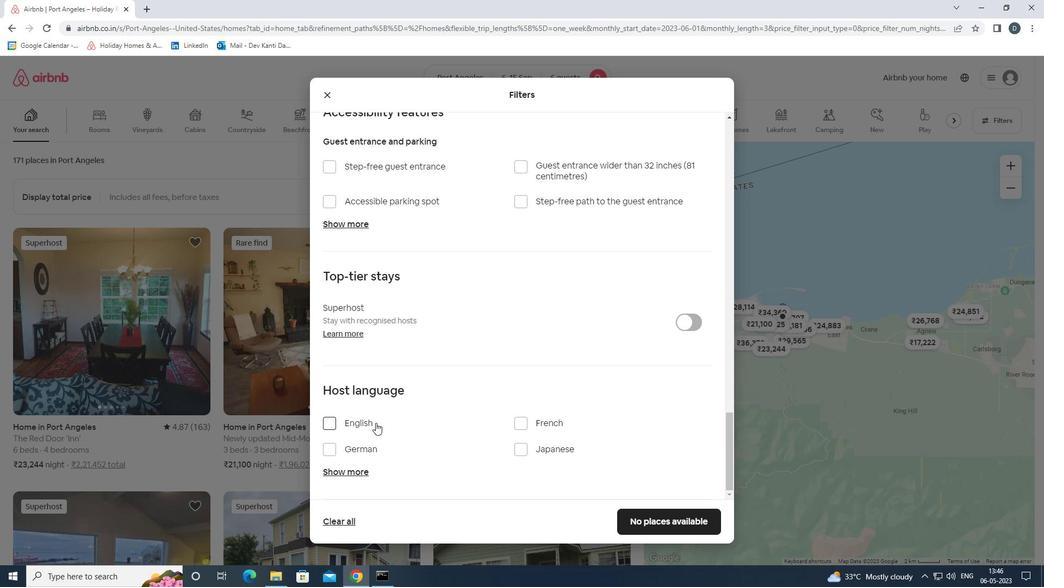 
Action: Mouse pressed left at (359, 423)
Screenshot: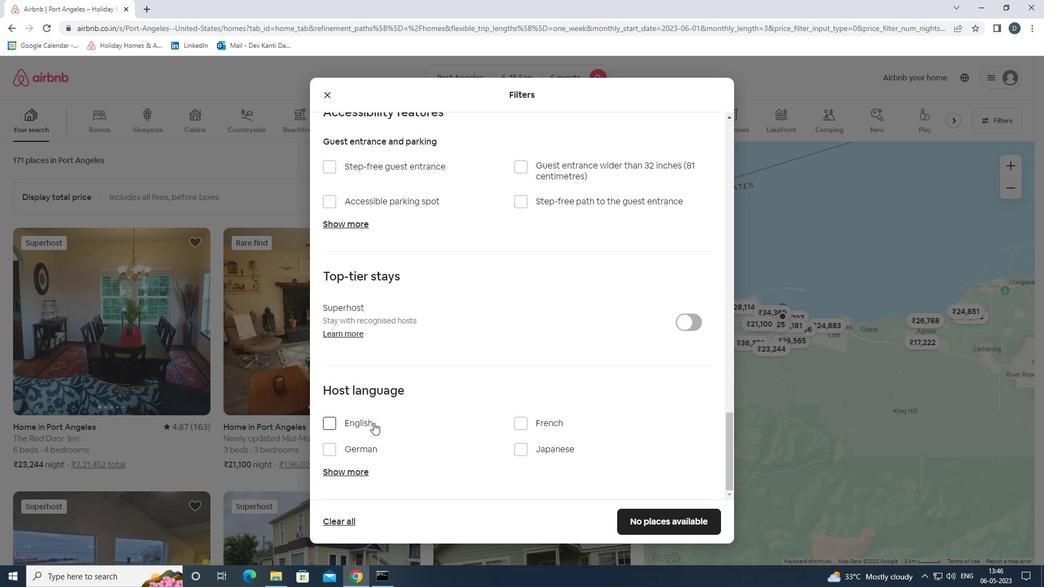 
Action: Mouse moved to (656, 518)
Screenshot: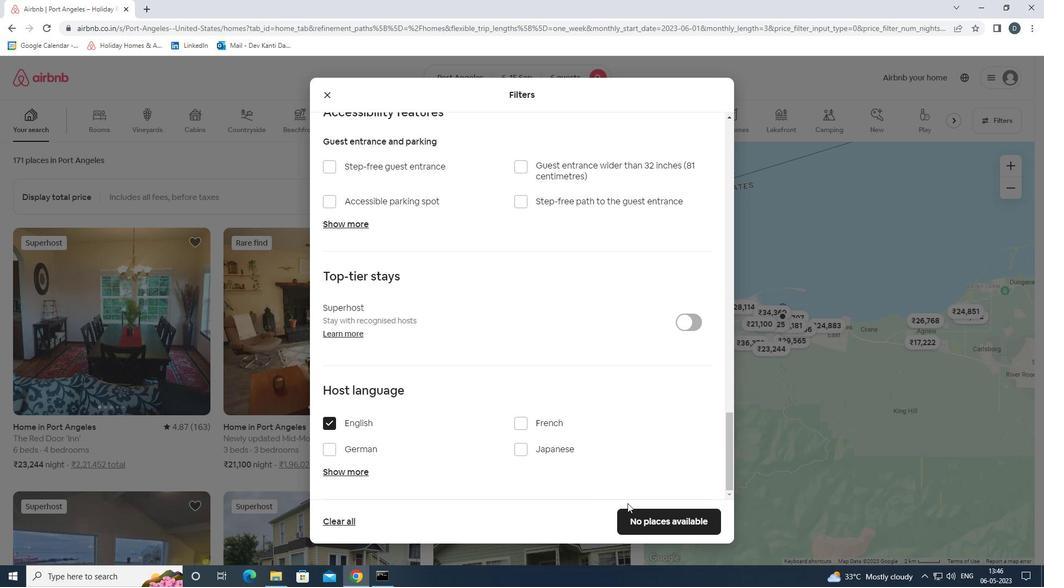 
Action: Mouse pressed left at (656, 518)
Screenshot: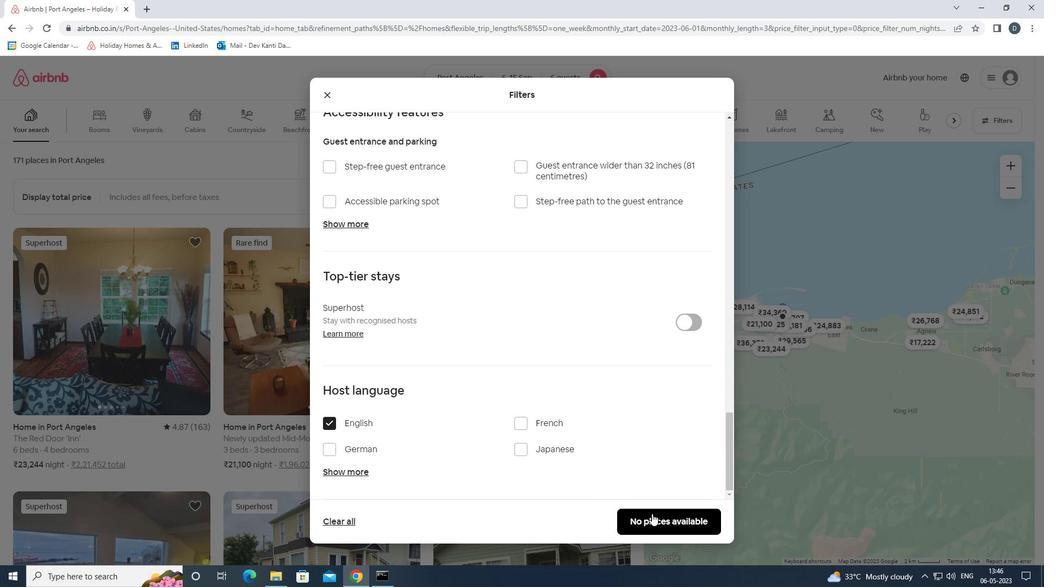 
Action: Mouse moved to (614, 406)
Screenshot: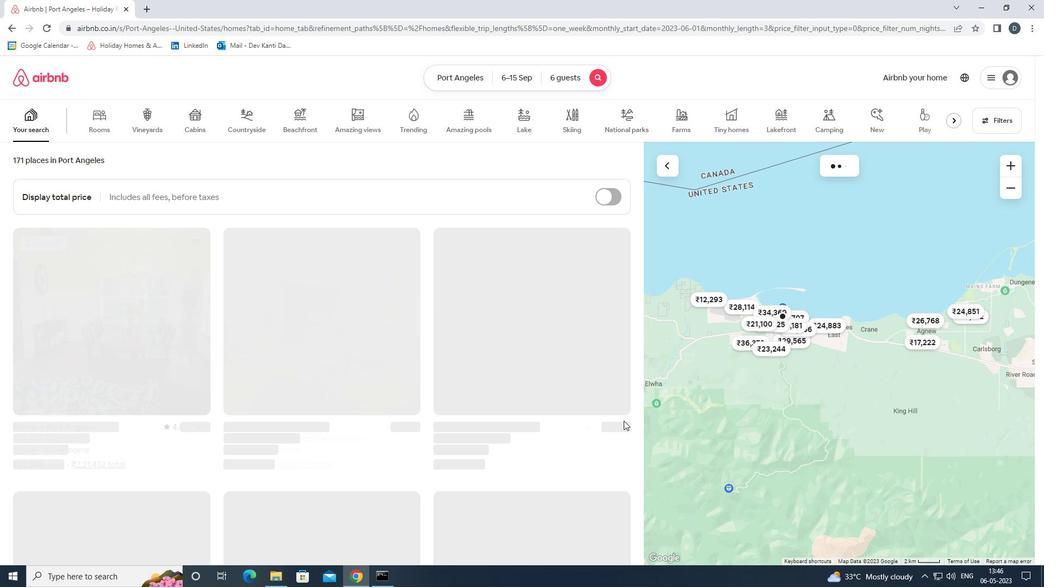 
